 Task: Search for an Airbnb in Jieyang, China for 4 guests from June 1 to June 9, with 2 bedrooms, 2 beds, 2 bathrooms, price range ₹6000-₹12000, and self check-in option.
Action: Mouse moved to (435, 156)
Screenshot: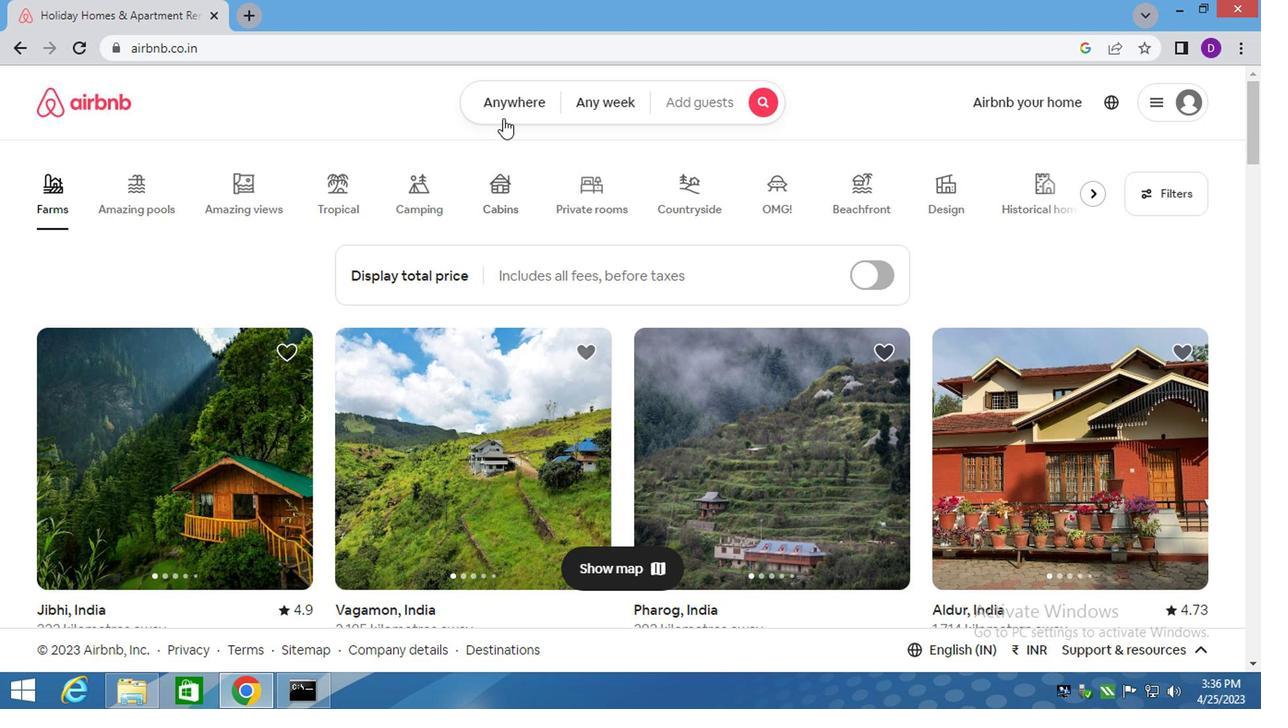 
Action: Mouse pressed left at (435, 156)
Screenshot: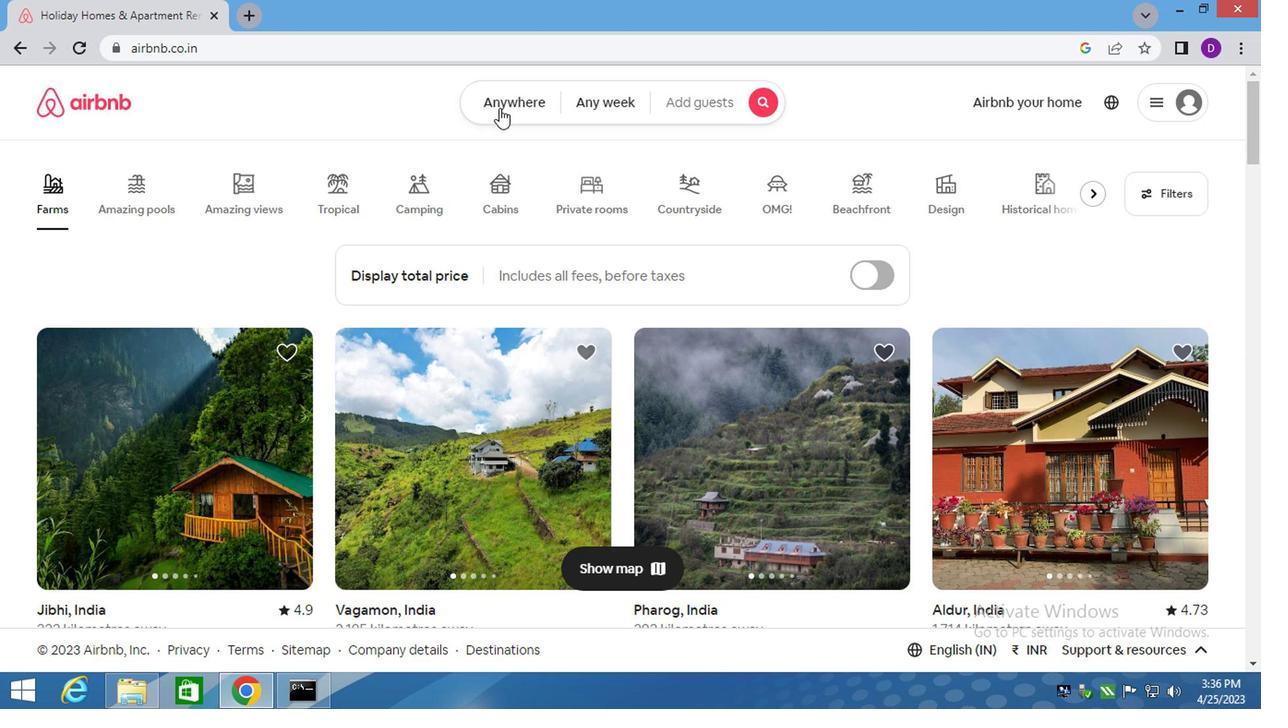
Action: Mouse moved to (318, 204)
Screenshot: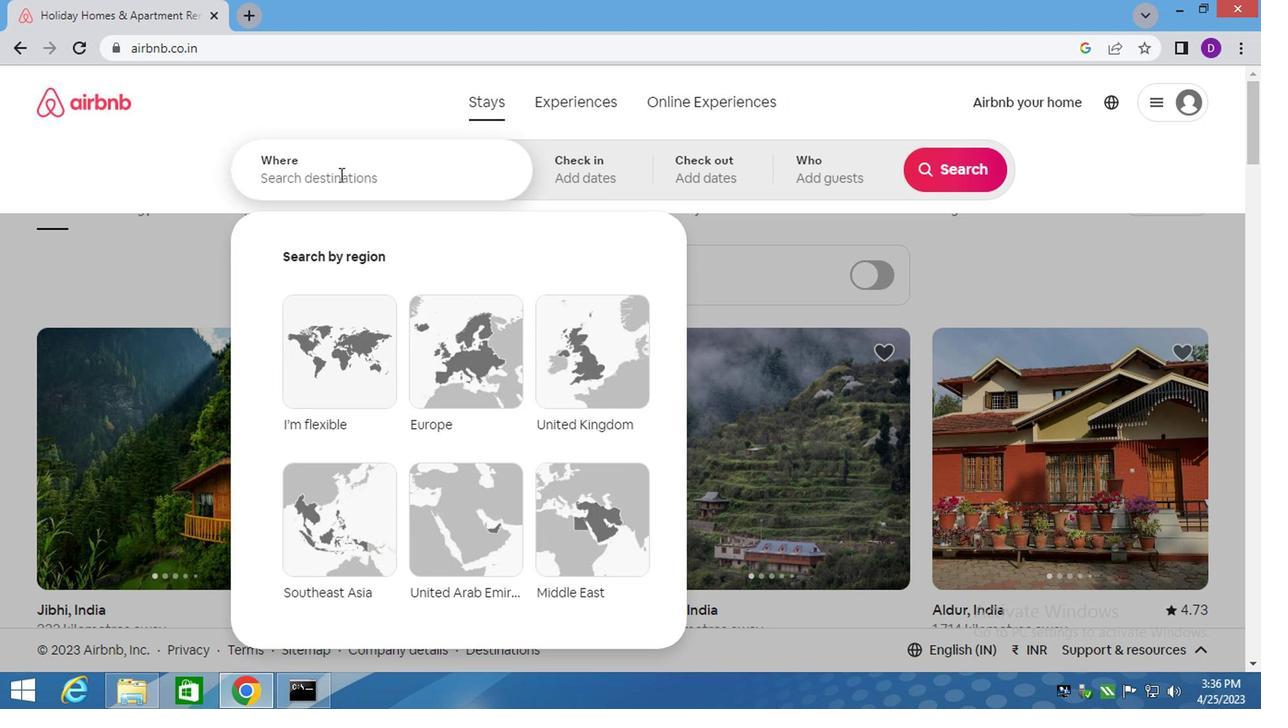 
Action: Mouse pressed left at (318, 204)
Screenshot: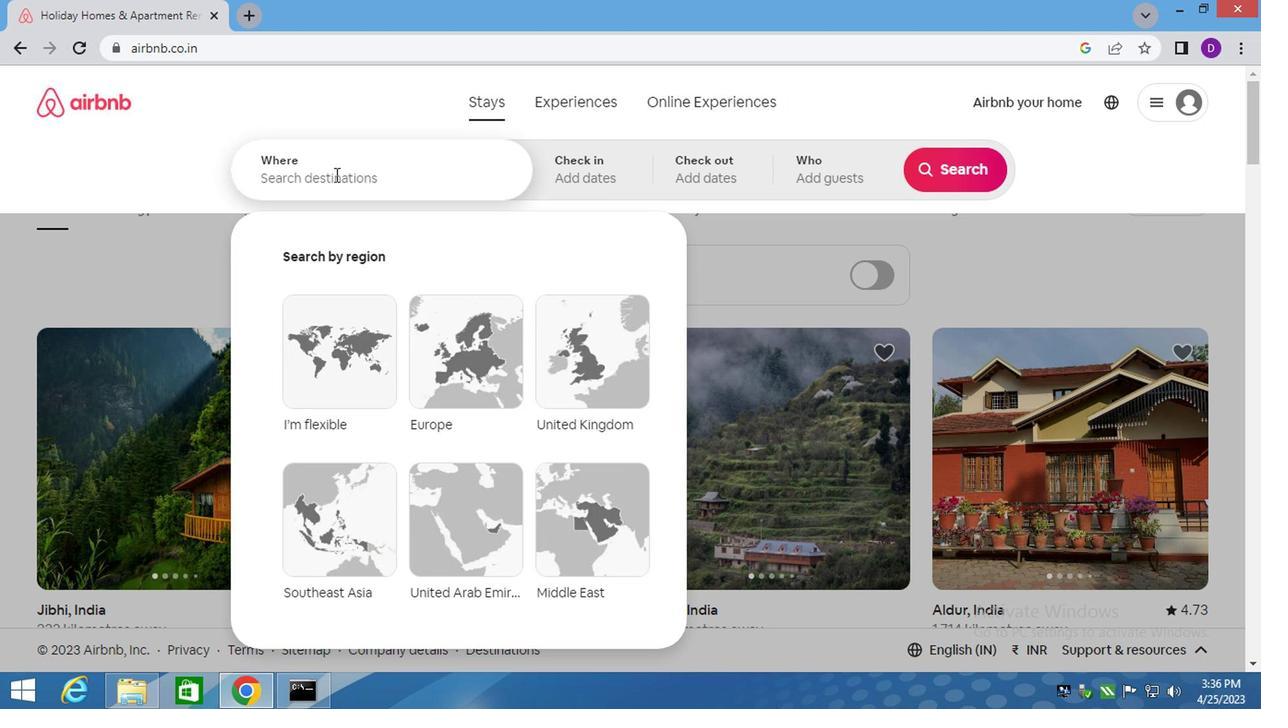 
Action: Key pressed <Key.shift_r>Jieyang,<Key.space><Key.shift>CHINA<Key.enter>
Screenshot: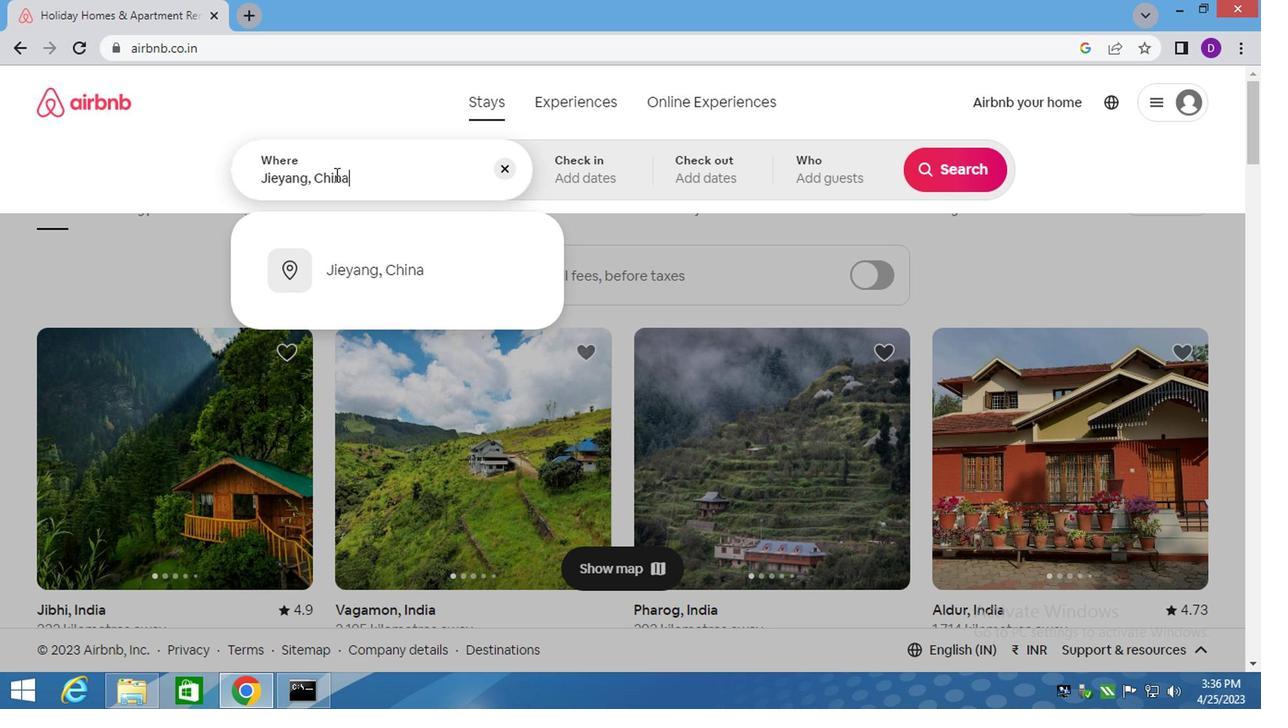 
Action: Mouse moved to (745, 305)
Screenshot: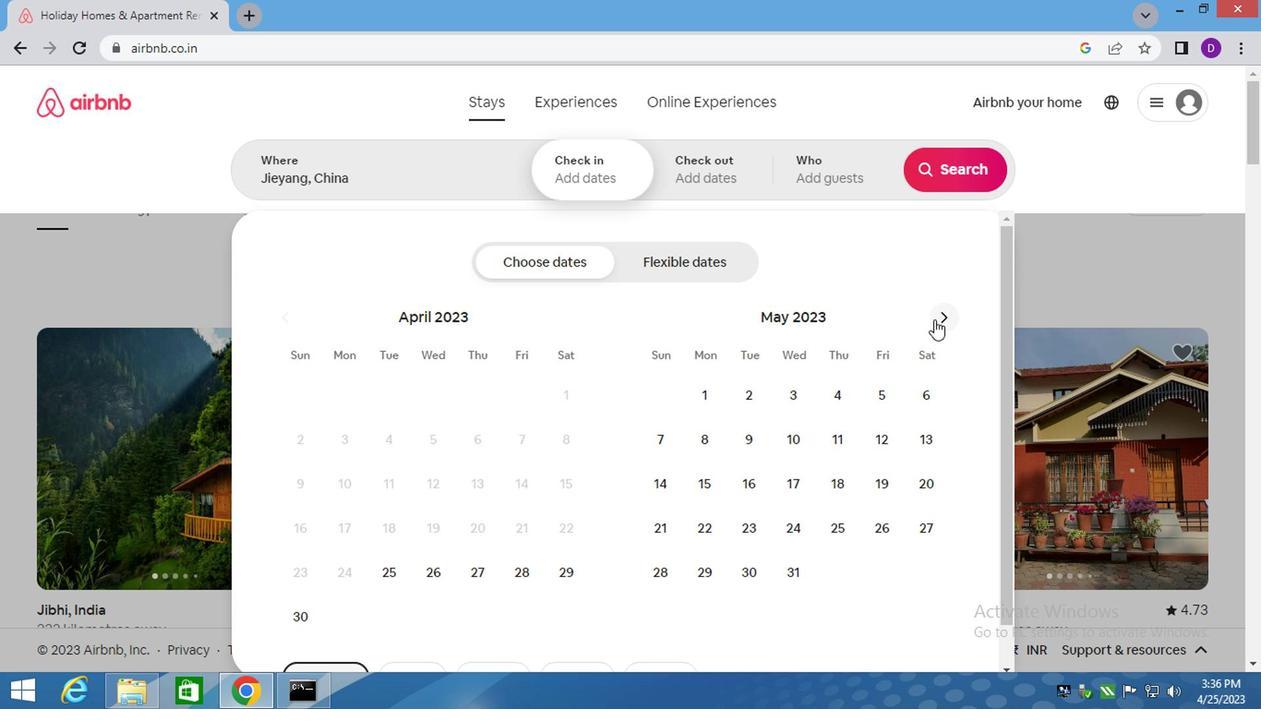 
Action: Mouse pressed left at (745, 305)
Screenshot: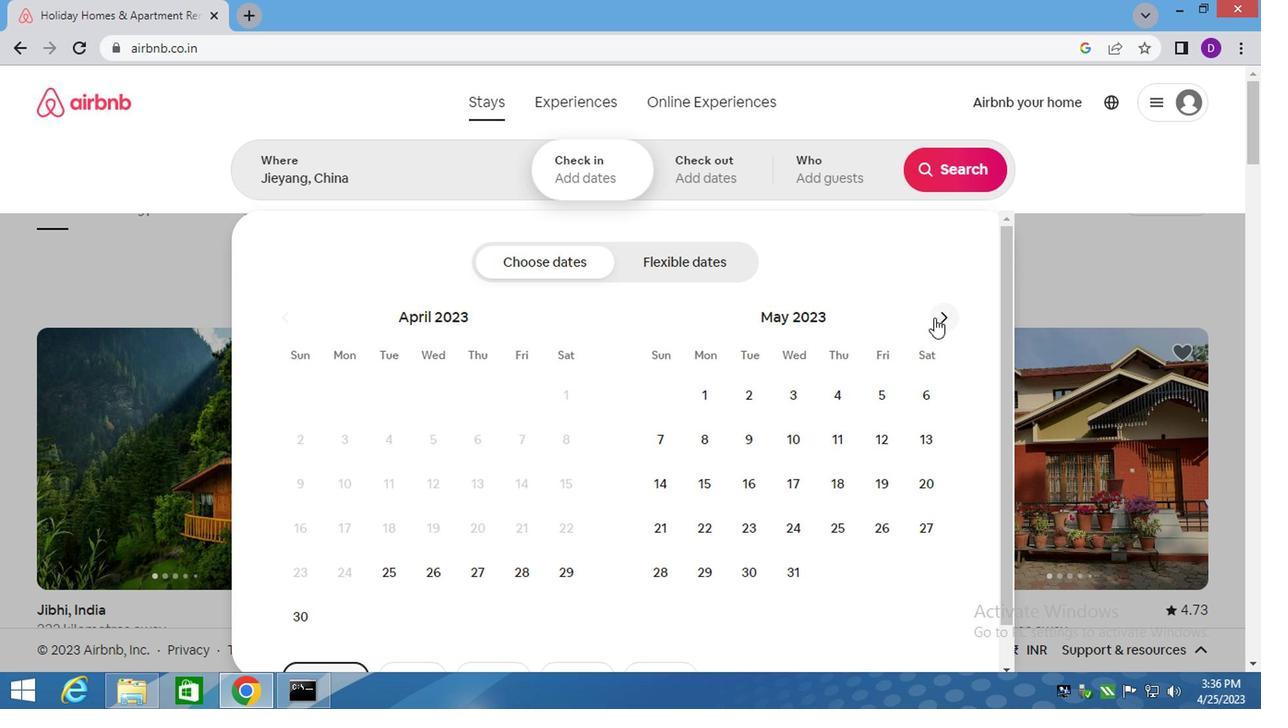 
Action: Mouse moved to (670, 361)
Screenshot: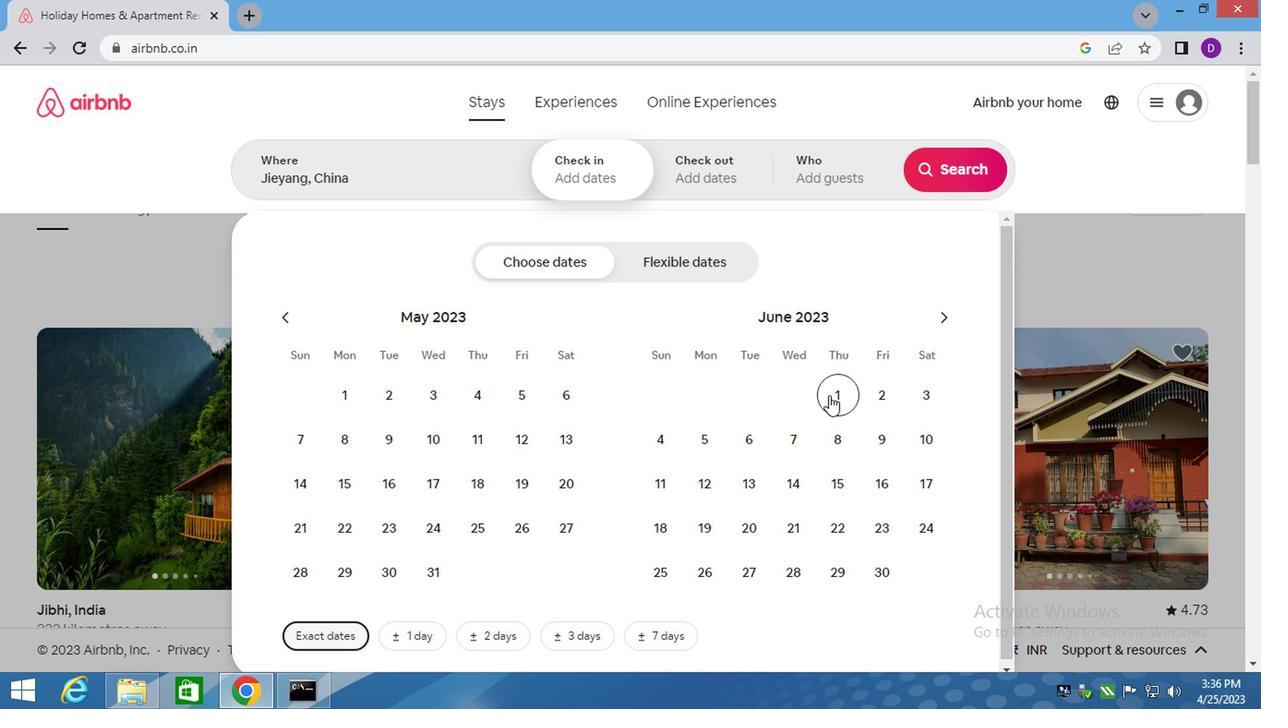 
Action: Mouse pressed left at (670, 361)
Screenshot: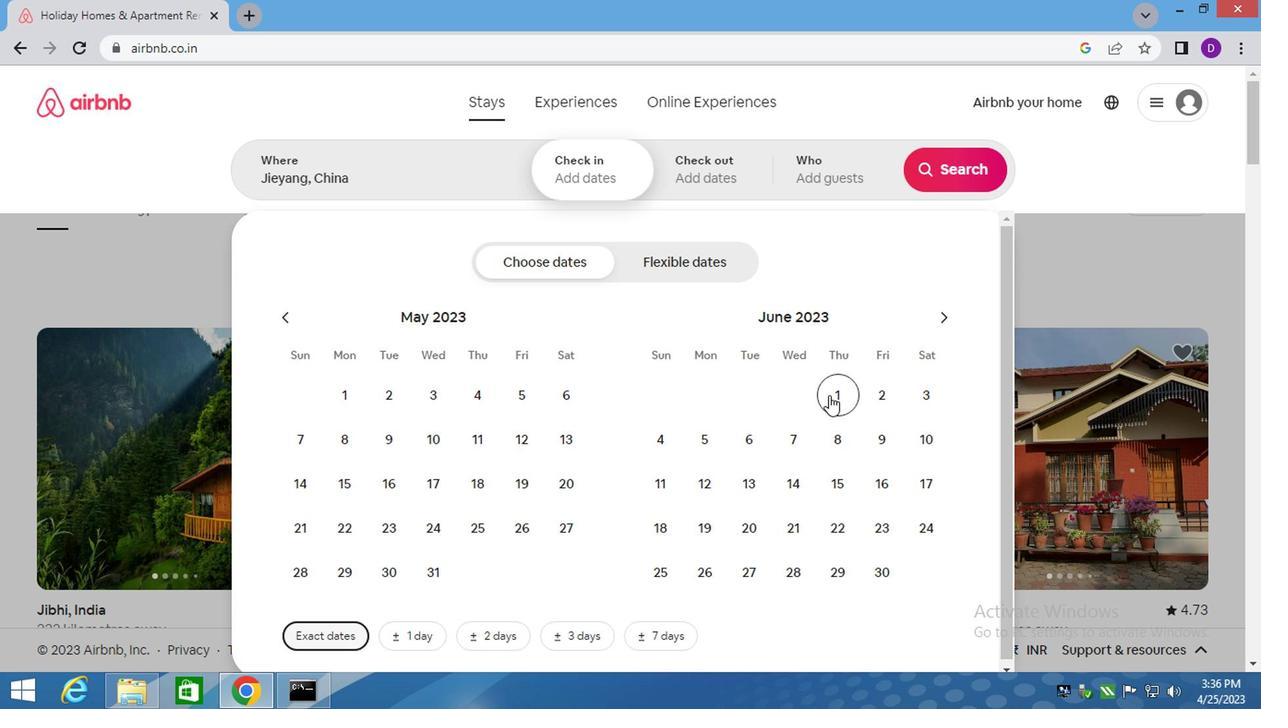 
Action: Mouse moved to (709, 394)
Screenshot: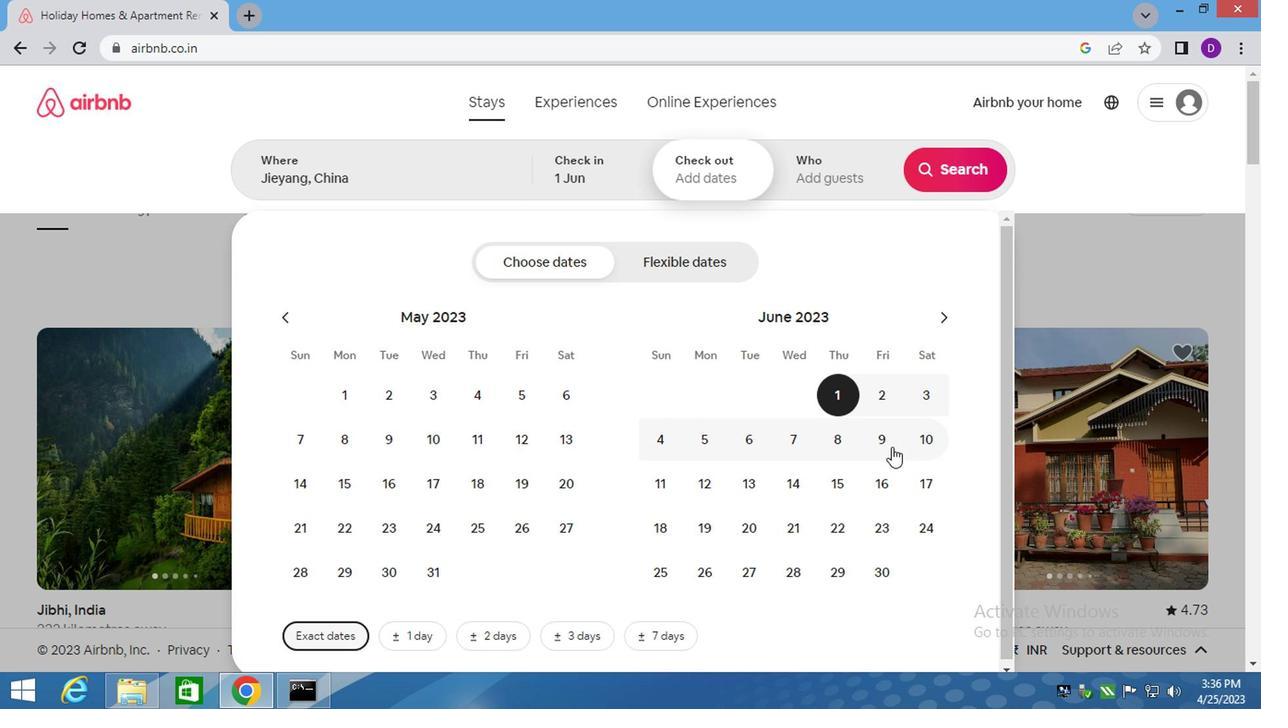 
Action: Mouse pressed left at (709, 394)
Screenshot: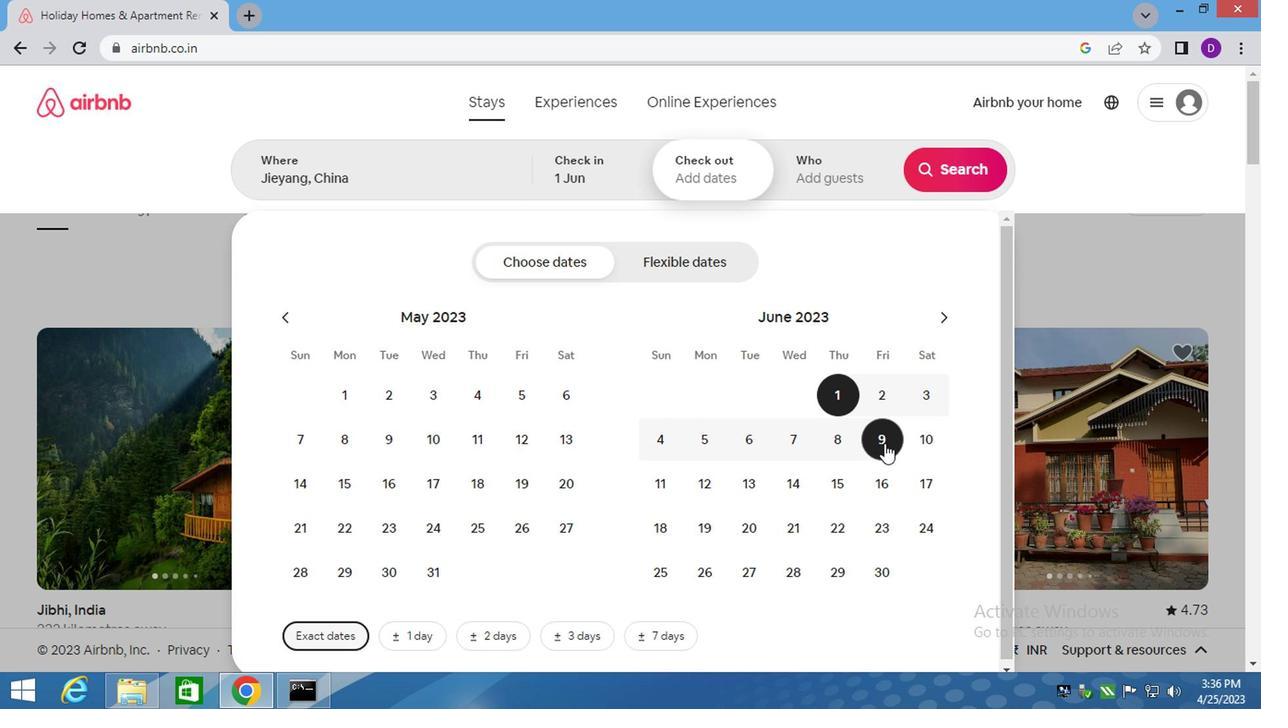 
Action: Mouse moved to (661, 207)
Screenshot: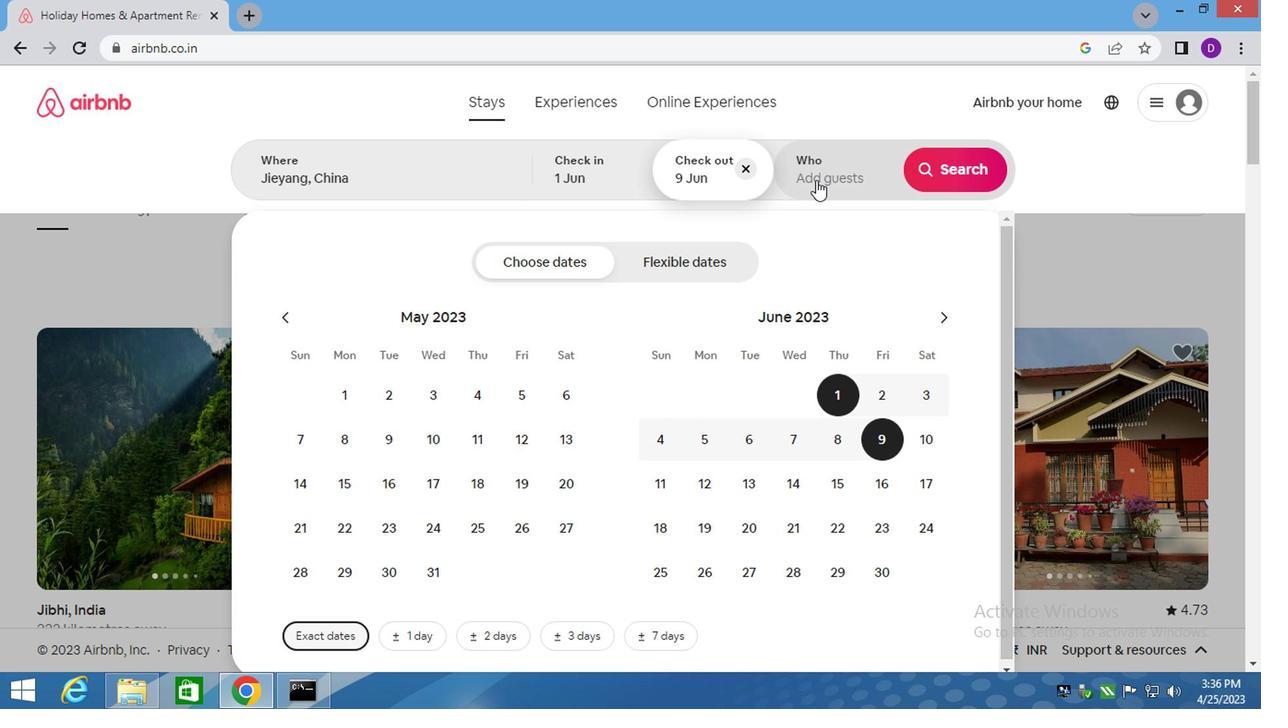 
Action: Mouse pressed left at (661, 207)
Screenshot: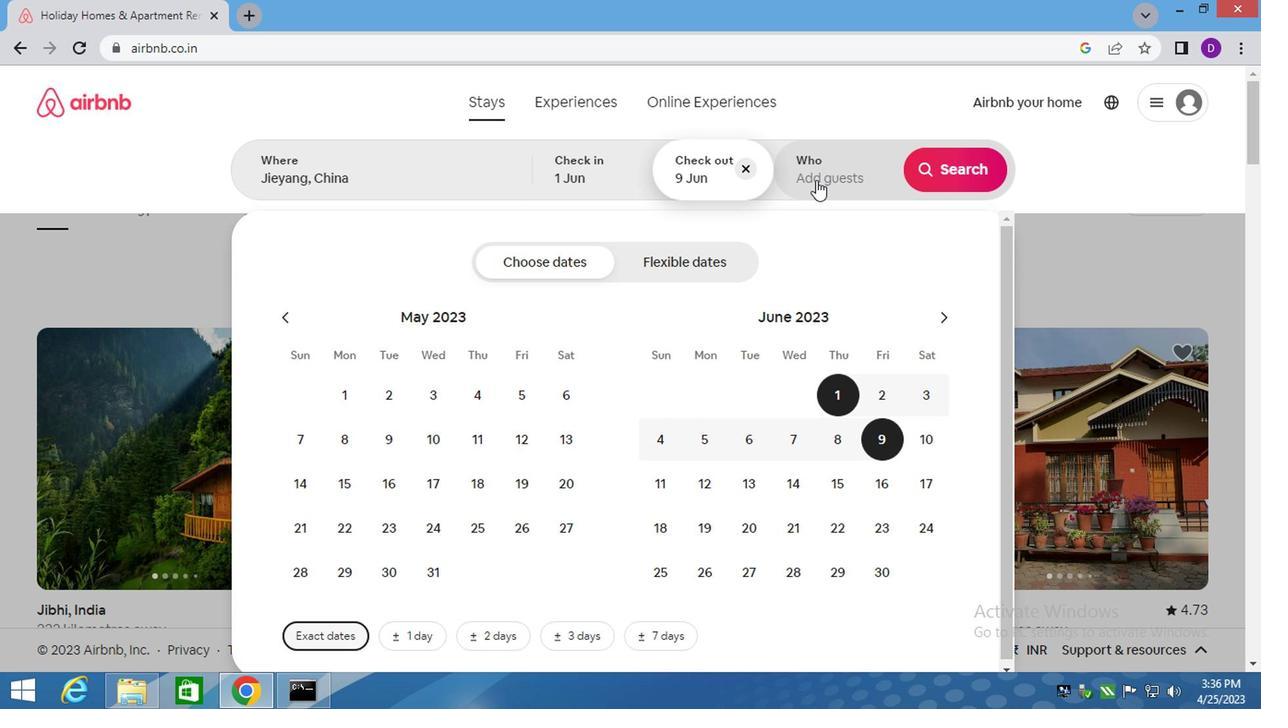 
Action: Mouse moved to (766, 271)
Screenshot: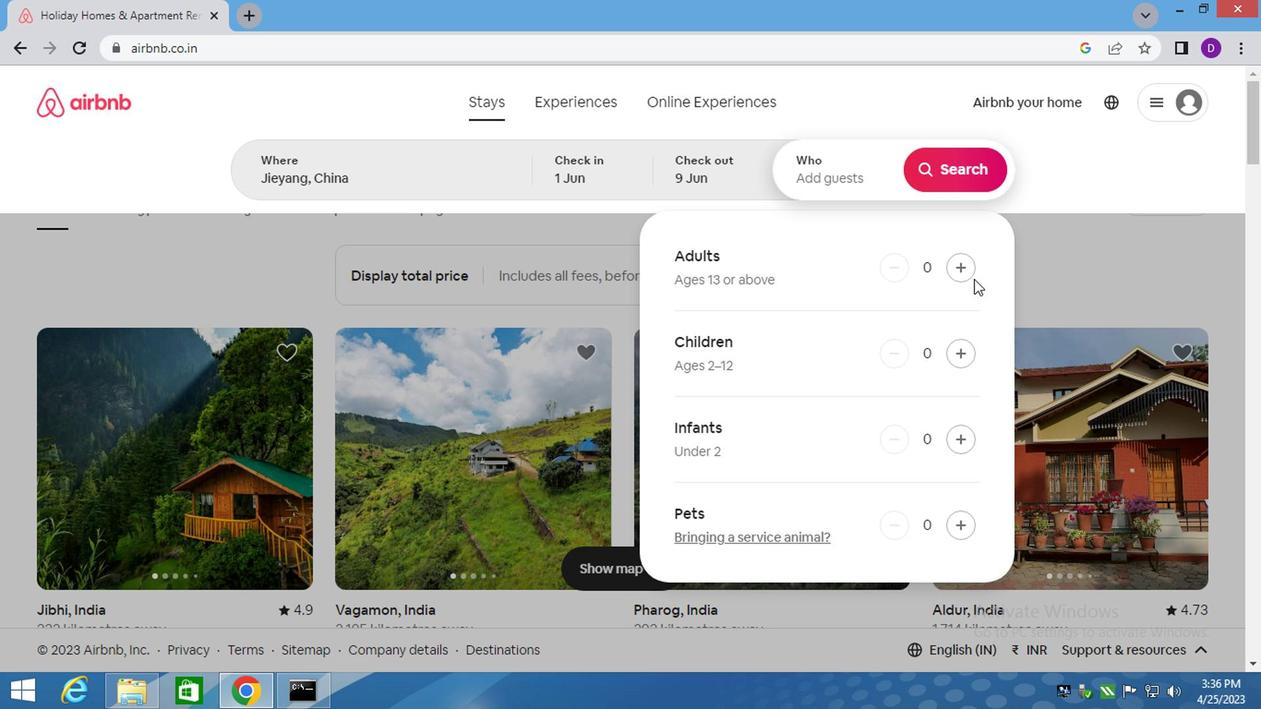 
Action: Mouse pressed left at (766, 271)
Screenshot: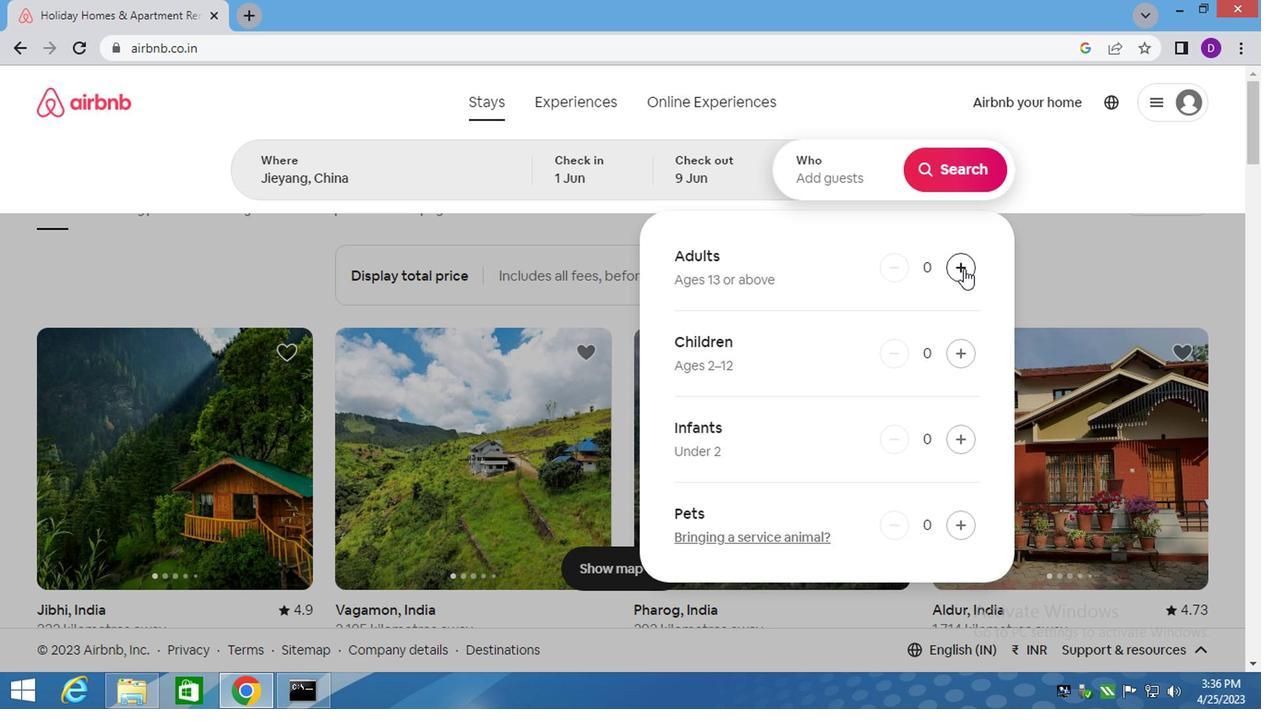 
Action: Mouse pressed left at (766, 271)
Screenshot: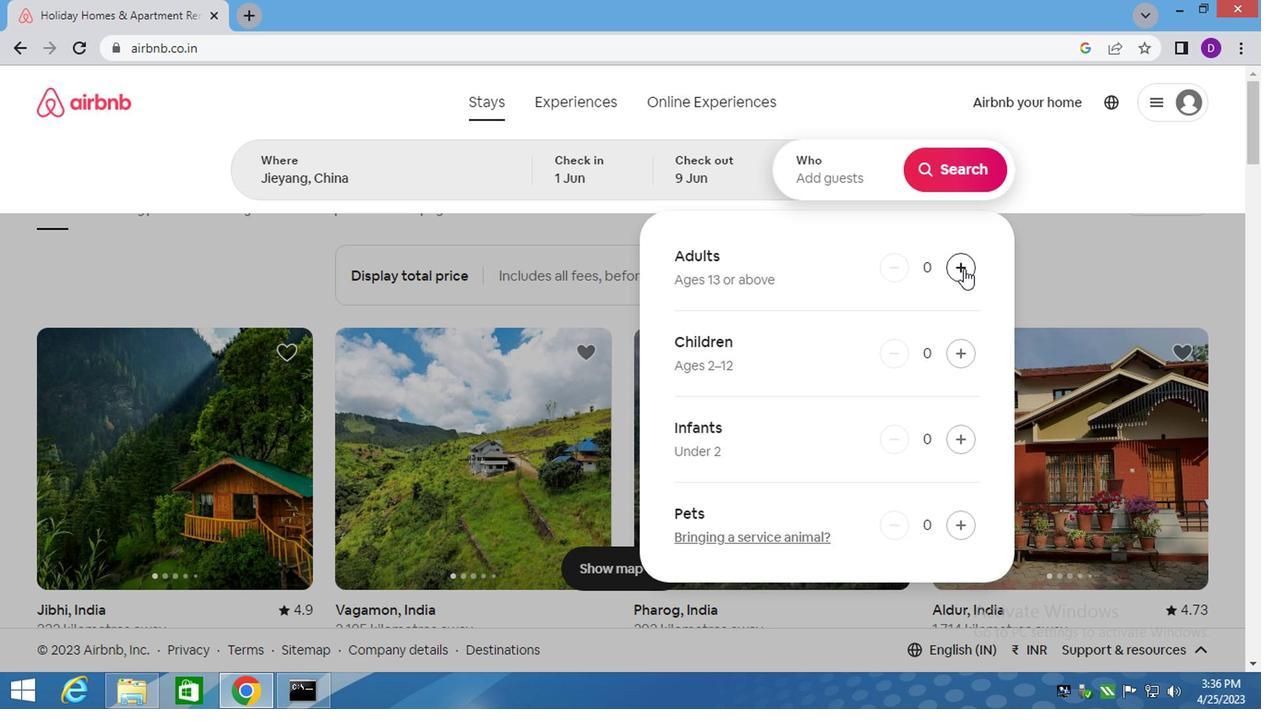 
Action: Mouse pressed left at (766, 271)
Screenshot: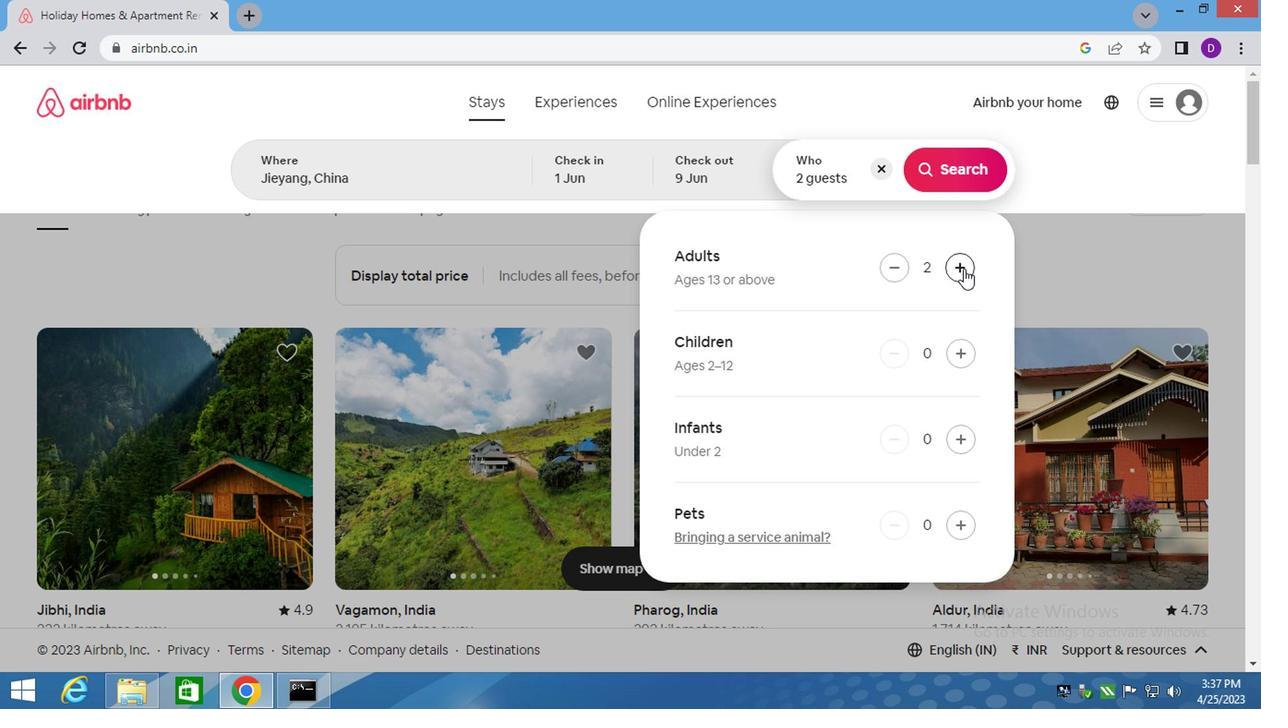 
Action: Mouse pressed left at (766, 271)
Screenshot: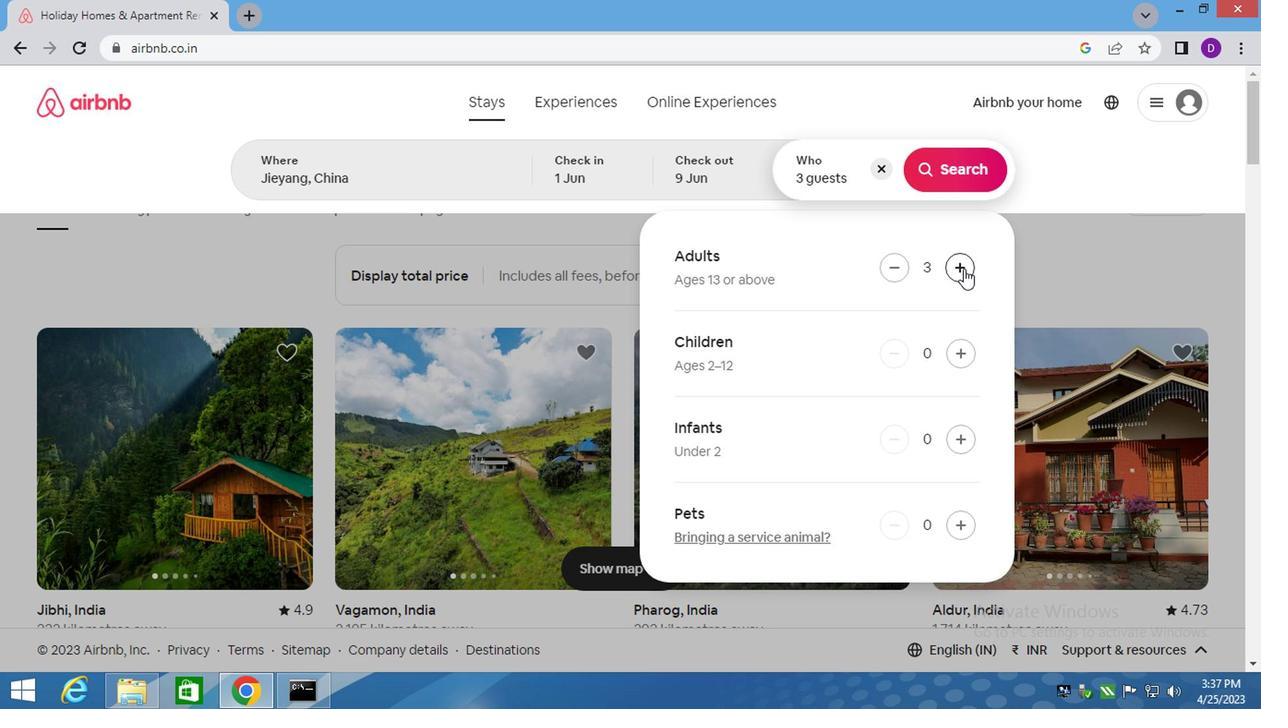 
Action: Mouse moved to (747, 197)
Screenshot: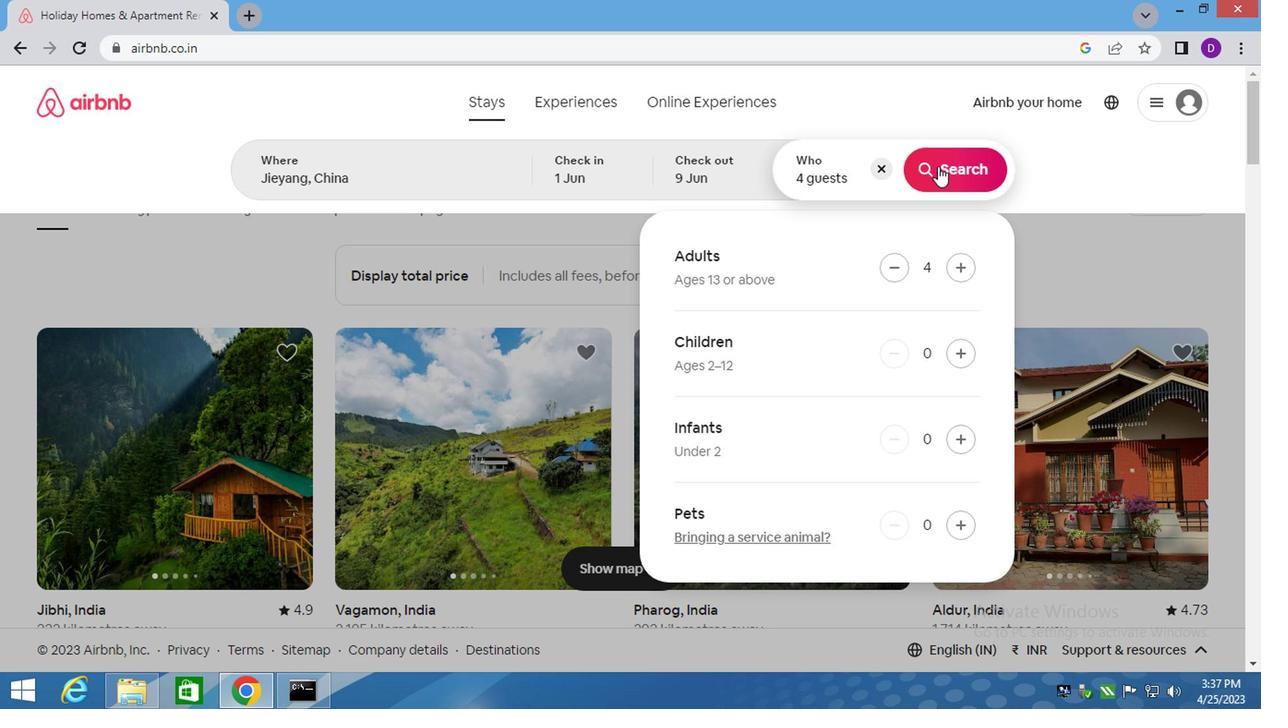 
Action: Mouse pressed left at (747, 197)
Screenshot: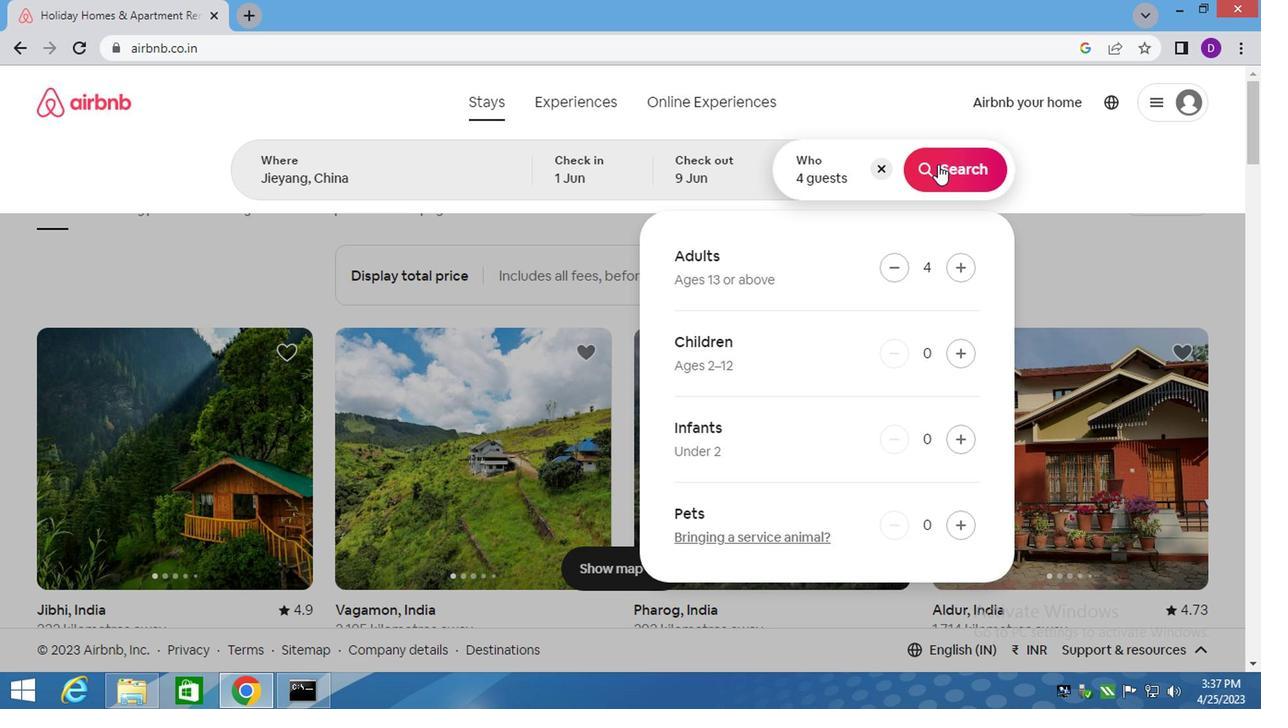 
Action: Mouse moved to (926, 207)
Screenshot: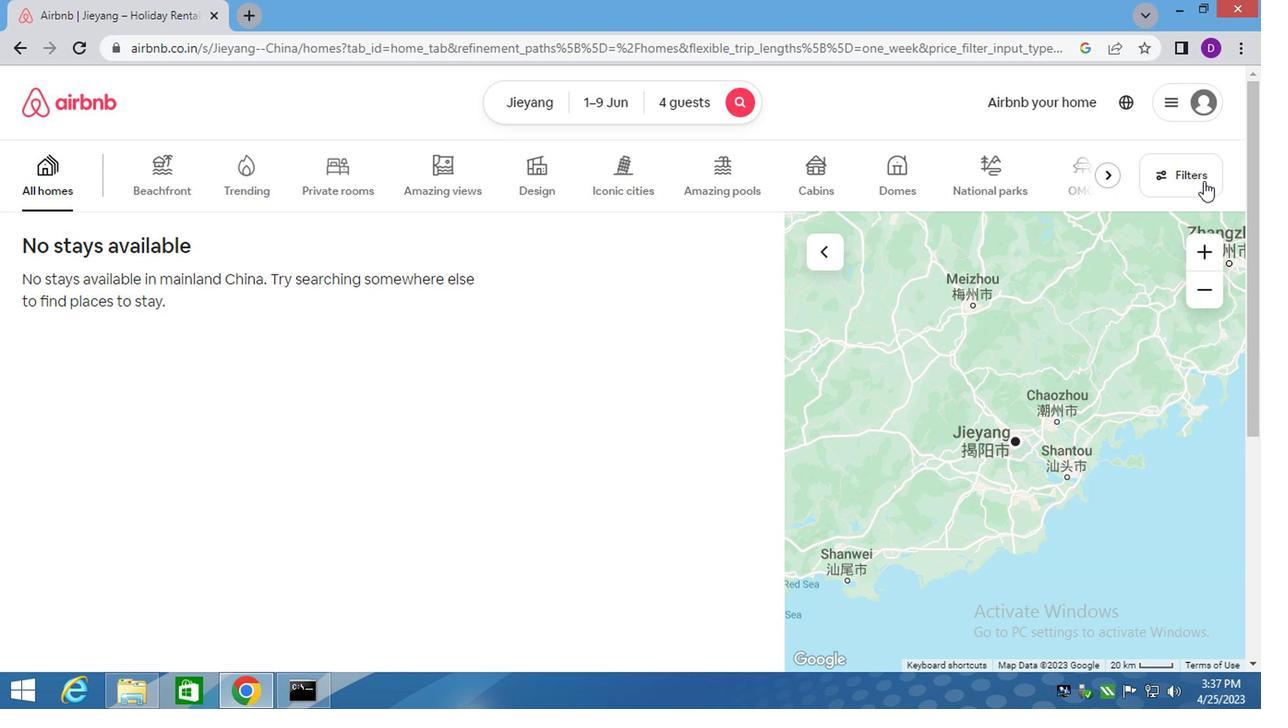 
Action: Mouse pressed left at (926, 207)
Screenshot: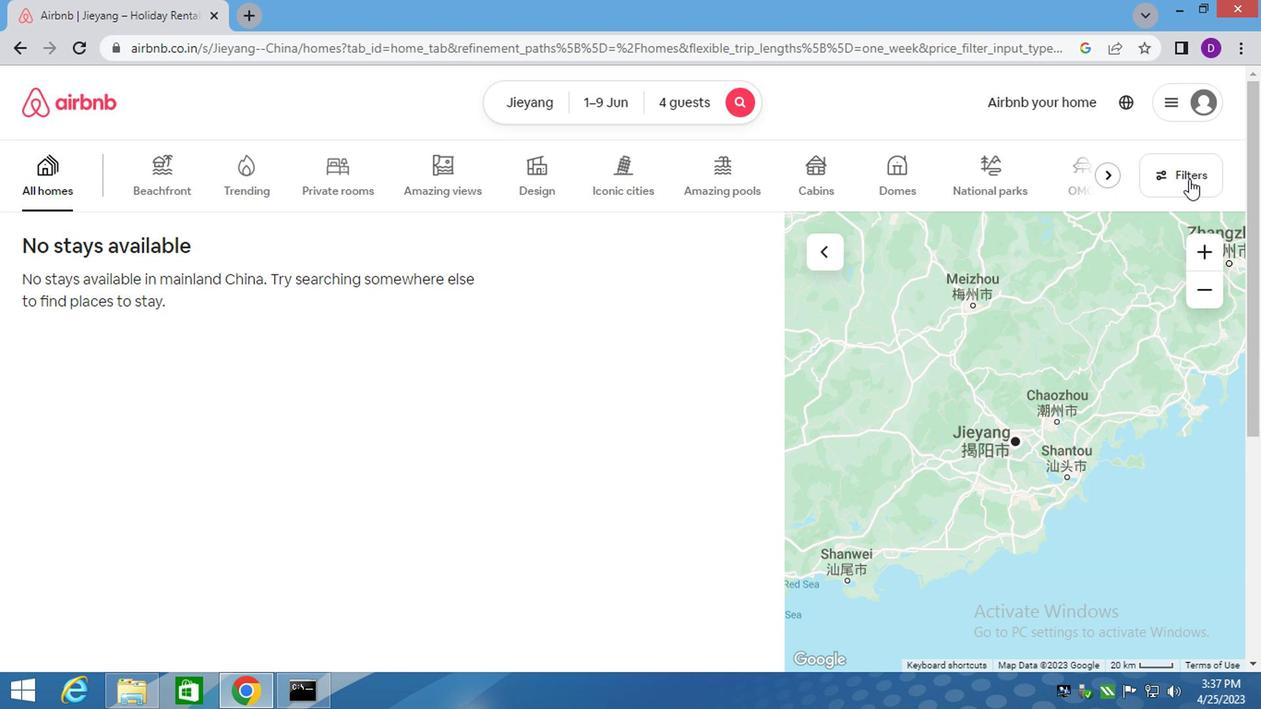 
Action: Mouse moved to (299, 327)
Screenshot: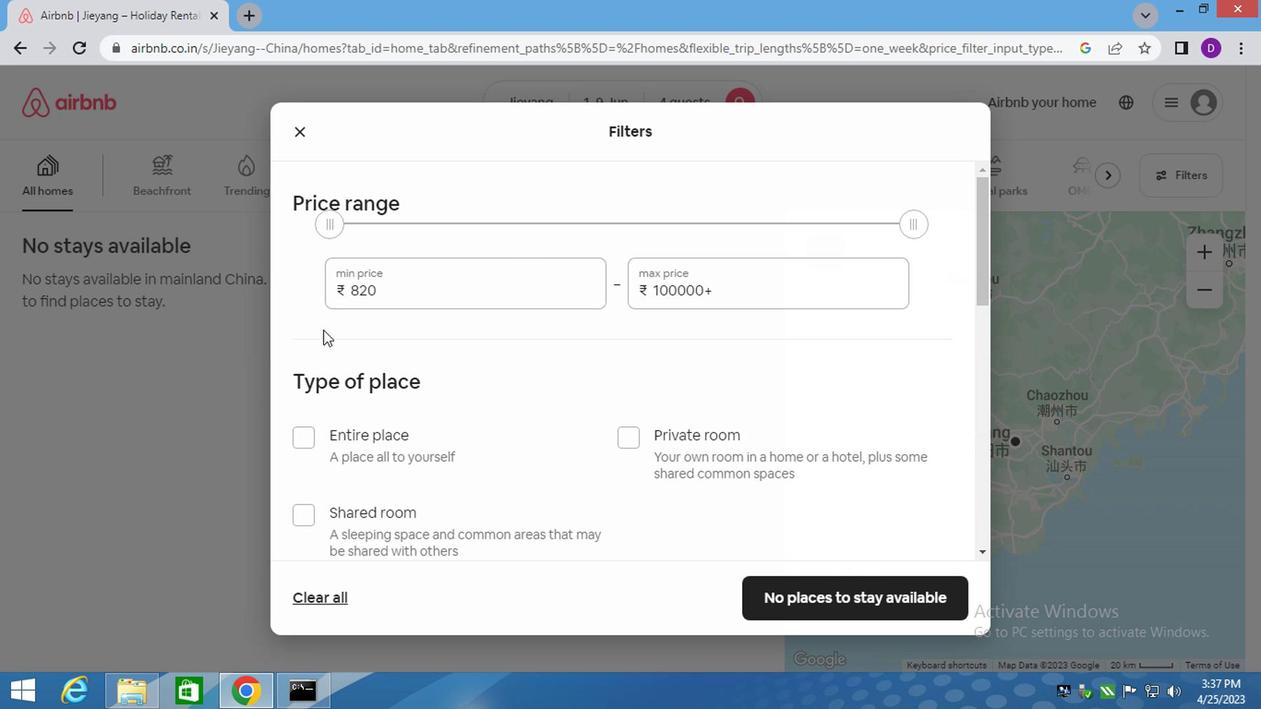 
Action: Mouse pressed left at (290, 329)
Screenshot: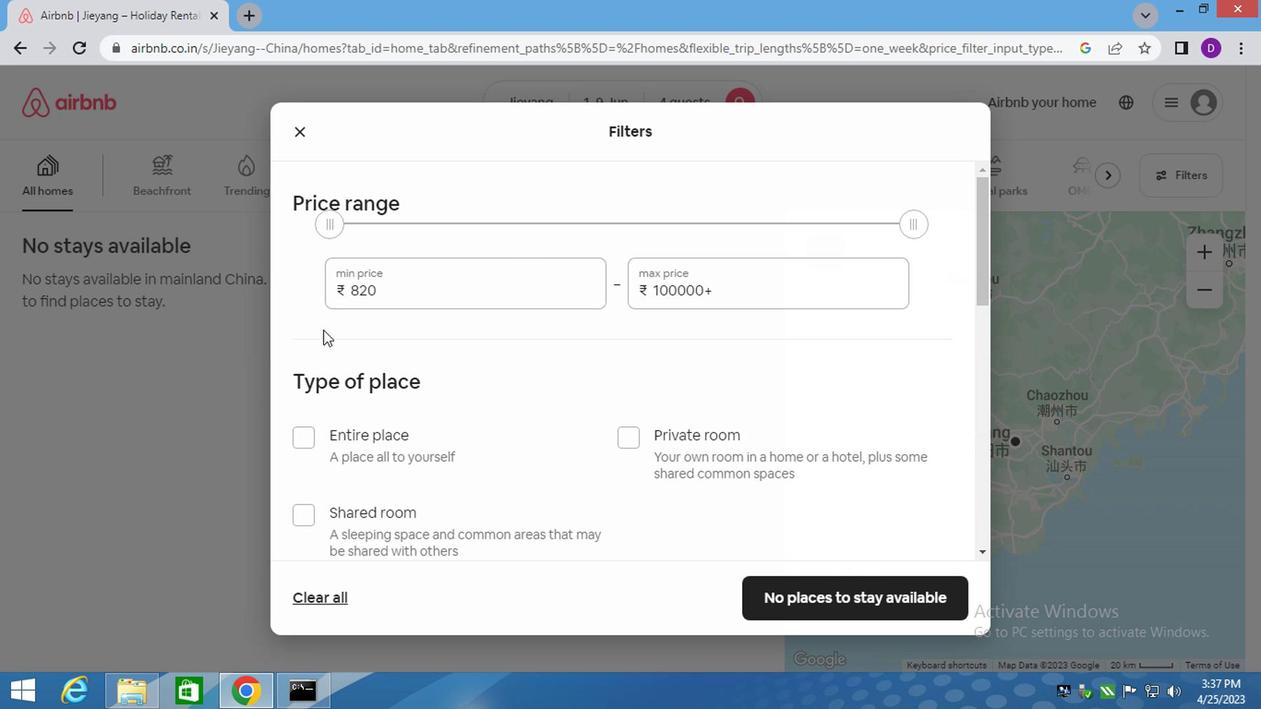 
Action: Mouse moved to (315, 322)
Screenshot: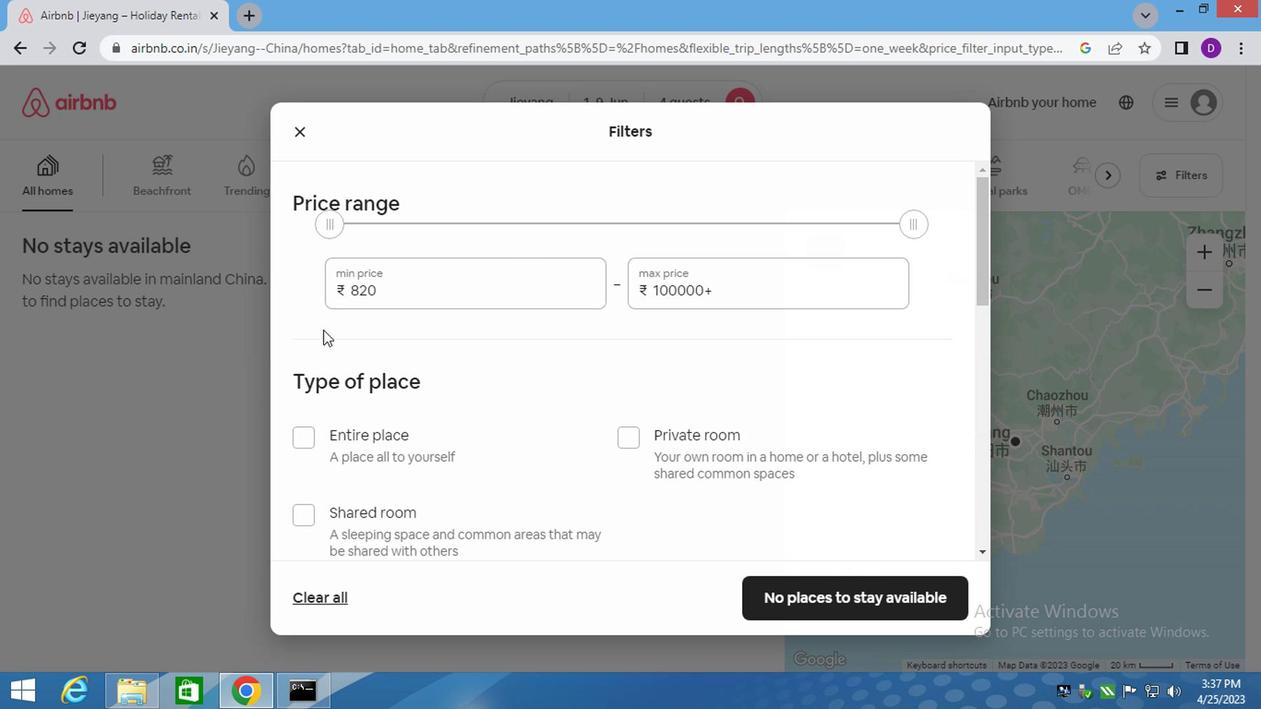 
Action: Mouse pressed left at (290, 329)
Screenshot: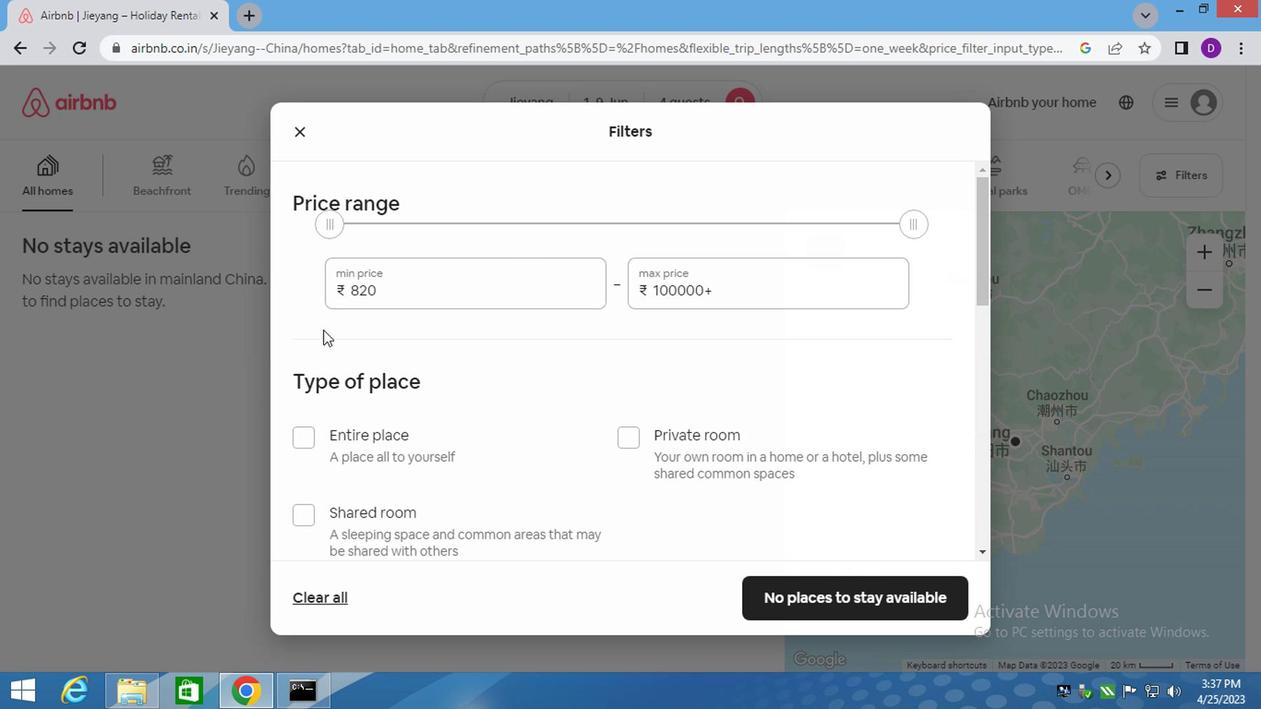 
Action: Mouse moved to (357, 288)
Screenshot: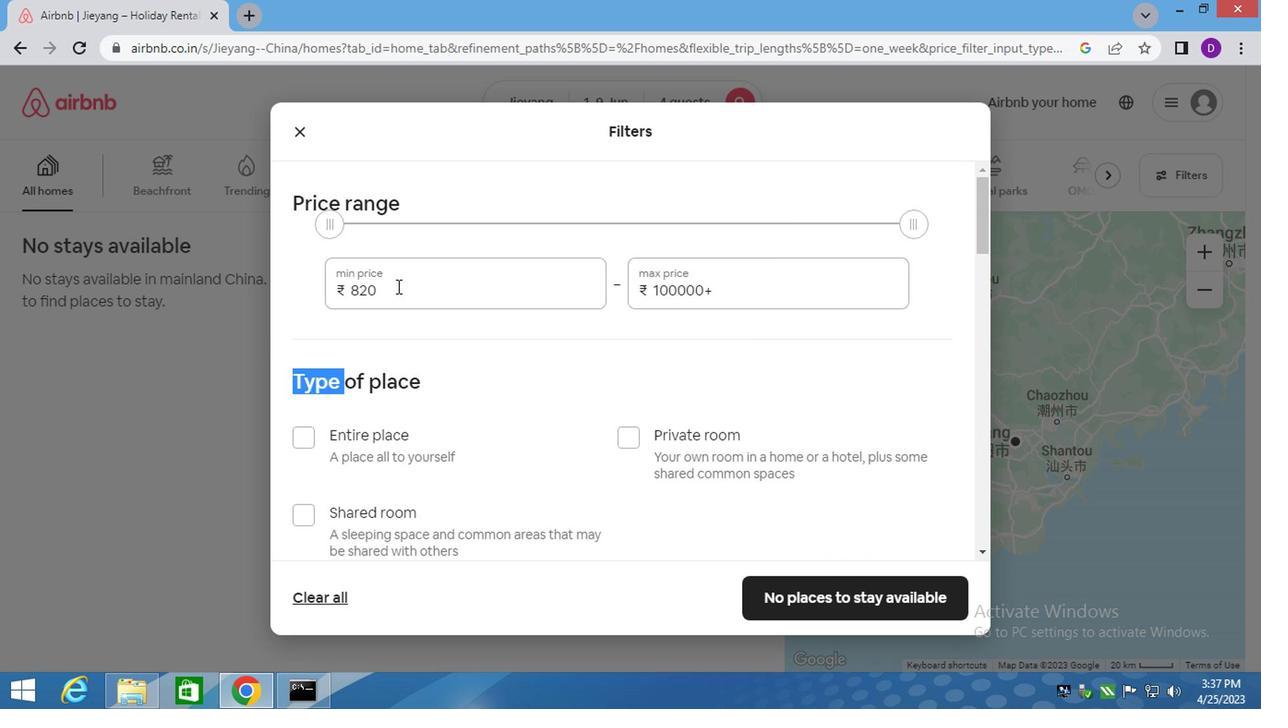 
Action: Mouse pressed left at (357, 288)
Screenshot: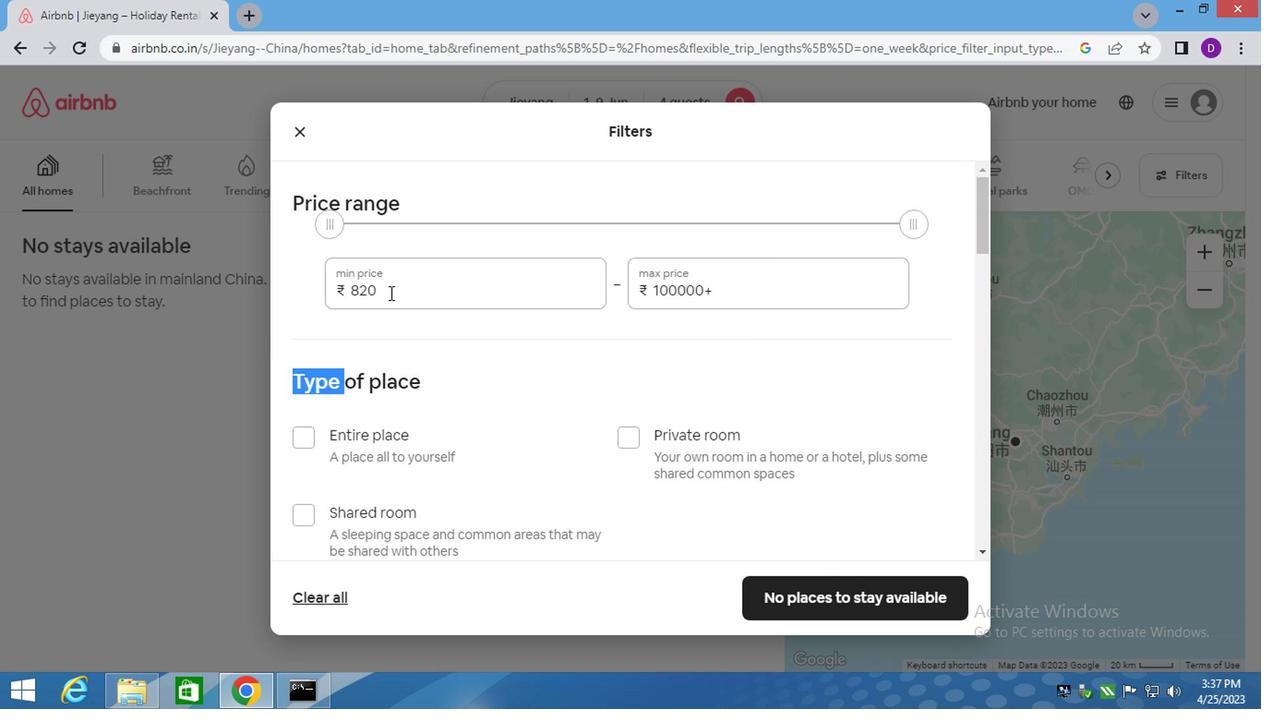 
Action: Mouse pressed left at (357, 288)
Screenshot: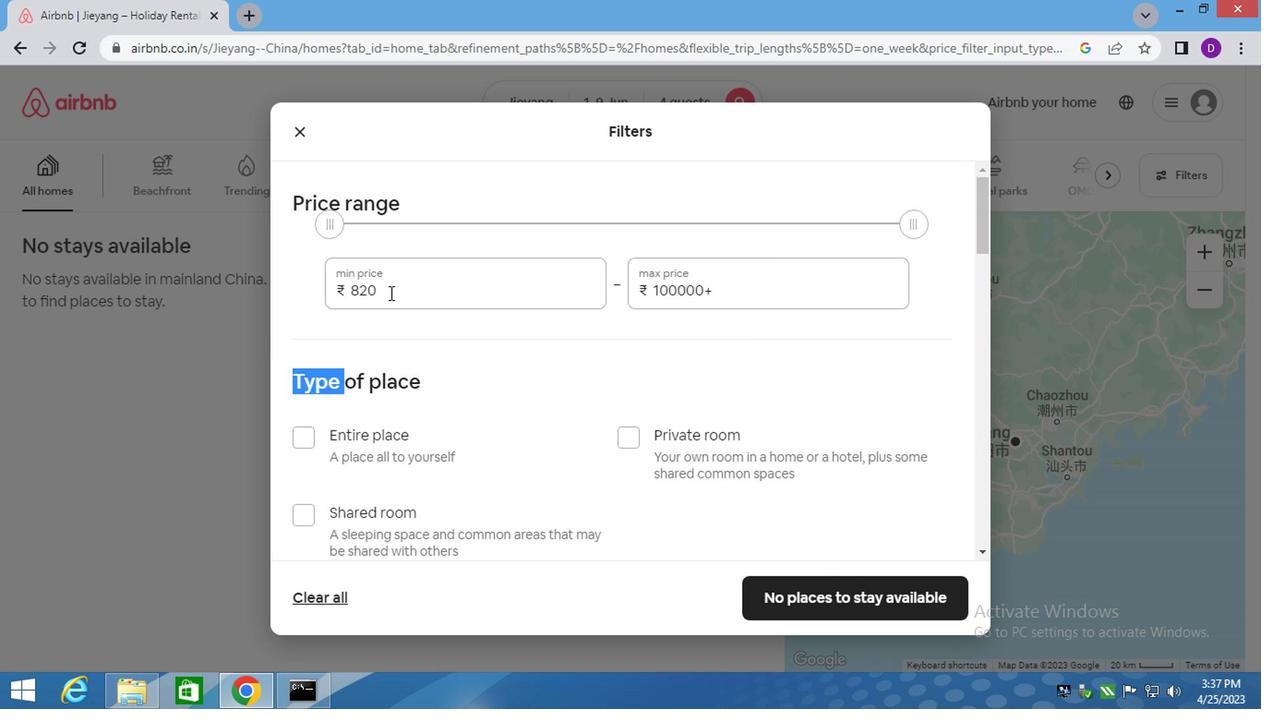 
Action: Key pressed 6000<Key.tab>12000
Screenshot: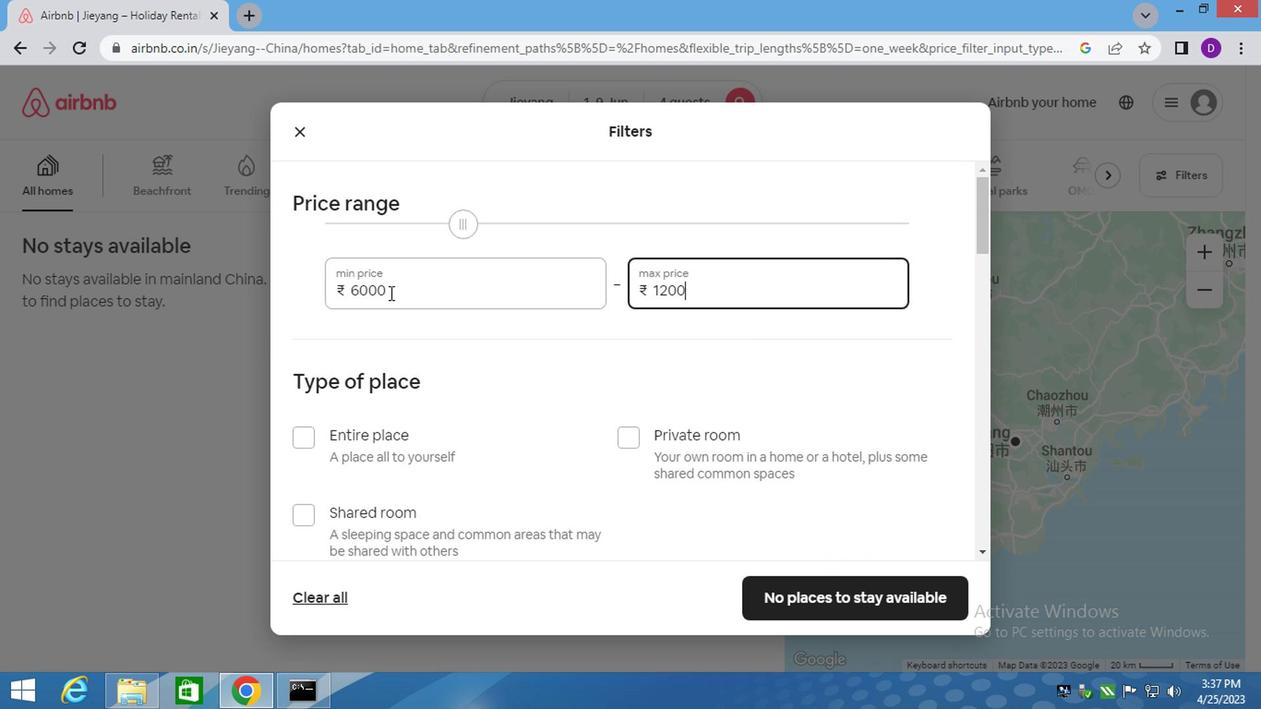 
Action: Mouse moved to (349, 295)
Screenshot: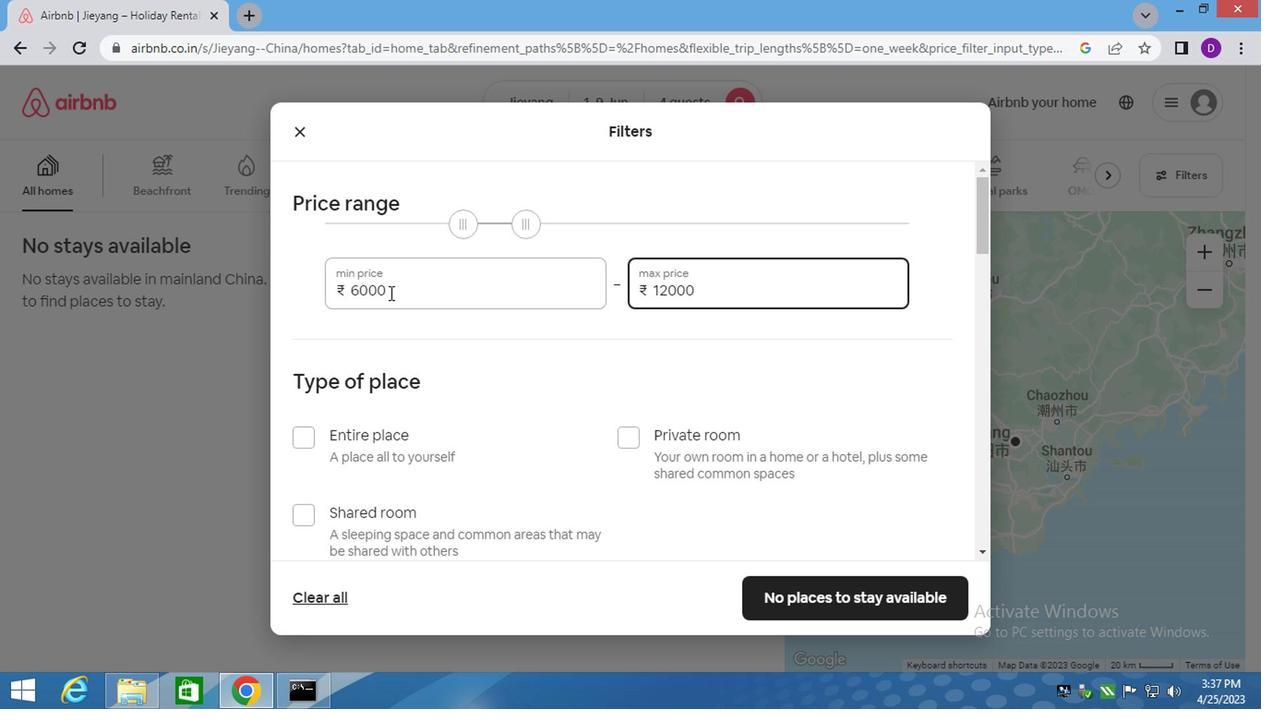 
Action: Mouse scrolled (349, 295) with delta (0, 0)
Screenshot: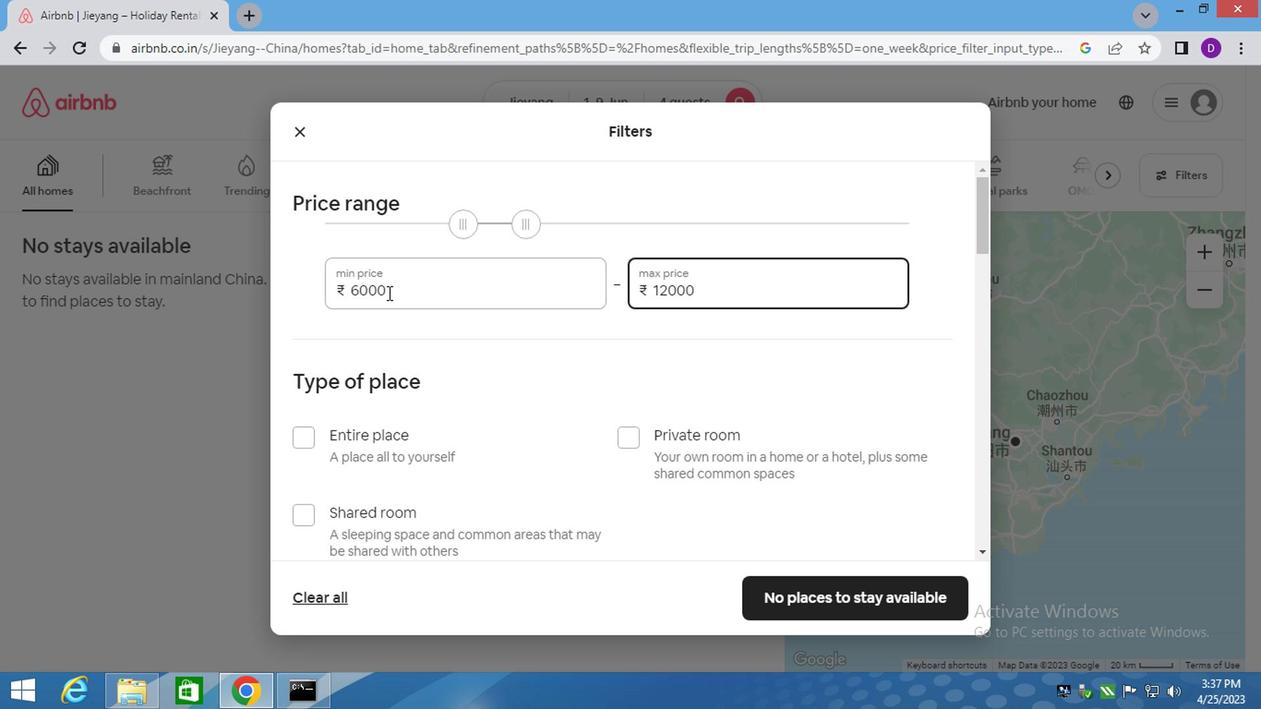 
Action: Mouse moved to (295, 321)
Screenshot: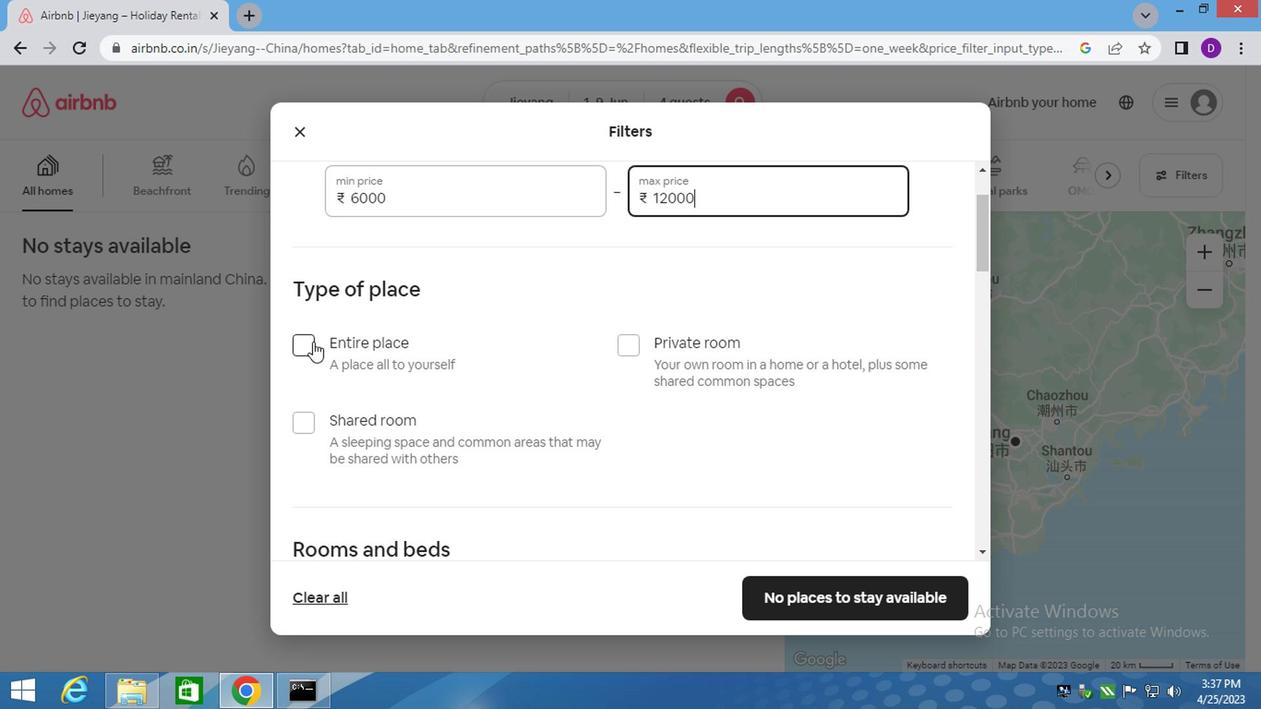 
Action: Mouse pressed left at (295, 321)
Screenshot: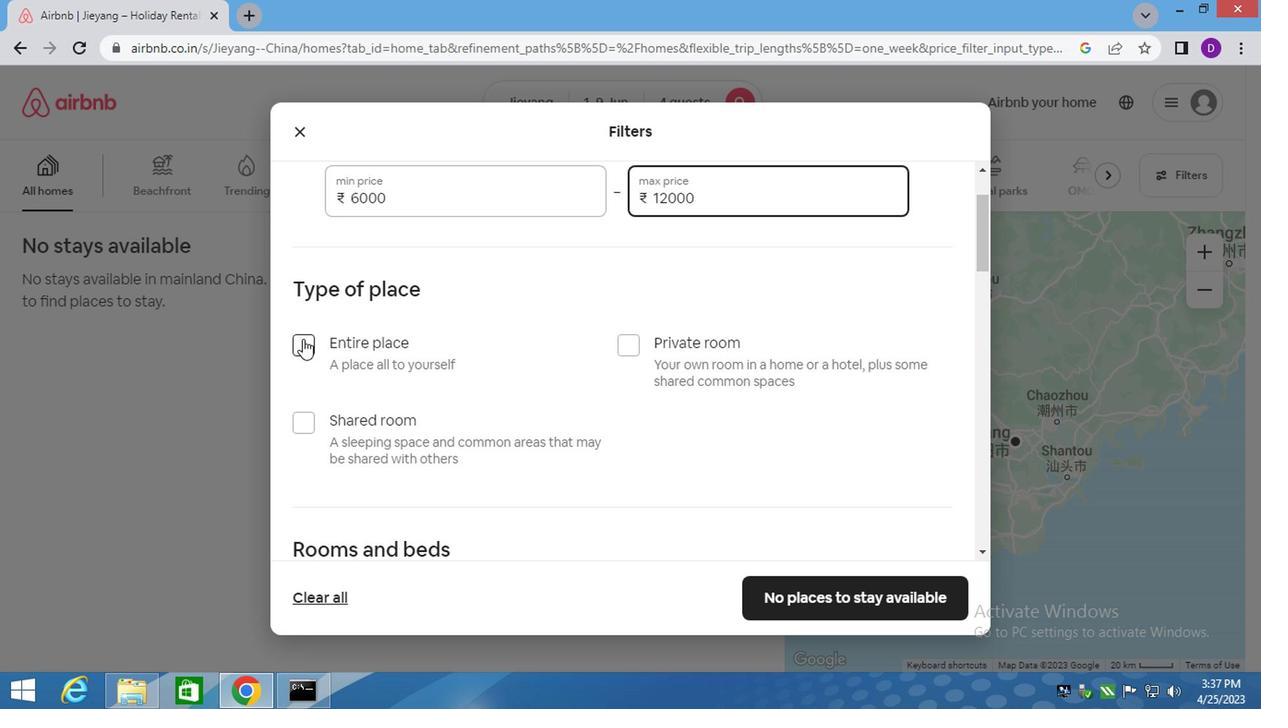 
Action: Mouse moved to (407, 337)
Screenshot: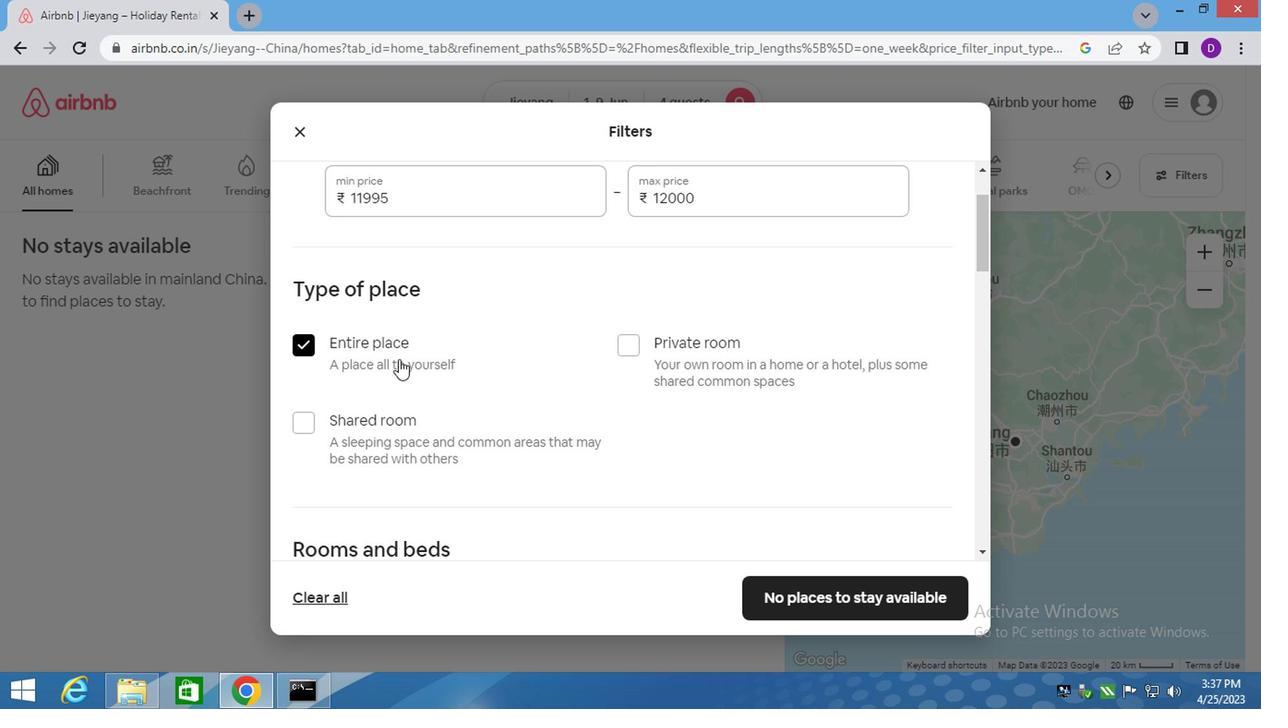 
Action: Mouse scrolled (407, 336) with delta (0, 0)
Screenshot: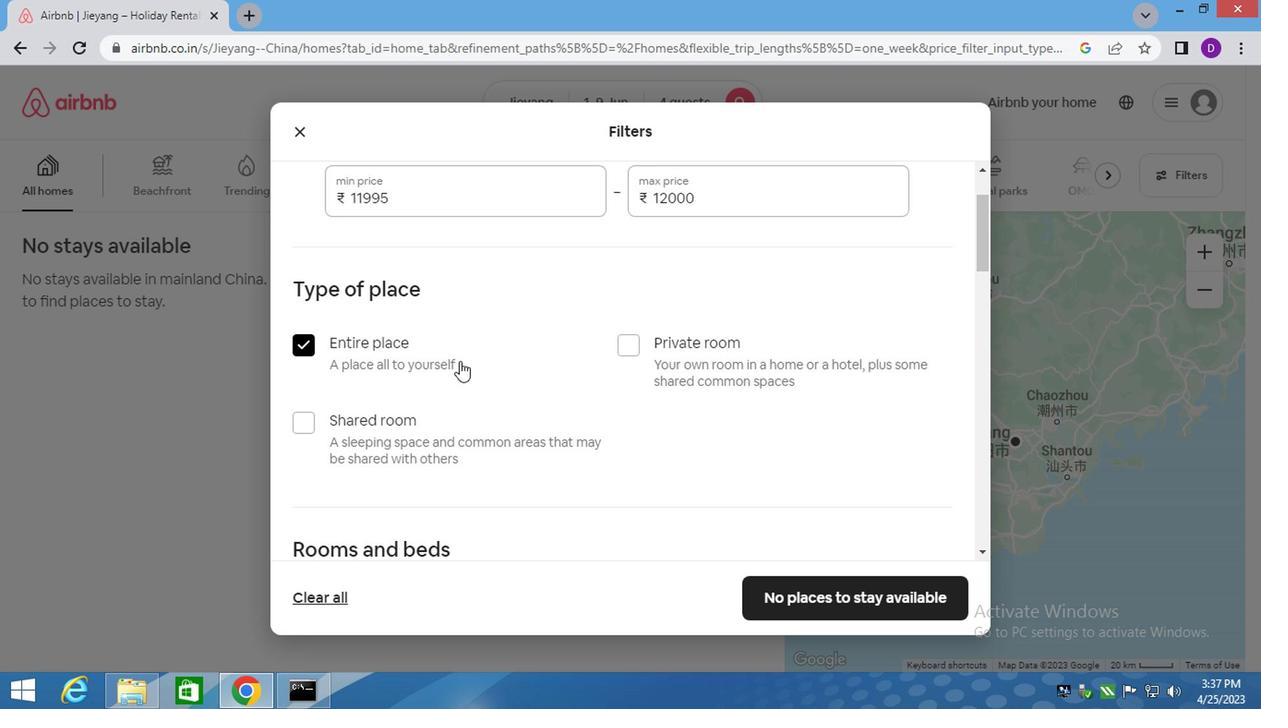 
Action: Mouse moved to (408, 338)
Screenshot: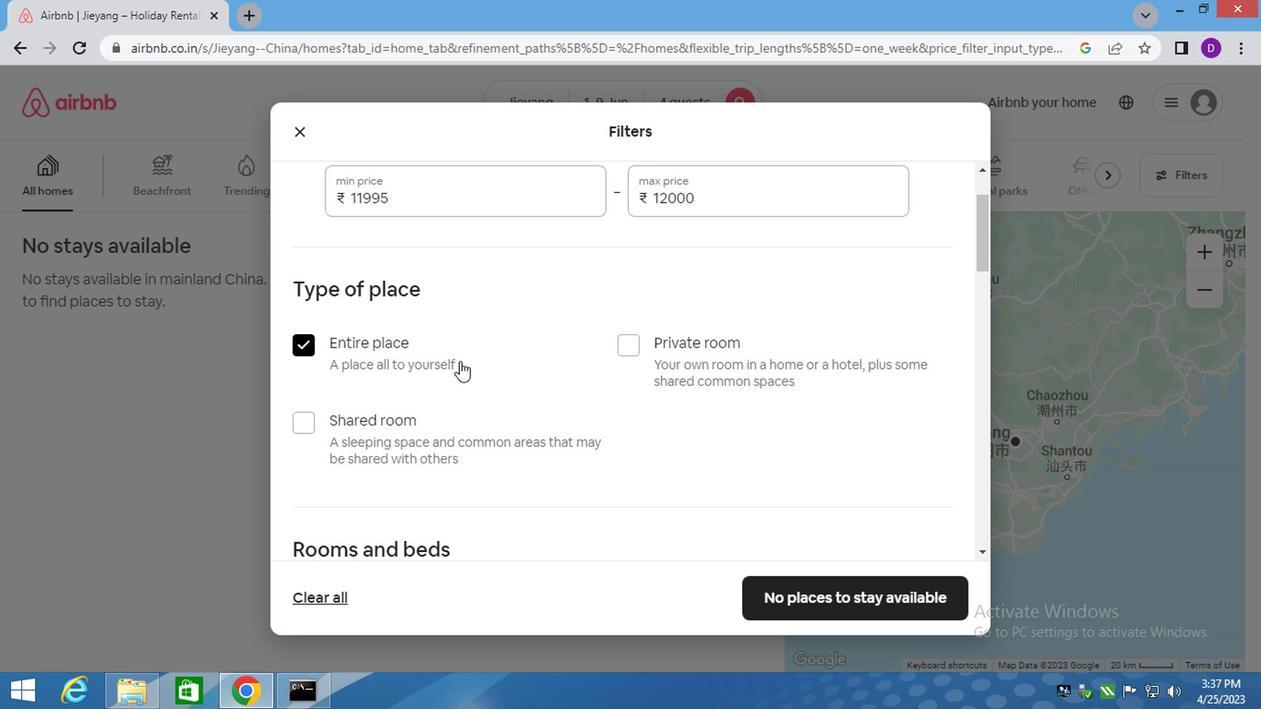 
Action: Mouse scrolled (408, 337) with delta (0, 0)
Screenshot: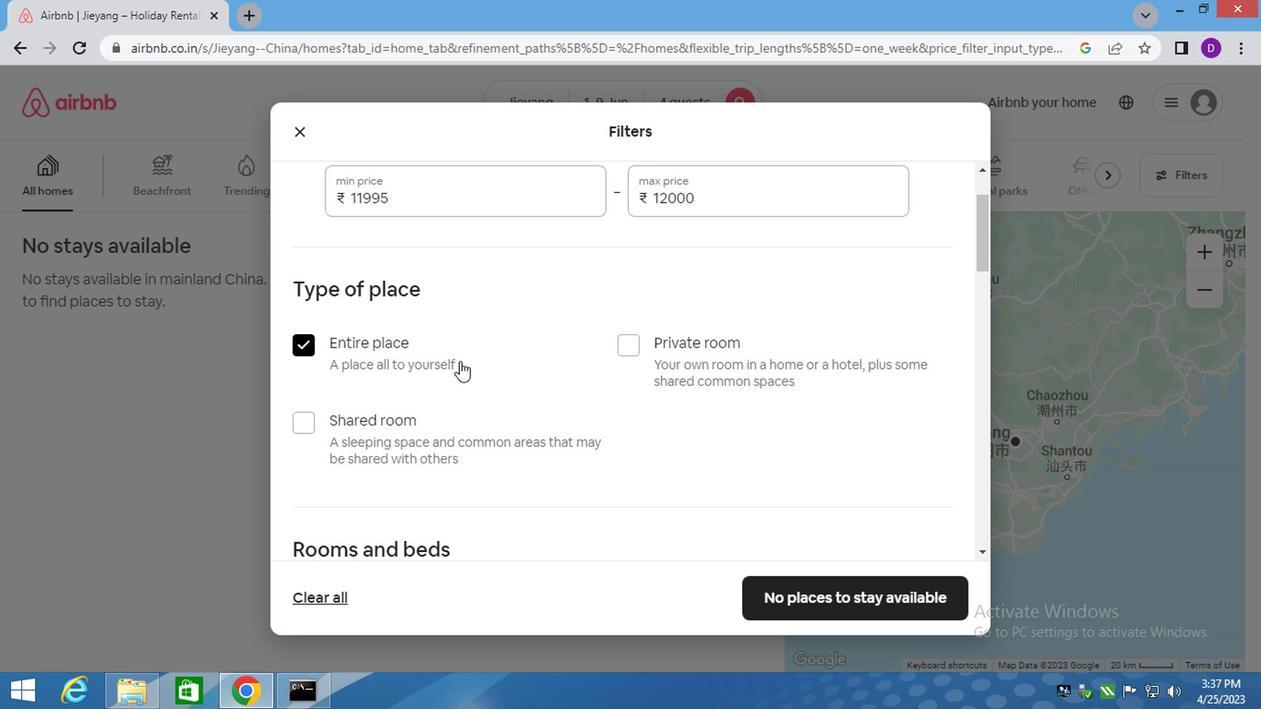
Action: Mouse moved to (407, 337)
Screenshot: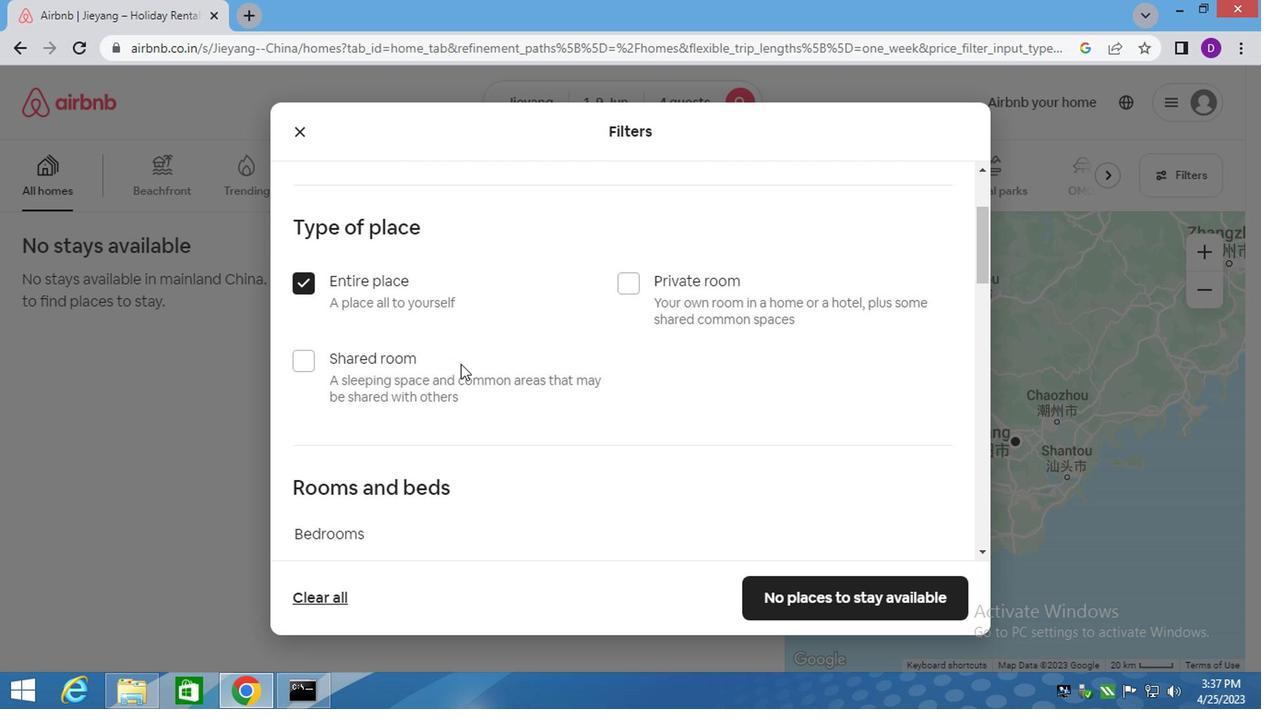 
Action: Mouse scrolled (407, 337) with delta (0, 0)
Screenshot: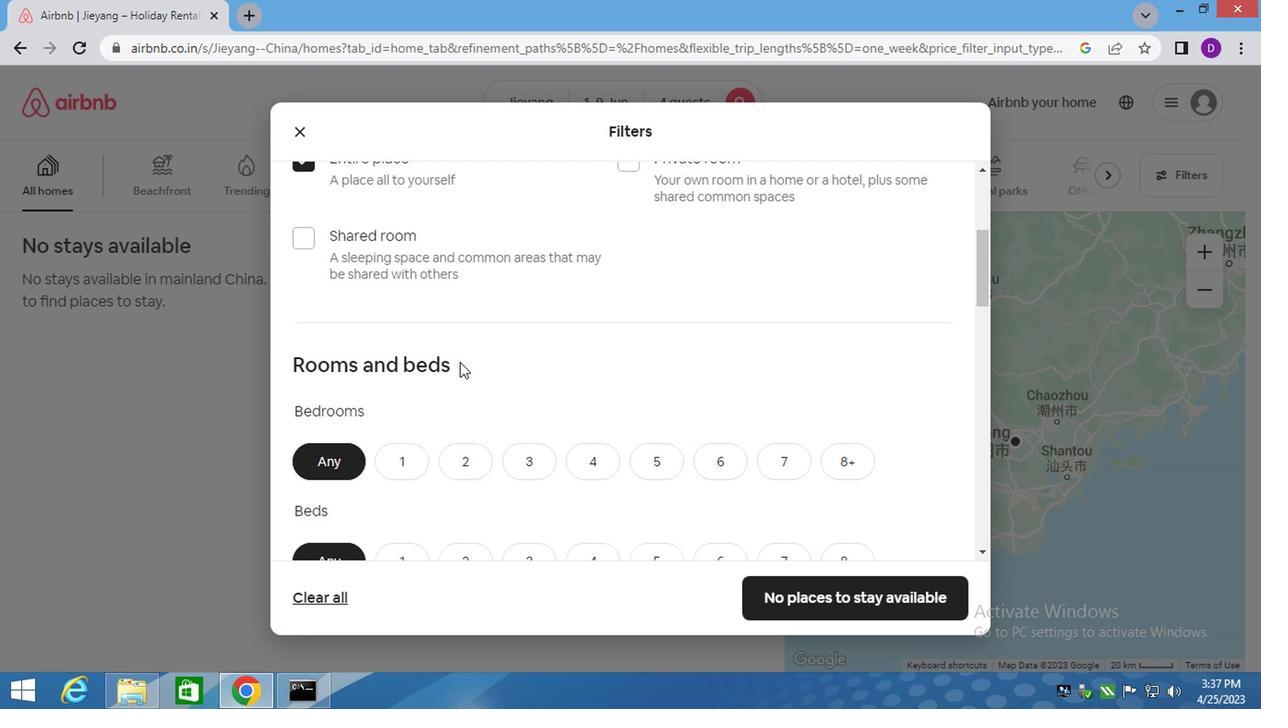 
Action: Mouse moved to (411, 331)
Screenshot: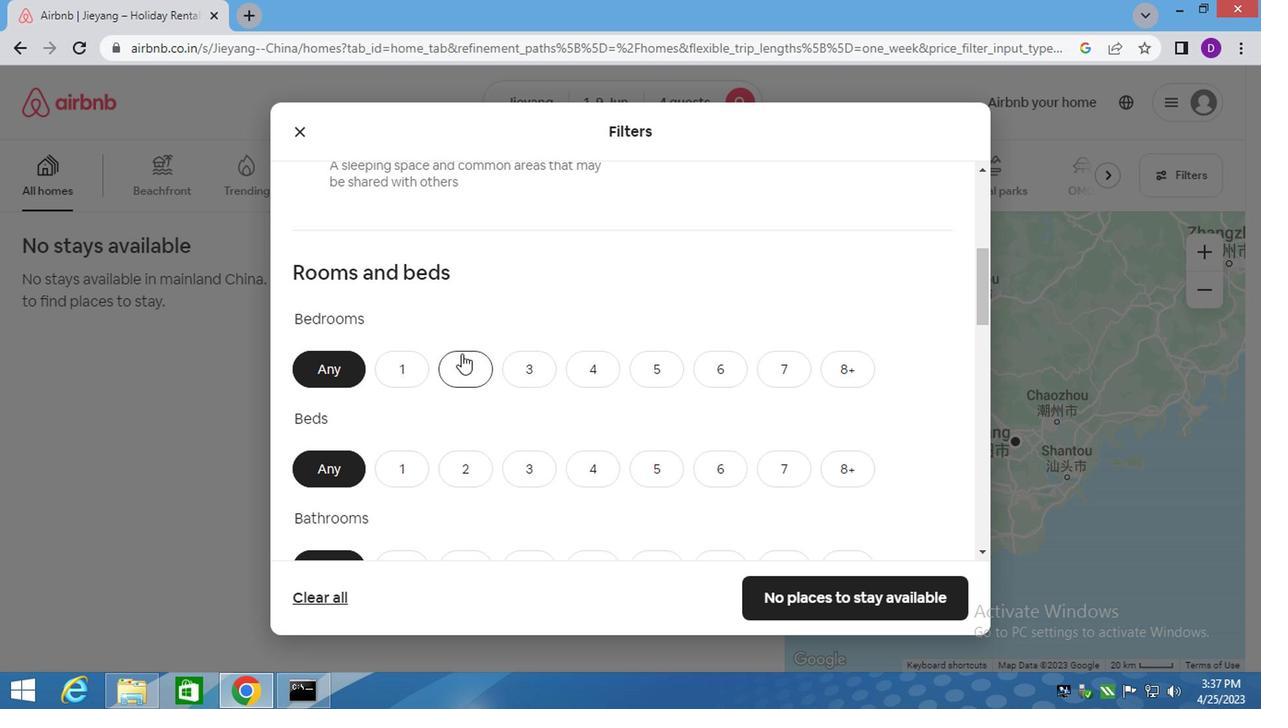 
Action: Mouse pressed left at (411, 331)
Screenshot: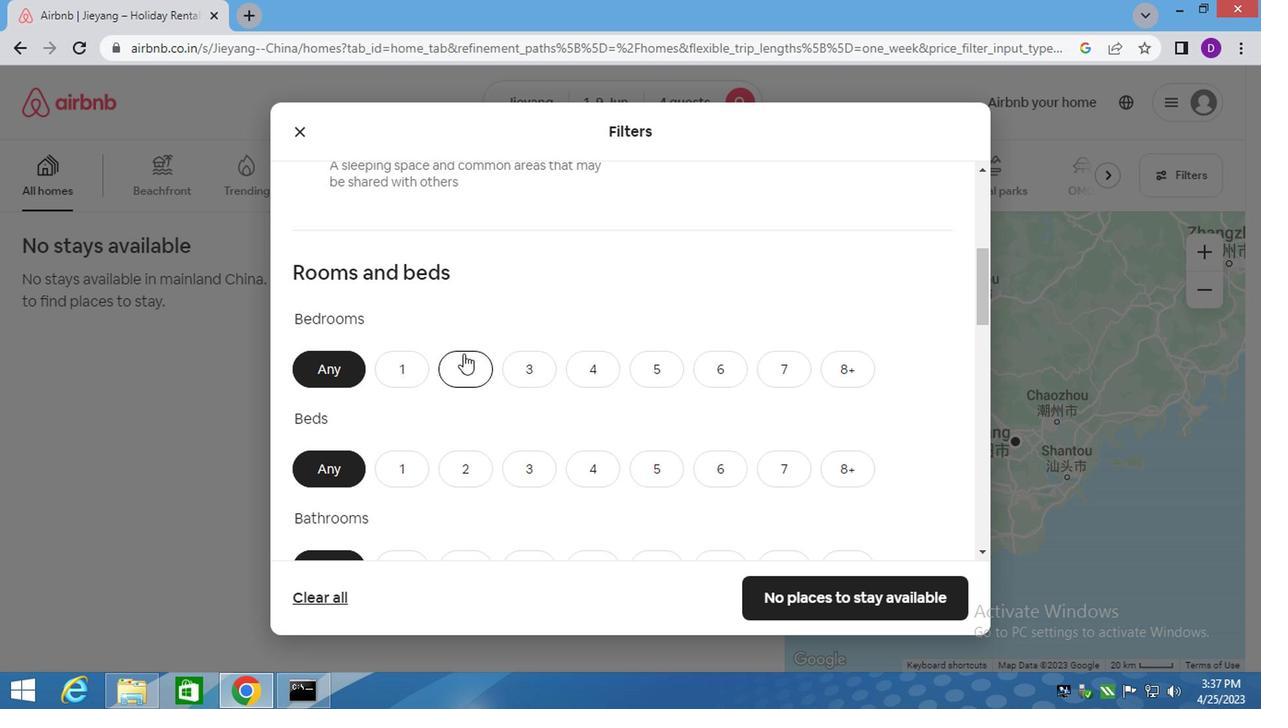 
Action: Mouse moved to (411, 348)
Screenshot: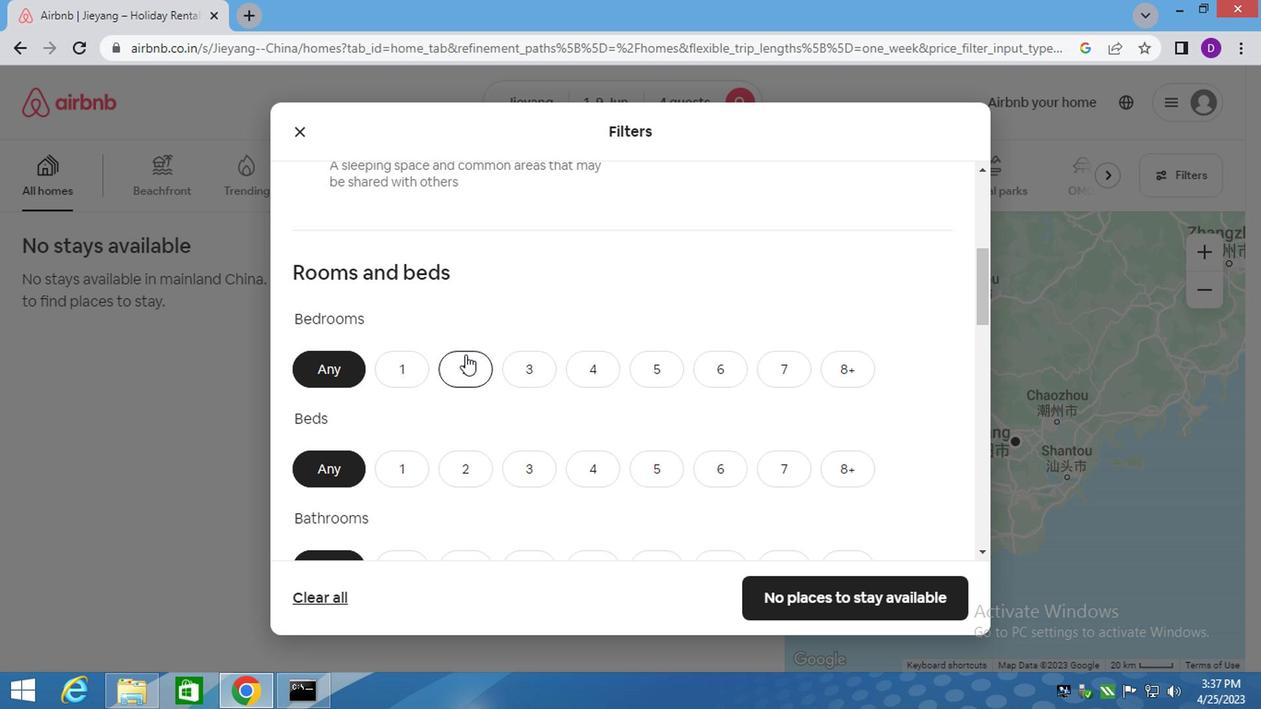 
Action: Mouse scrolled (411, 347) with delta (0, 0)
Screenshot: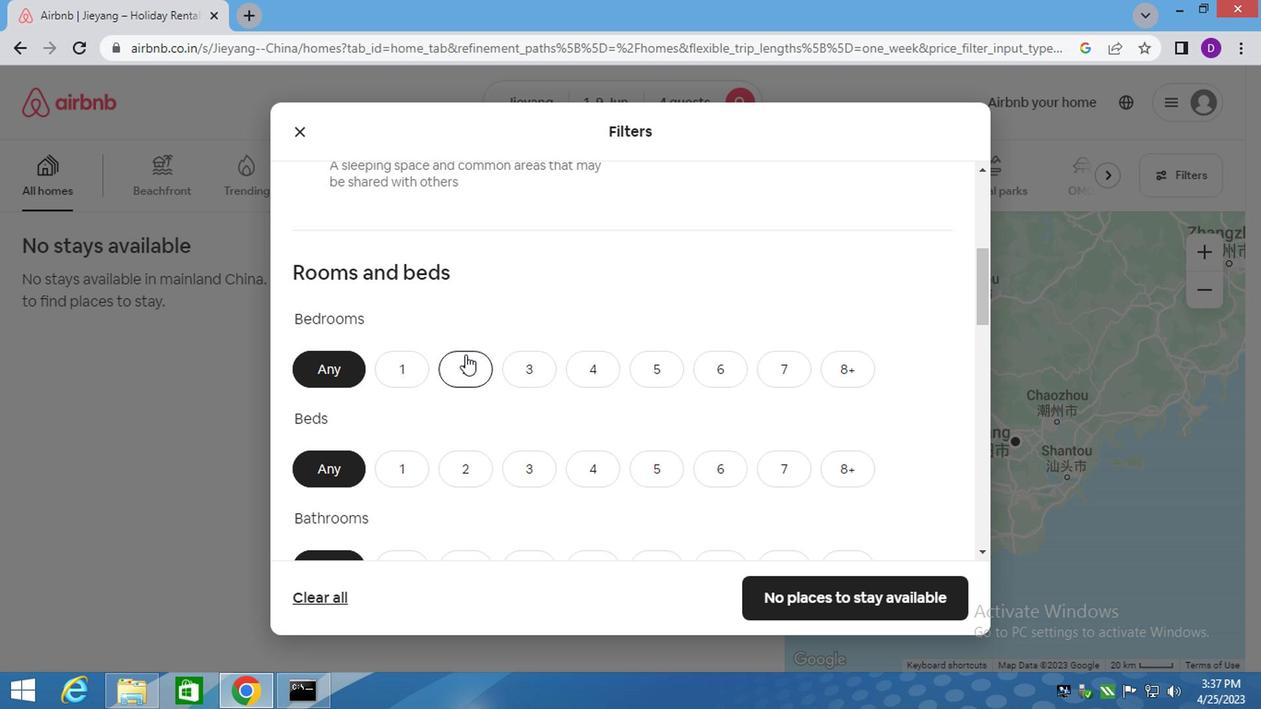 
Action: Mouse moved to (407, 335)
Screenshot: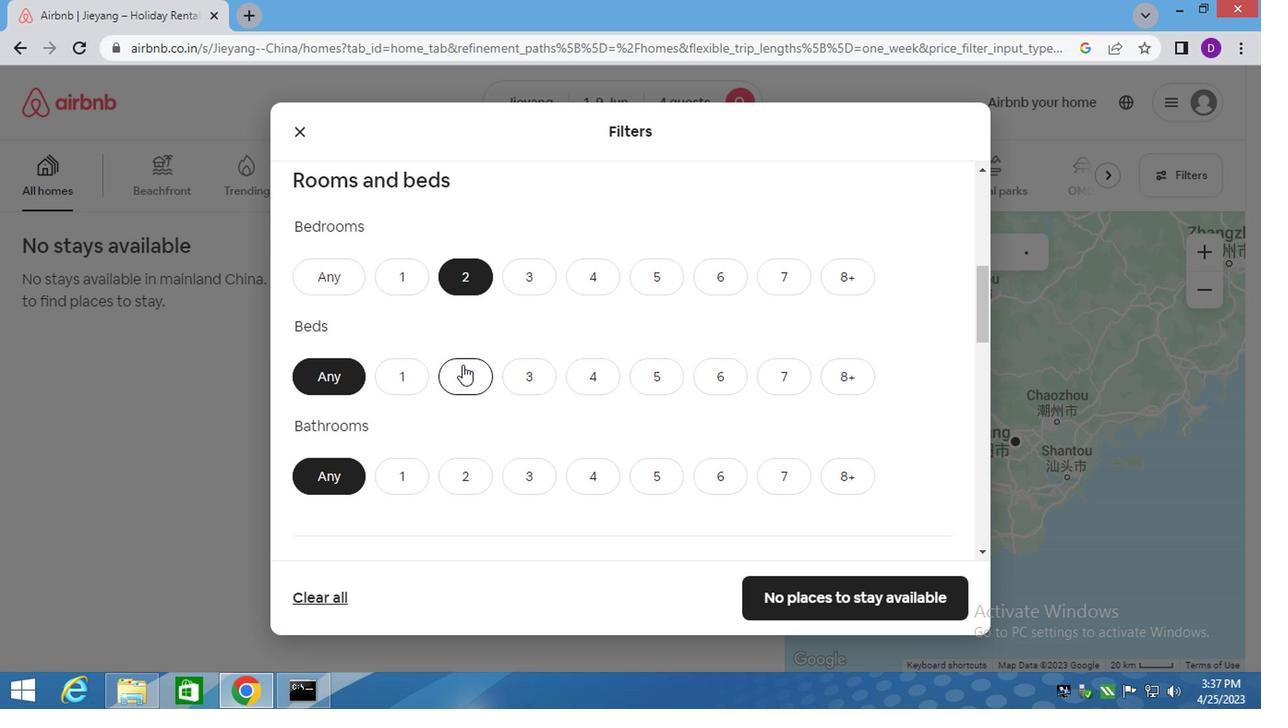 
Action: Mouse pressed left at (407, 335)
Screenshot: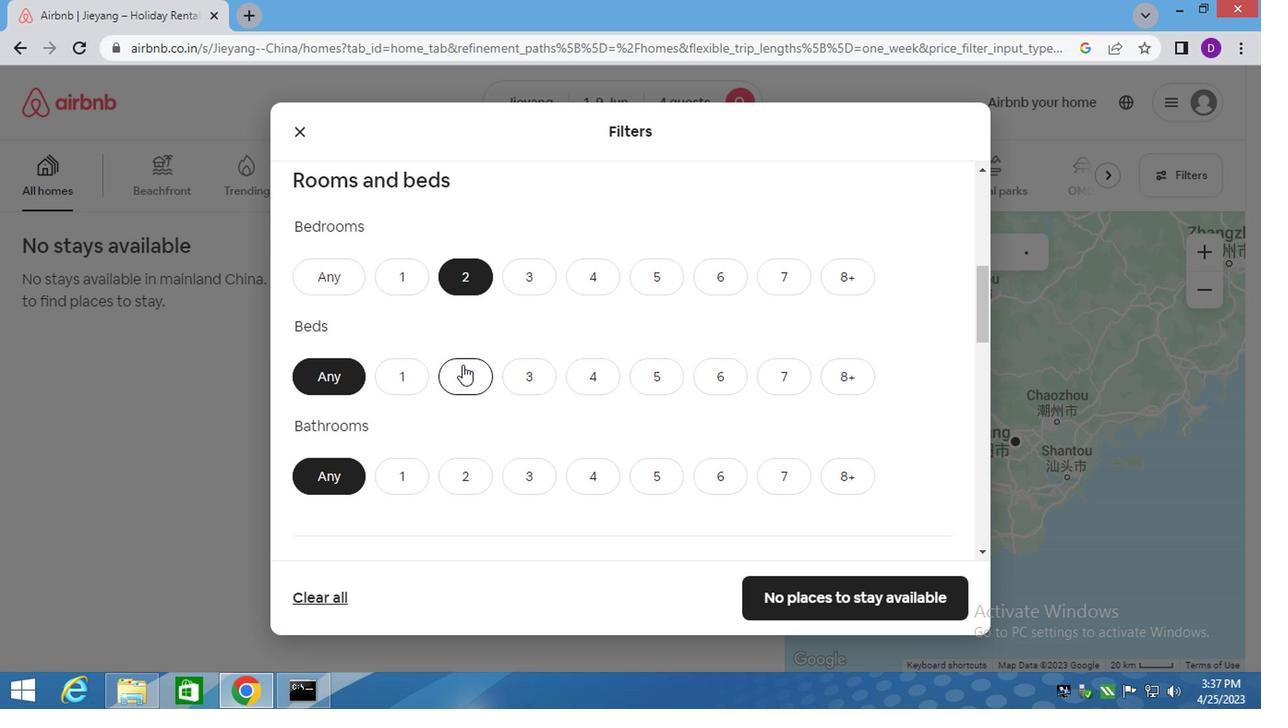 
Action: Mouse moved to (403, 415)
Screenshot: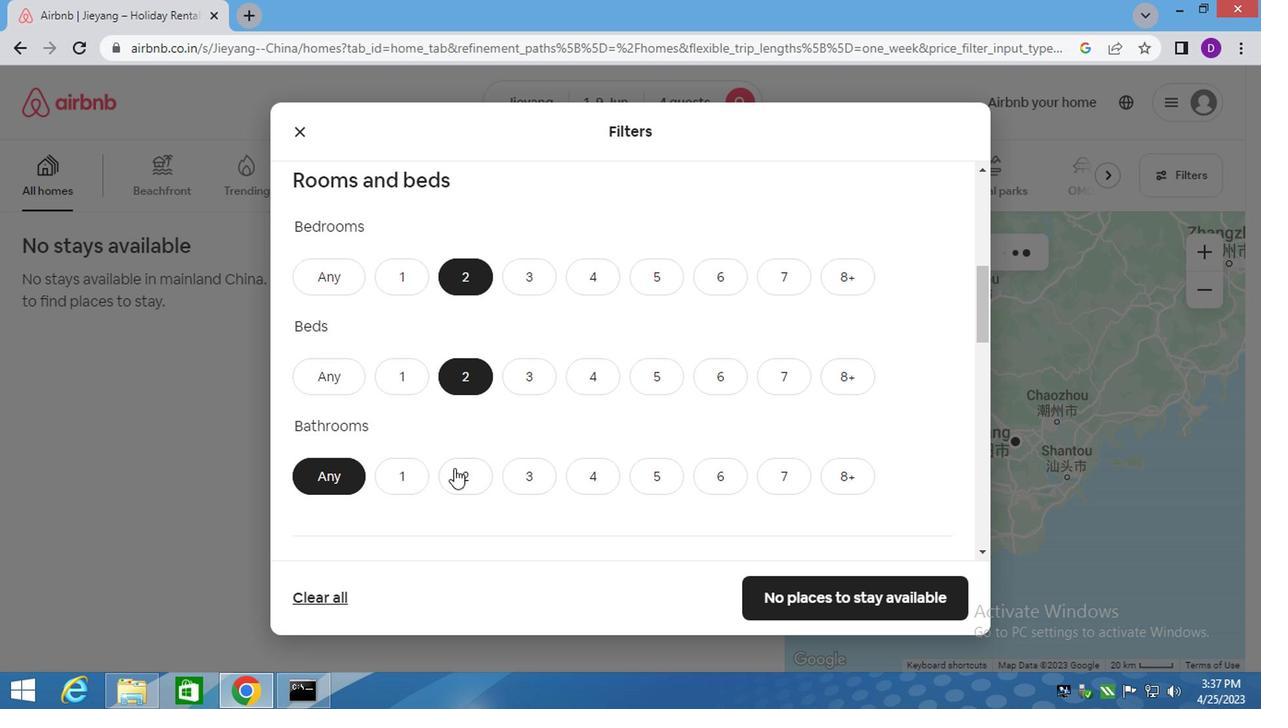 
Action: Mouse pressed left at (403, 415)
Screenshot: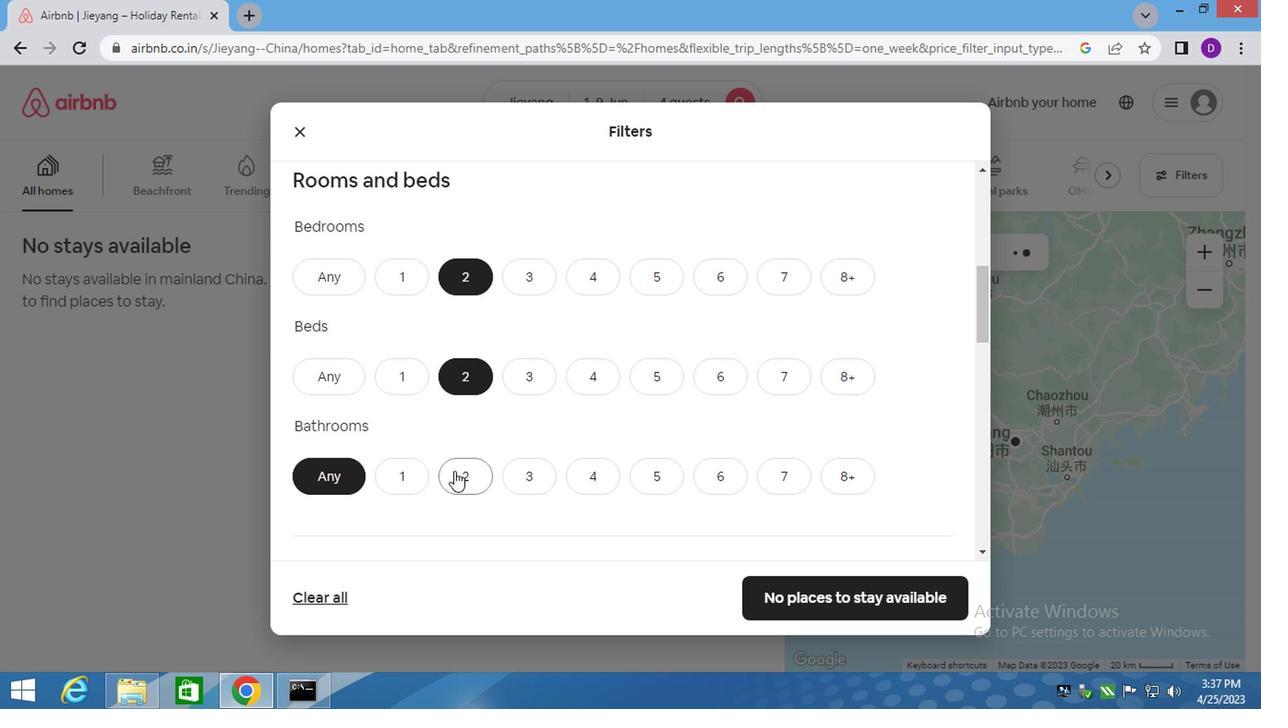 
Action: Mouse moved to (415, 354)
Screenshot: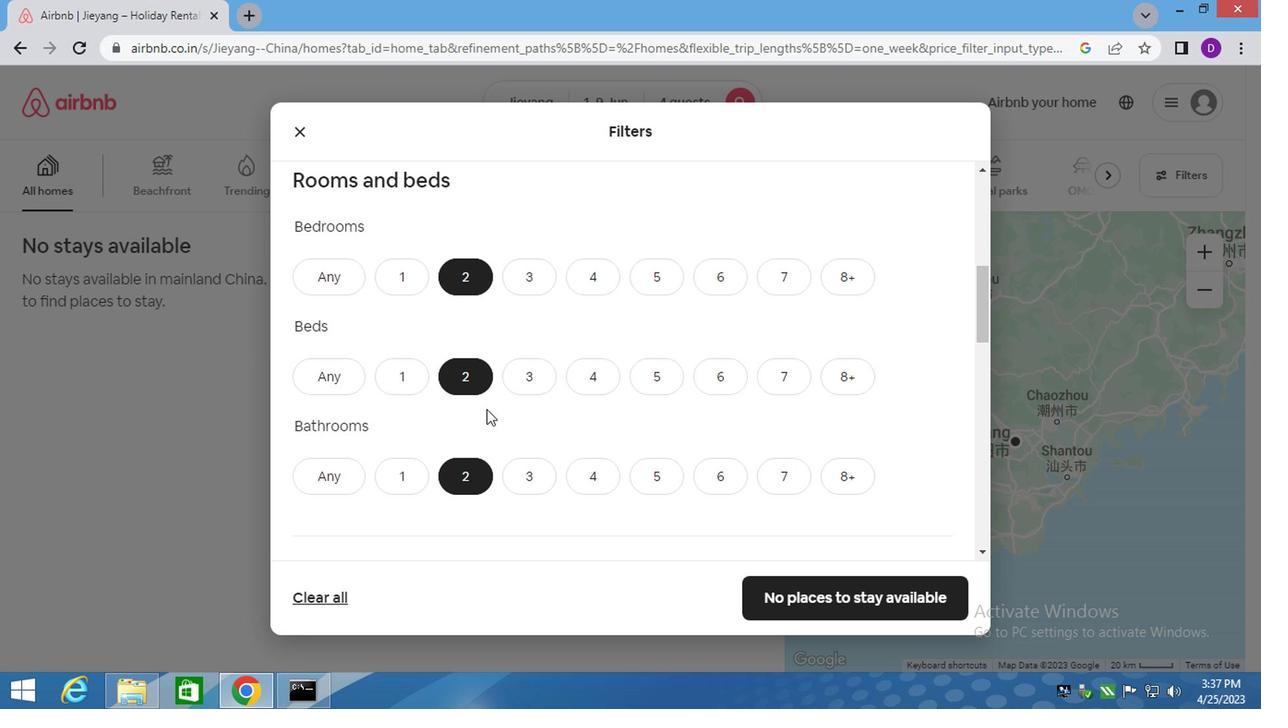 
Action: Mouse scrolled (415, 355) with delta (0, 0)
Screenshot: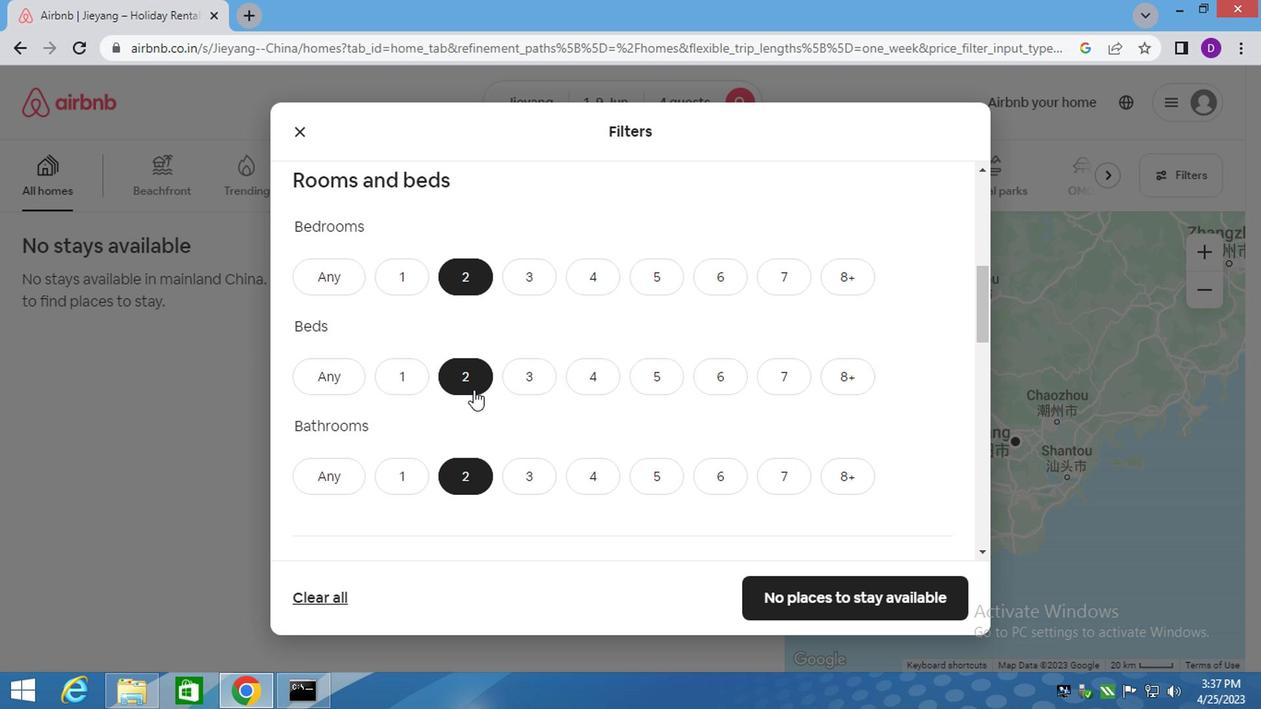 
Action: Mouse scrolled (415, 355) with delta (0, 0)
Screenshot: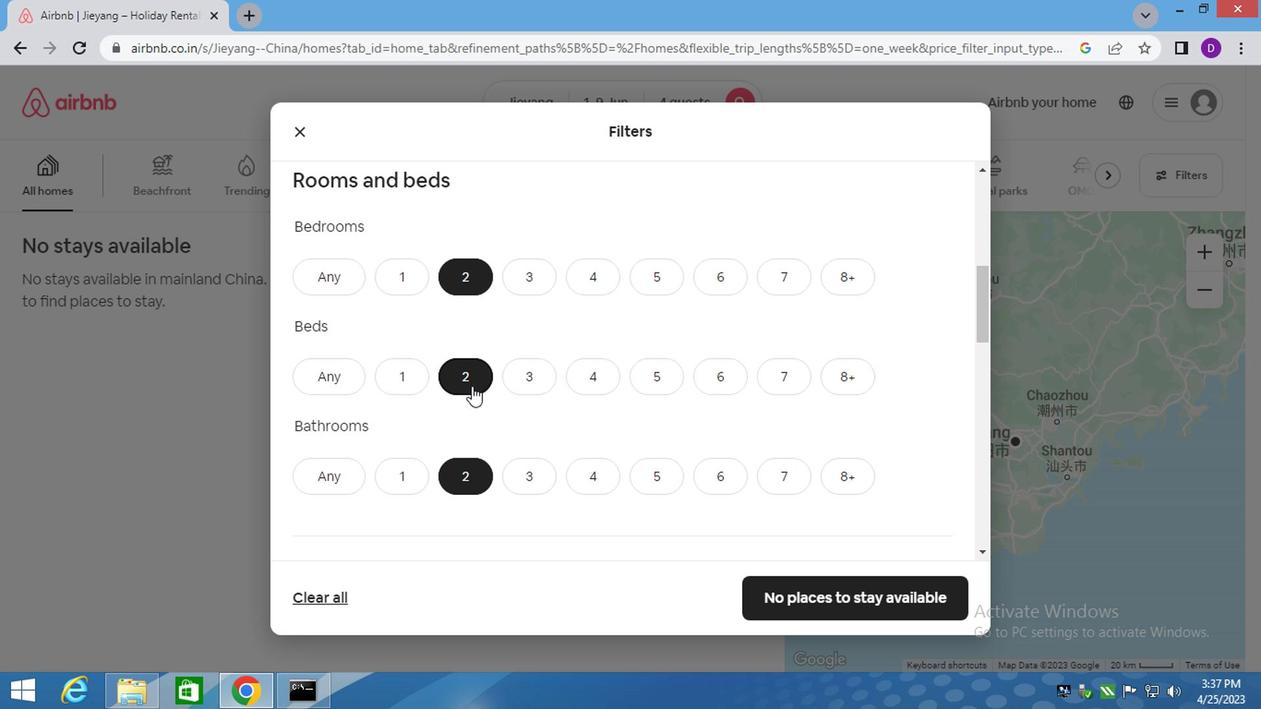 
Action: Mouse scrolled (415, 355) with delta (0, 0)
Screenshot: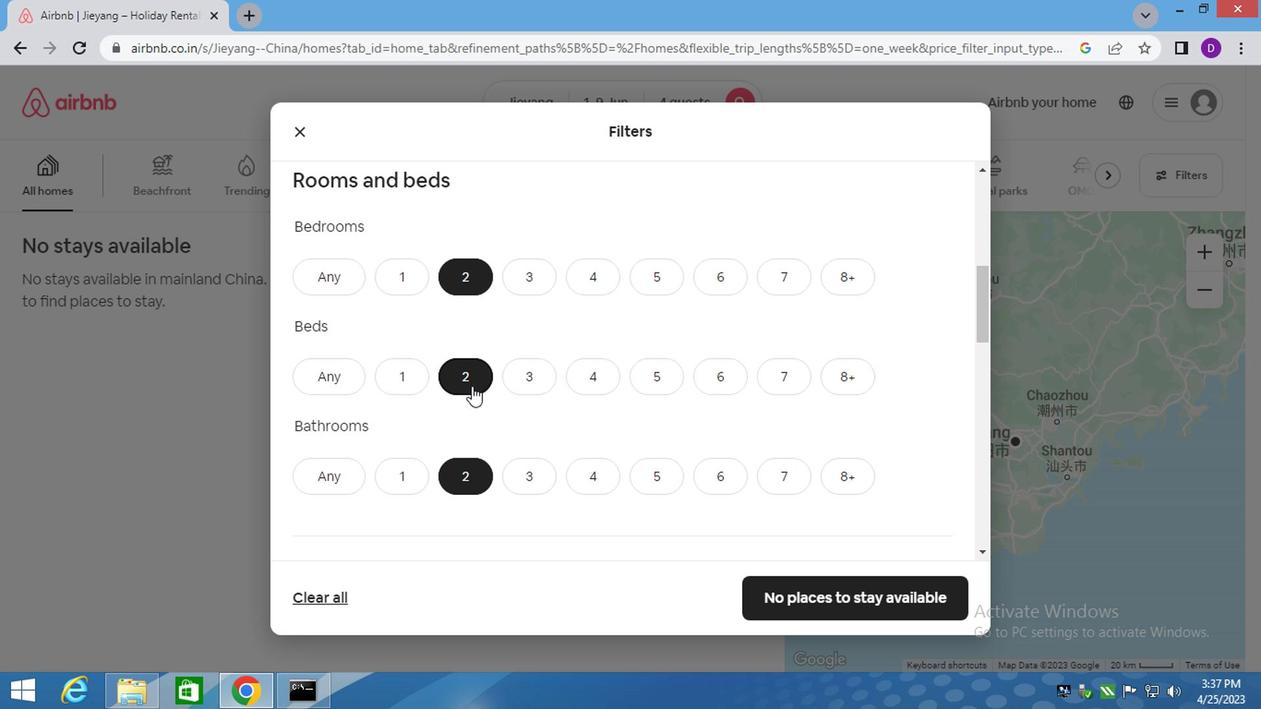 
Action: Mouse moved to (399, 354)
Screenshot: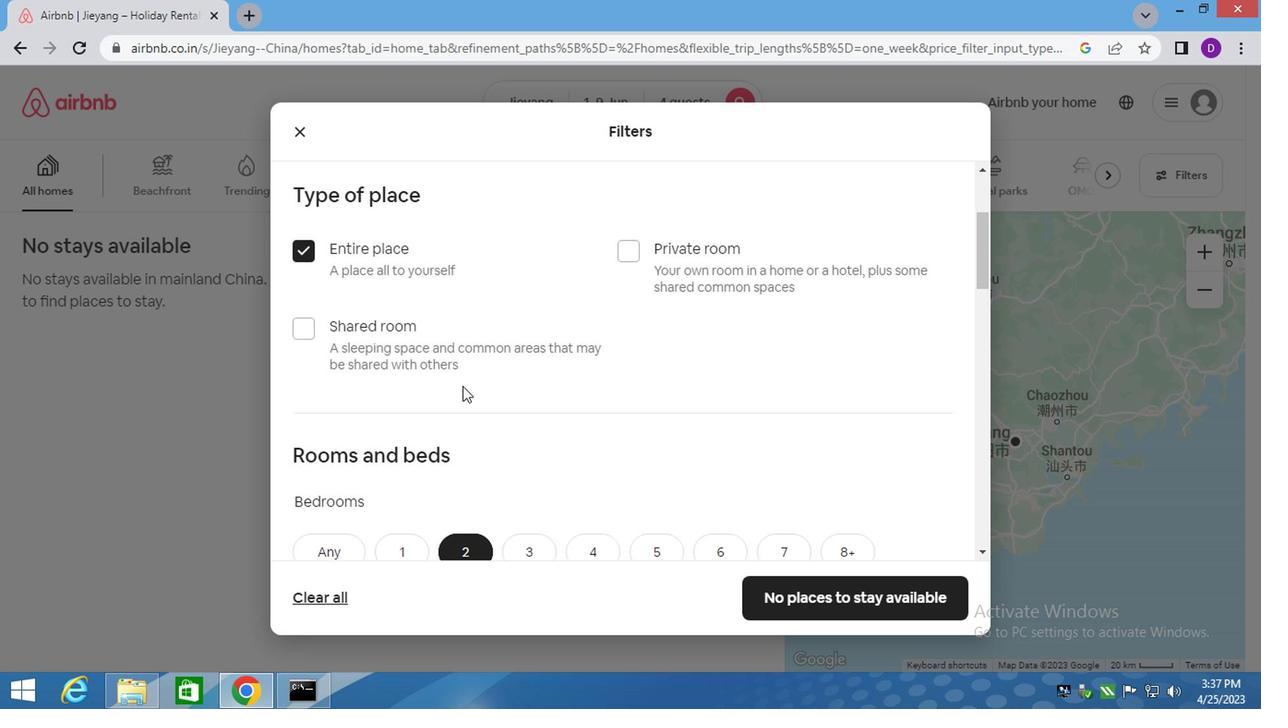 
Action: Mouse scrolled (399, 354) with delta (0, 0)
Screenshot: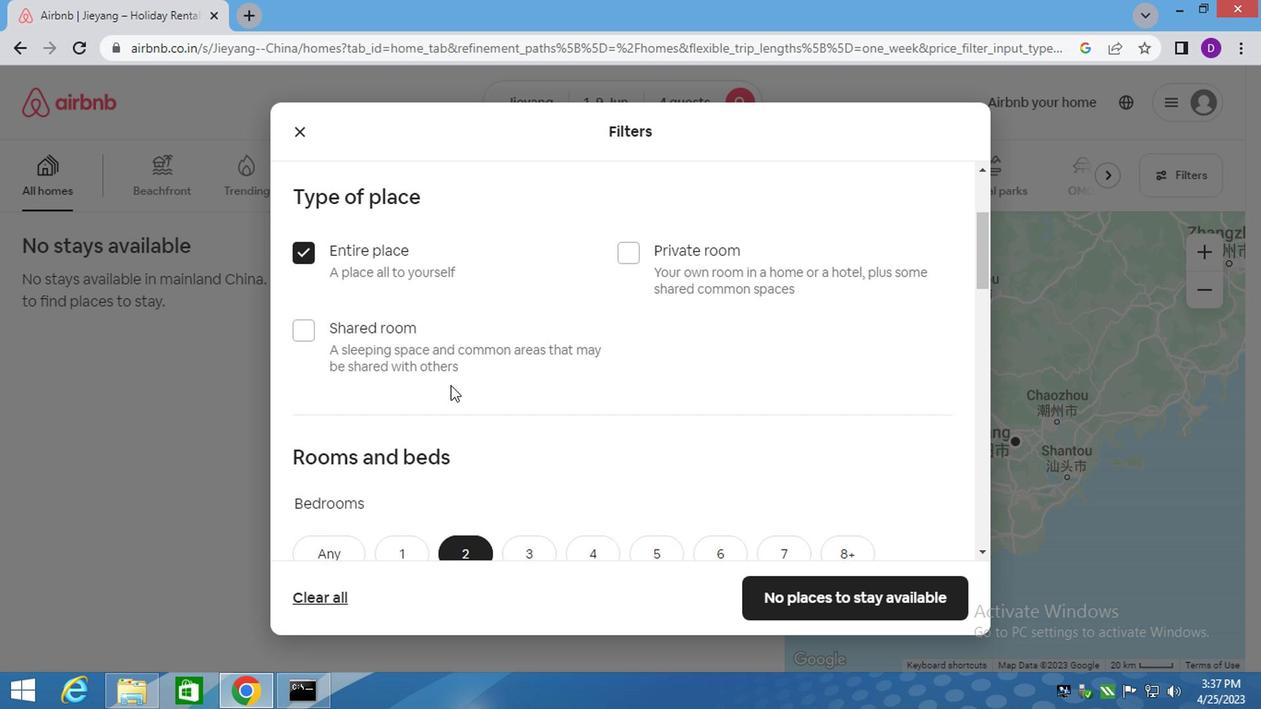 
Action: Mouse scrolled (399, 354) with delta (0, 0)
Screenshot: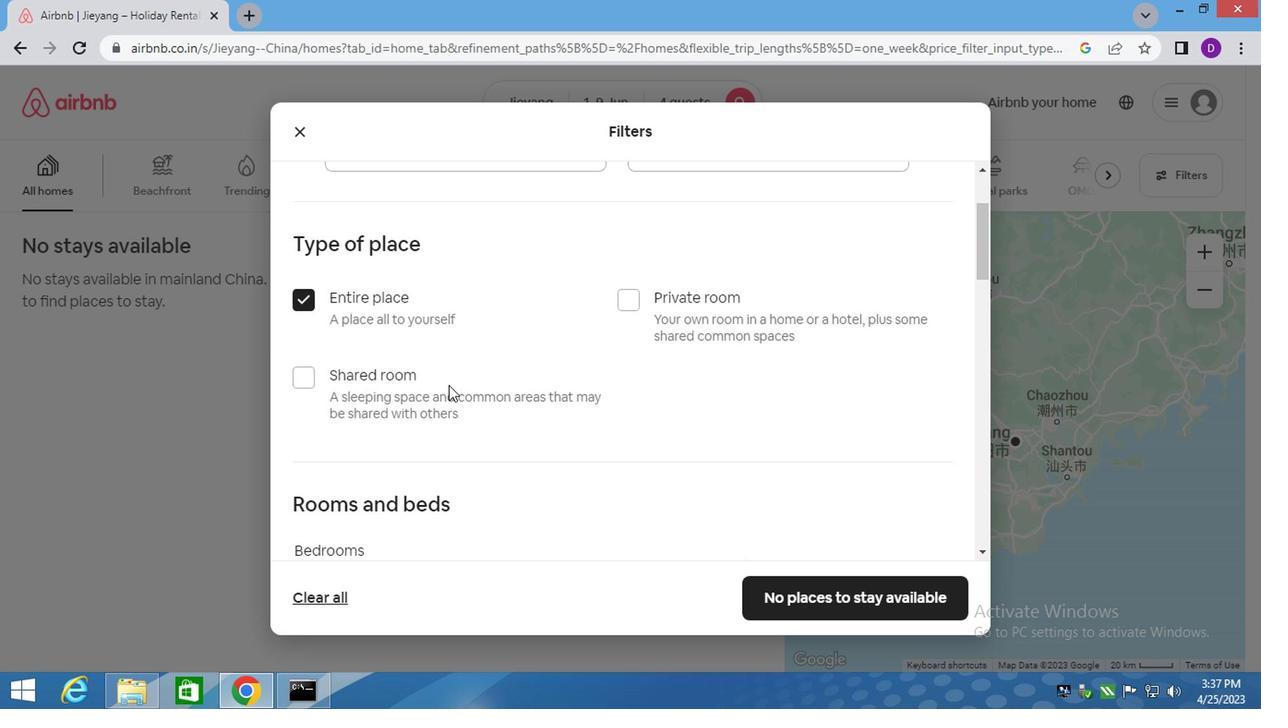 
Action: Mouse scrolled (399, 353) with delta (0, 0)
Screenshot: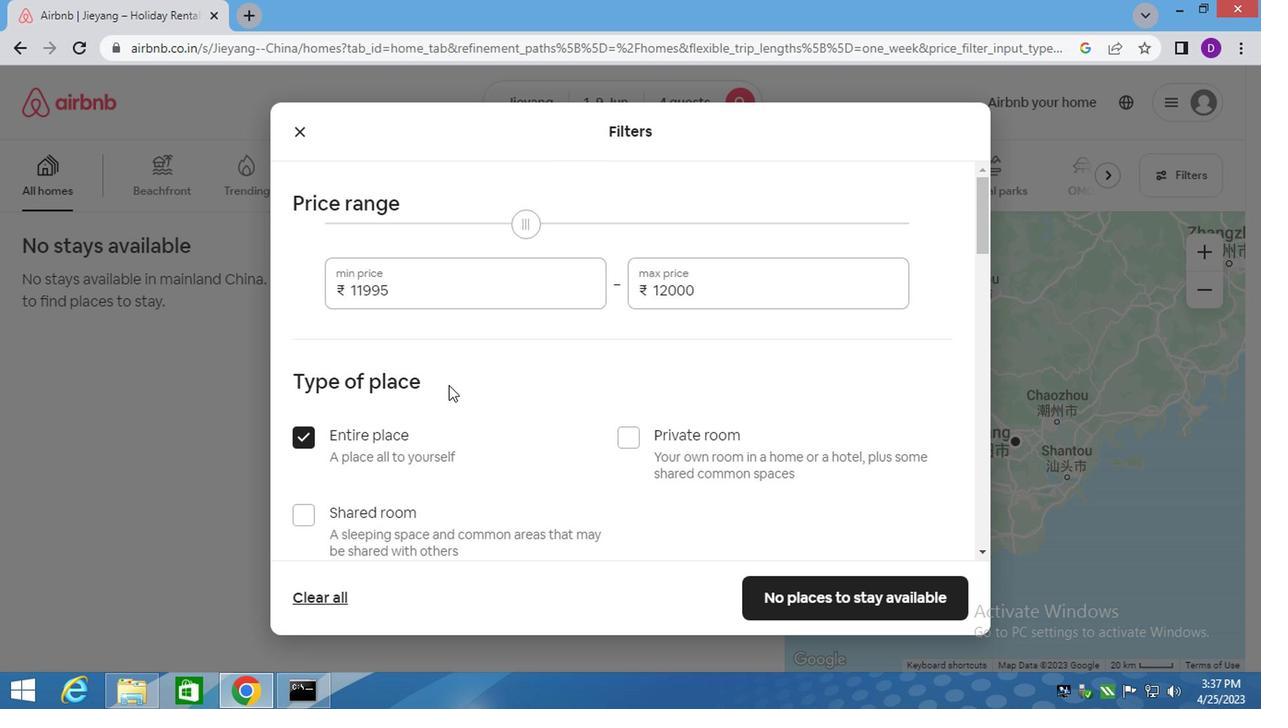 
Action: Mouse scrolled (399, 353) with delta (0, 0)
Screenshot: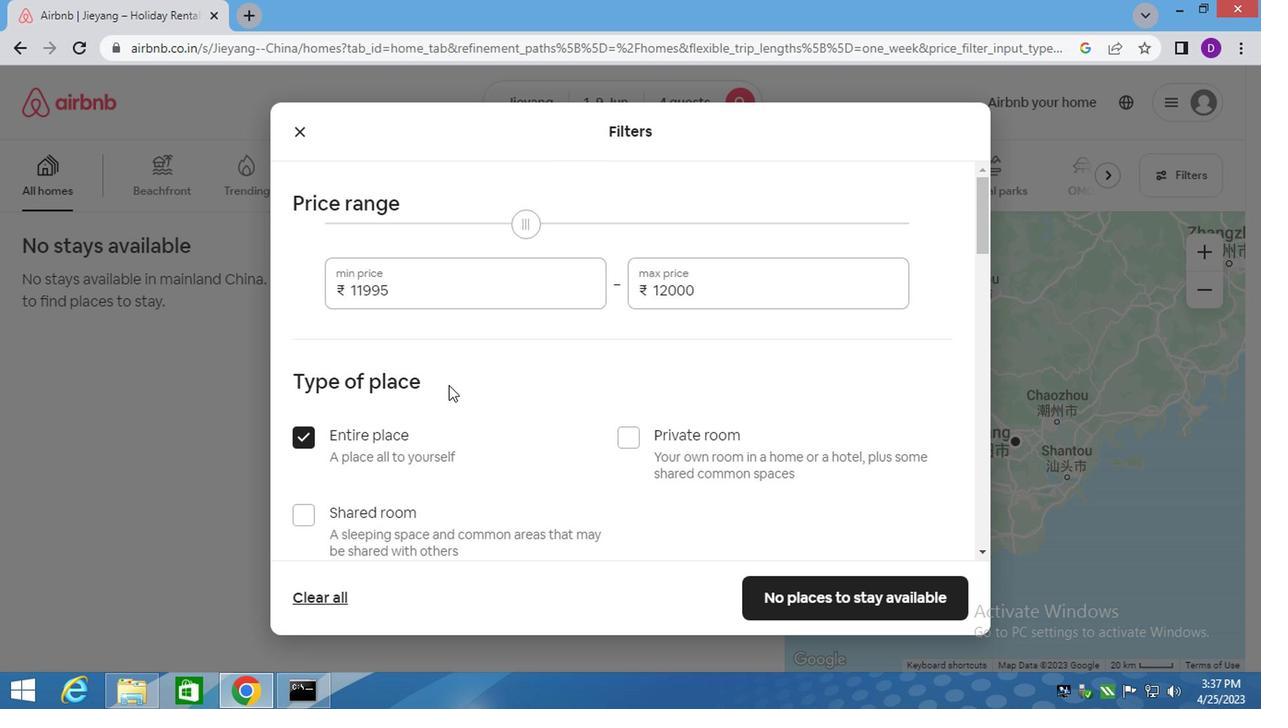 
Action: Mouse scrolled (399, 353) with delta (0, 0)
Screenshot: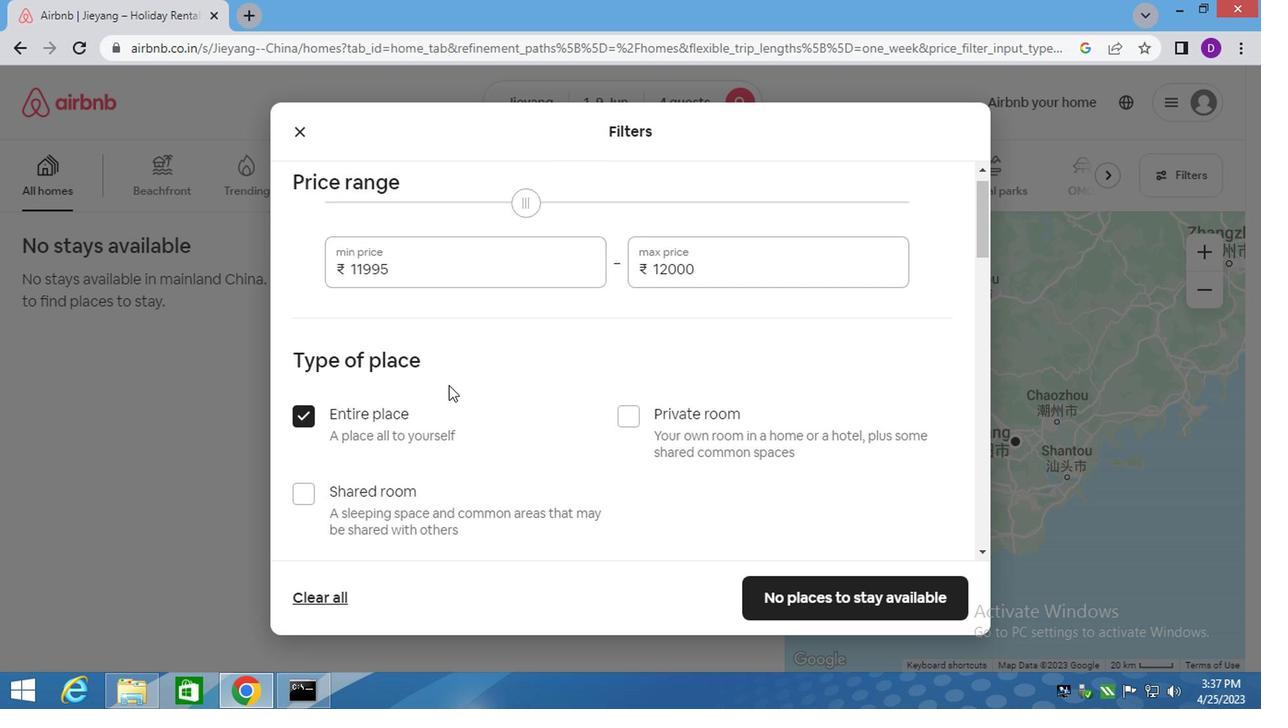 
Action: Mouse scrolled (399, 353) with delta (0, 0)
Screenshot: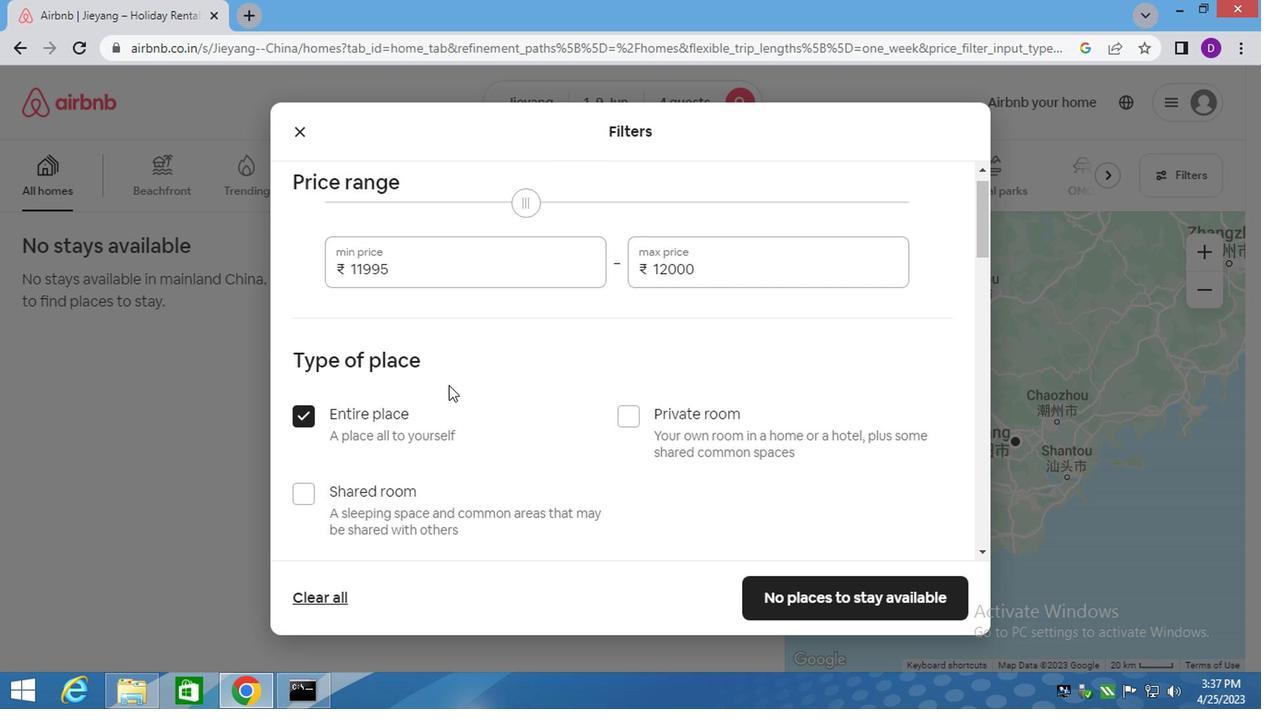 
Action: Mouse scrolled (399, 353) with delta (0, 0)
Screenshot: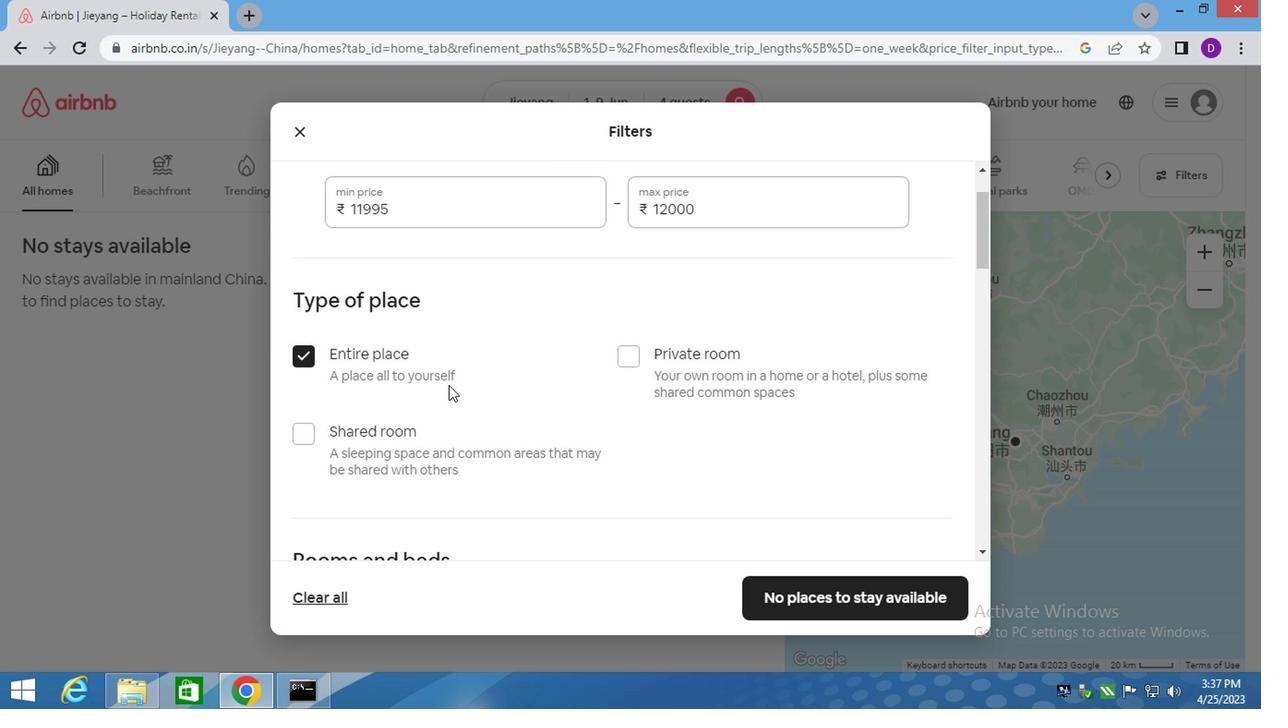 
Action: Mouse scrolled (399, 353) with delta (0, 0)
Screenshot: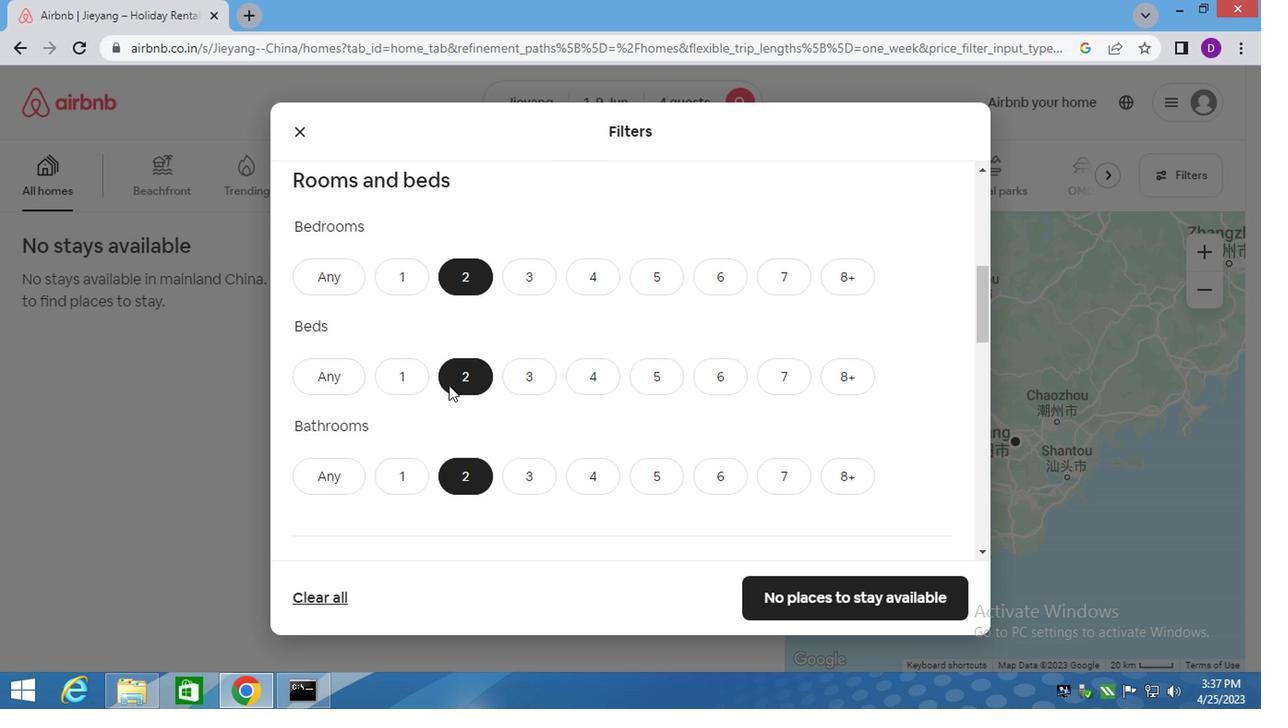 
Action: Mouse scrolled (399, 353) with delta (0, 0)
Screenshot: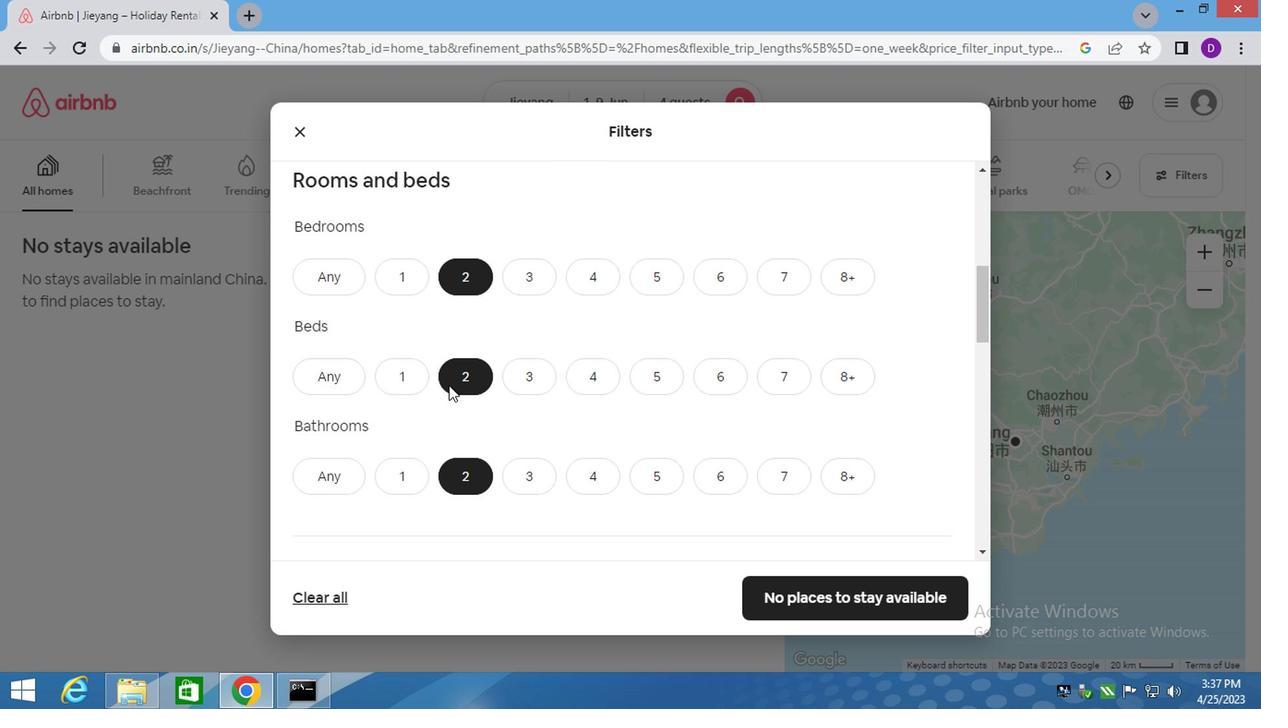
Action: Mouse scrolled (399, 353) with delta (0, 0)
Screenshot: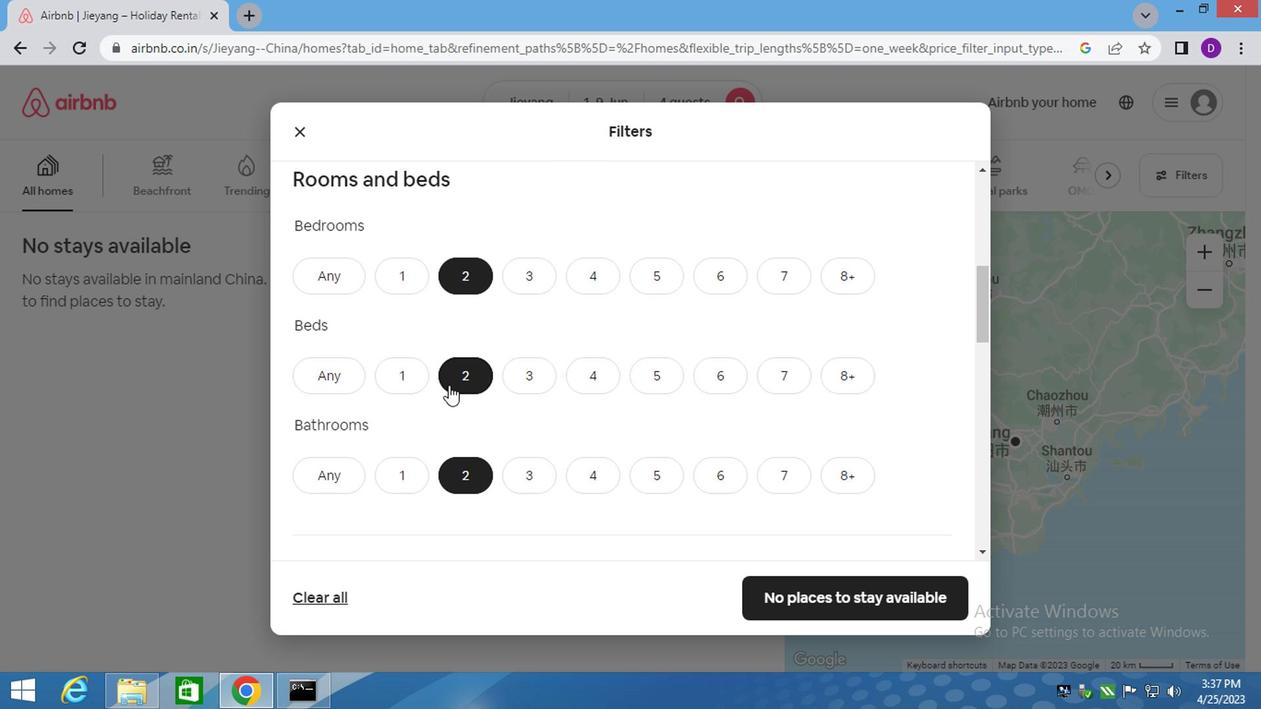 
Action: Mouse moved to (403, 356)
Screenshot: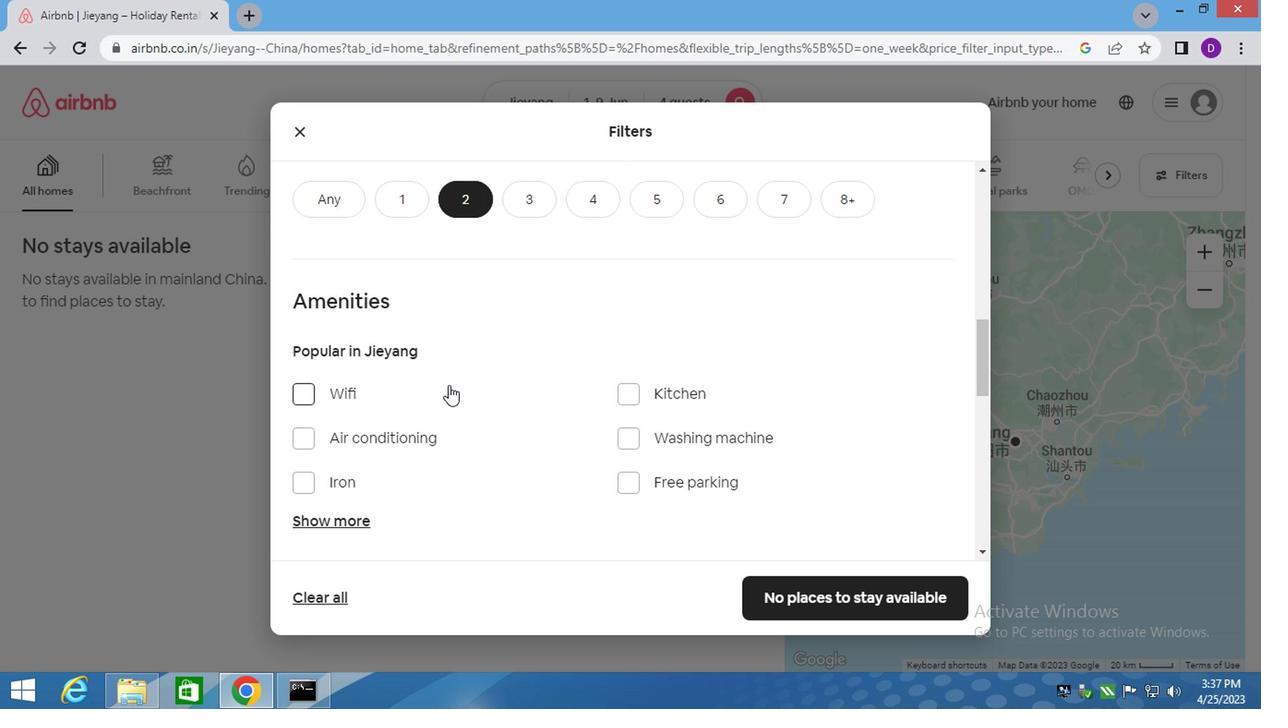 
Action: Mouse scrolled (403, 356) with delta (0, 0)
Screenshot: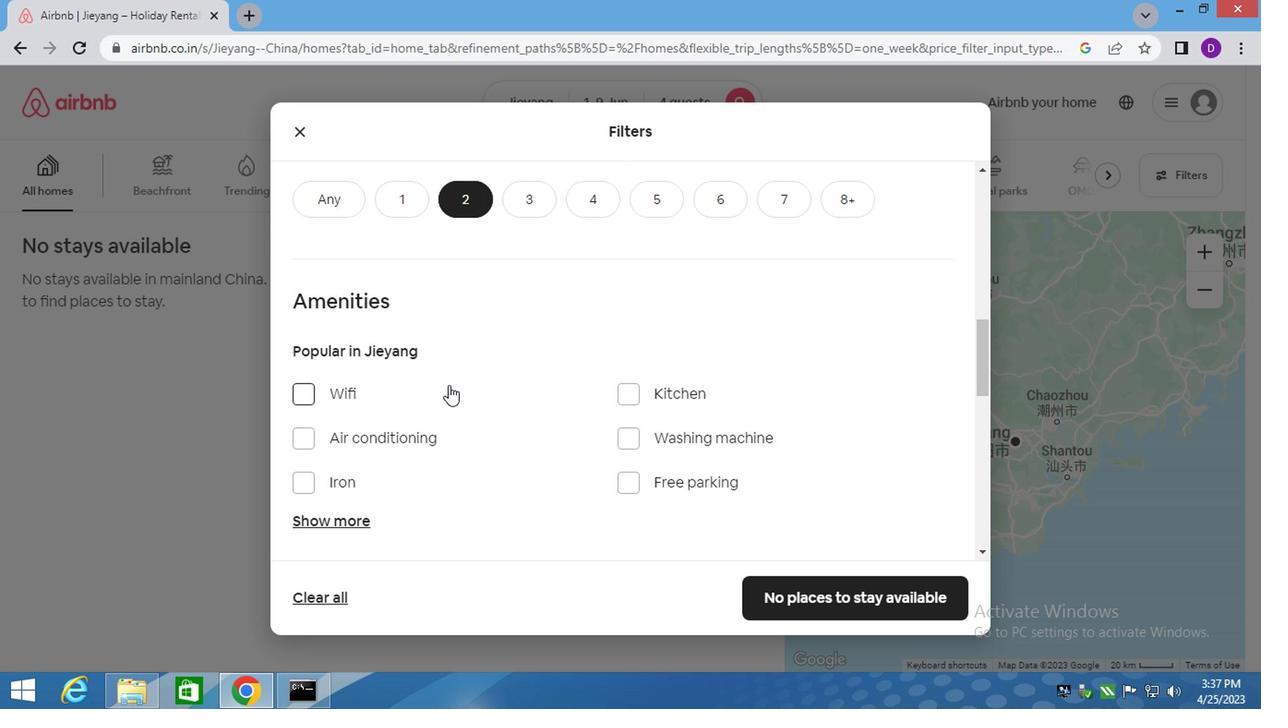 
Action: Mouse moved to (404, 357)
Screenshot: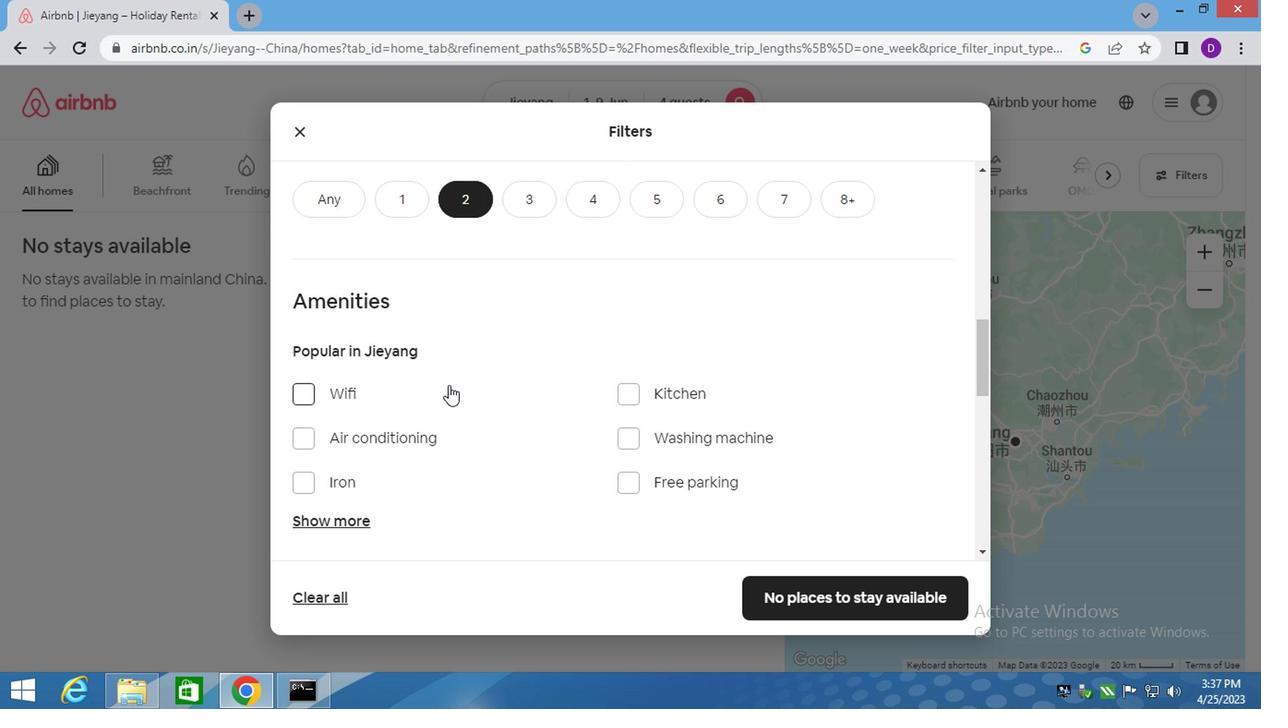 
Action: Mouse scrolled (404, 356) with delta (0, 0)
Screenshot: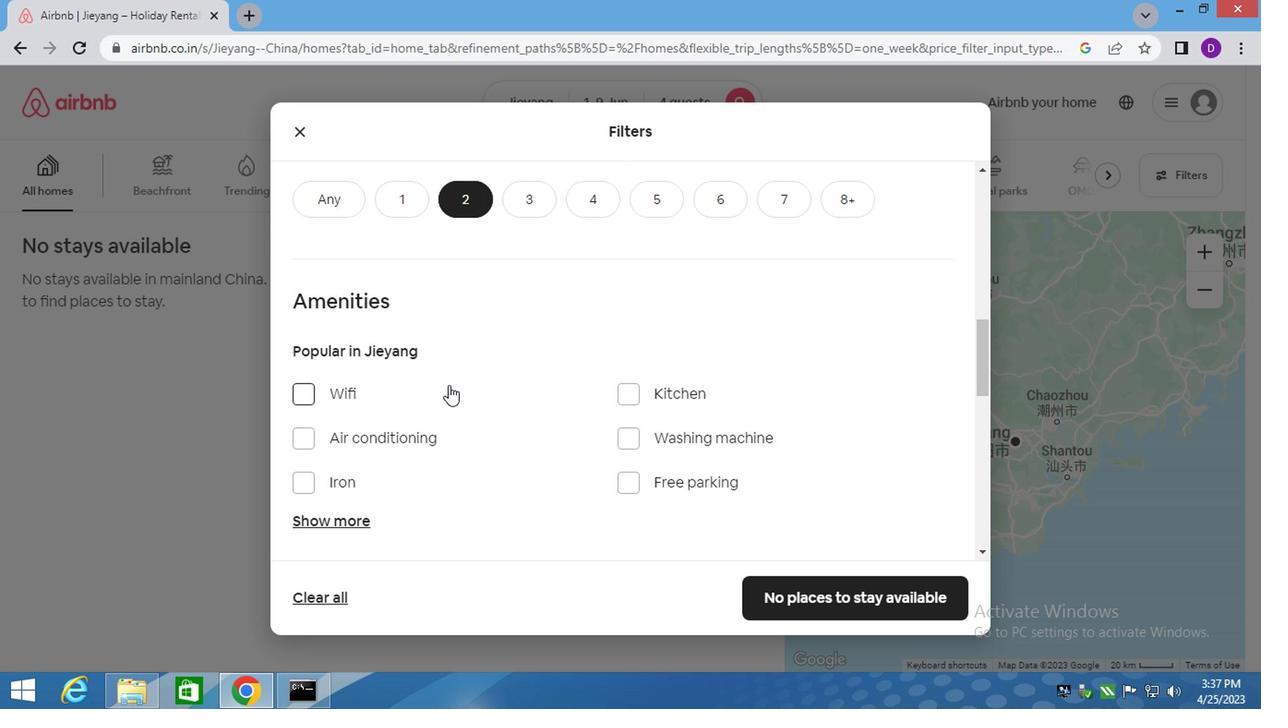
Action: Mouse scrolled (404, 356) with delta (0, 0)
Screenshot: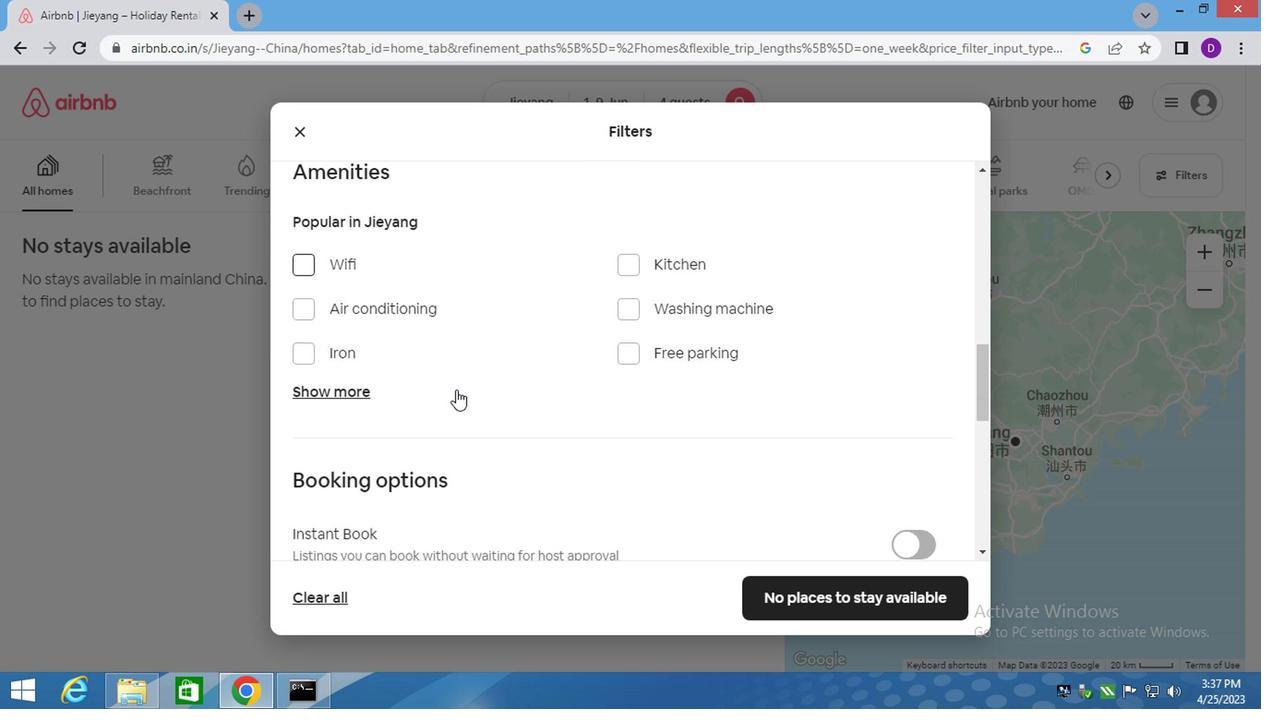 
Action: Mouse scrolled (404, 356) with delta (0, 0)
Screenshot: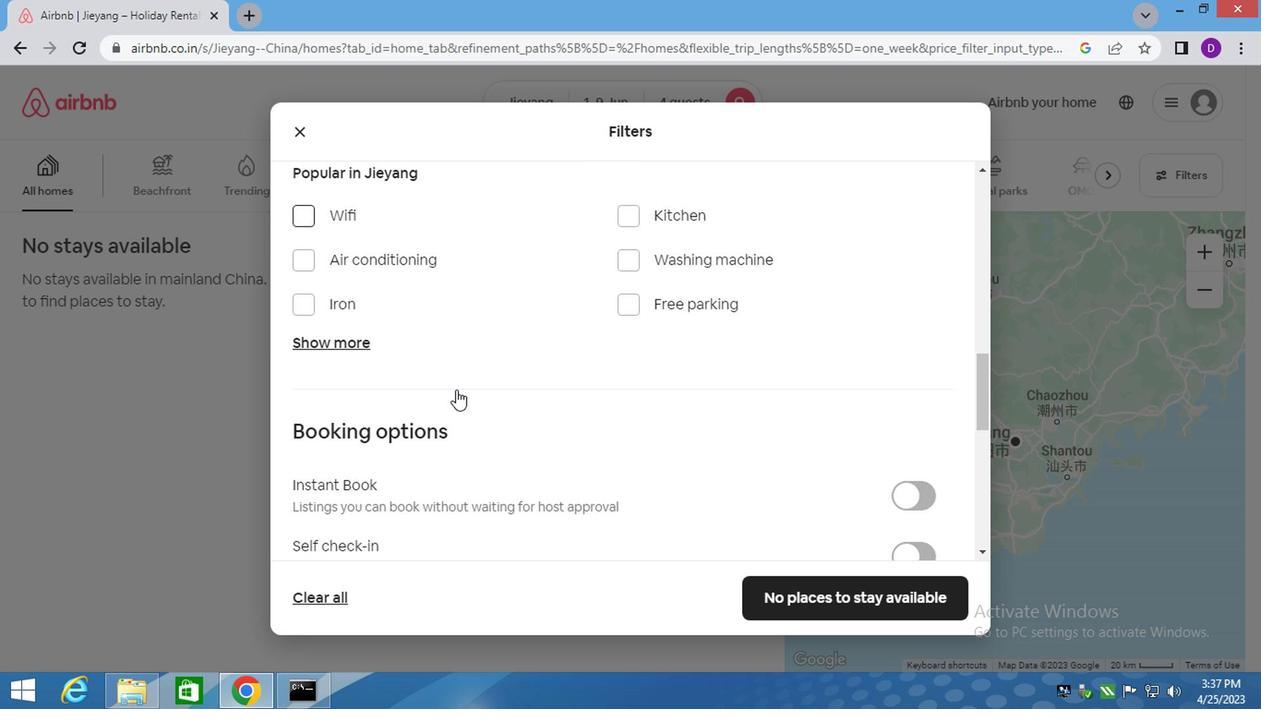 
Action: Mouse moved to (724, 339)
Screenshot: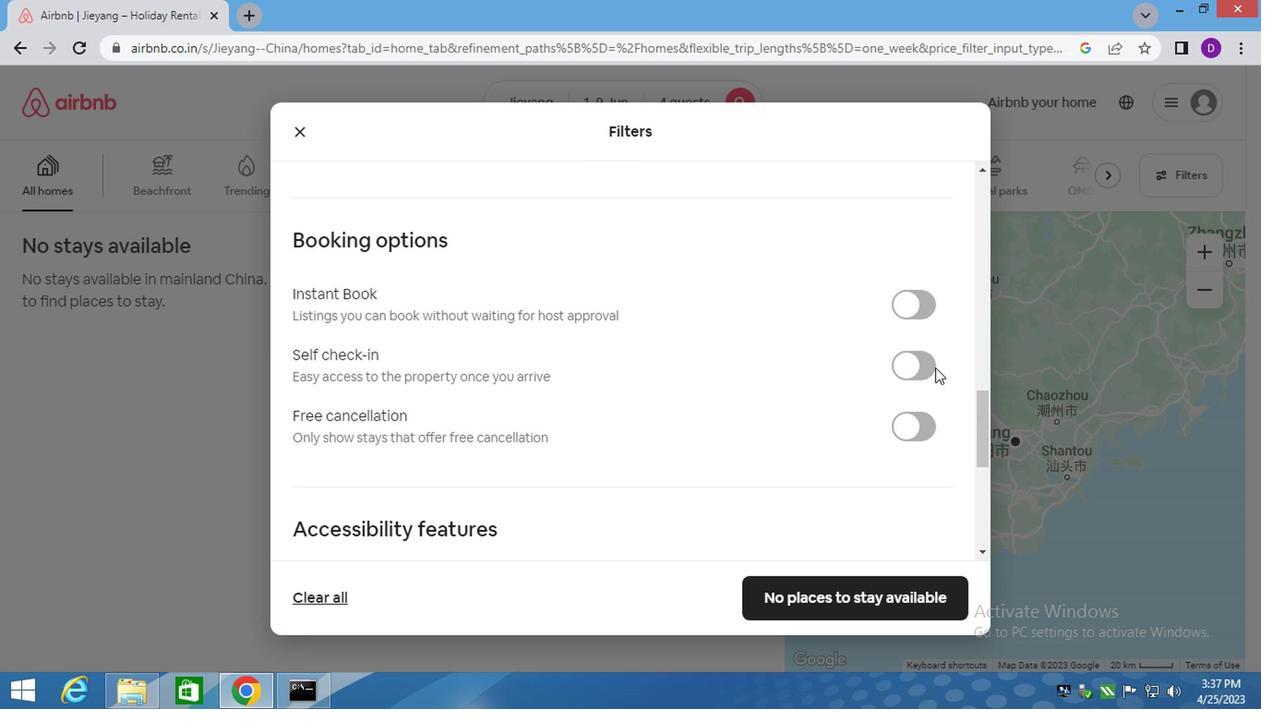 
Action: Mouse pressed left at (724, 339)
Screenshot: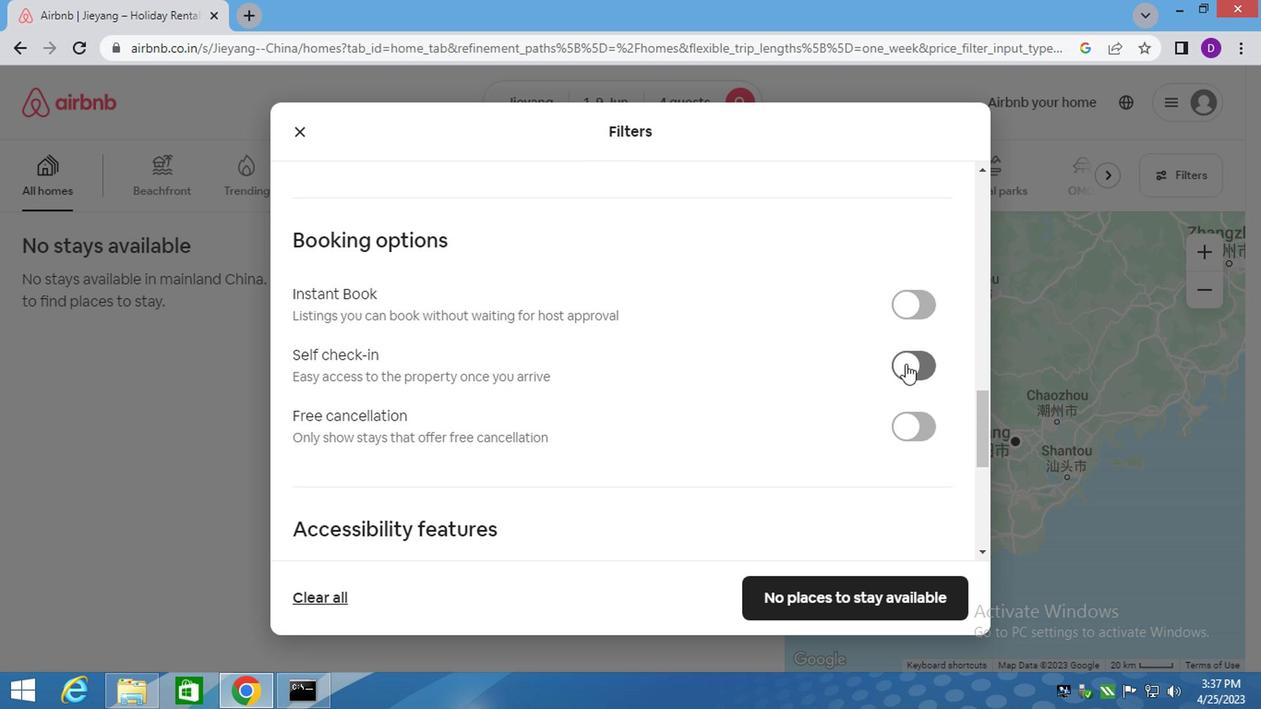 
Action: Mouse moved to (520, 347)
Screenshot: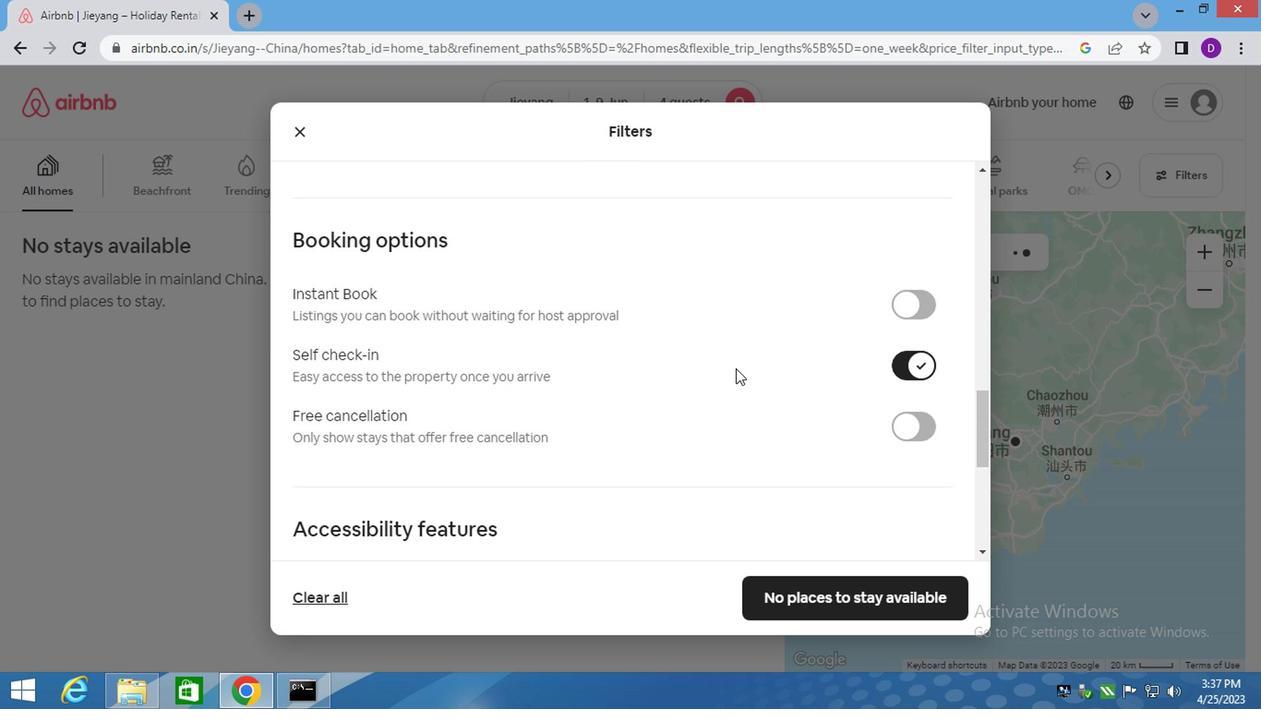 
Action: Mouse scrolled (520, 346) with delta (0, 0)
Screenshot: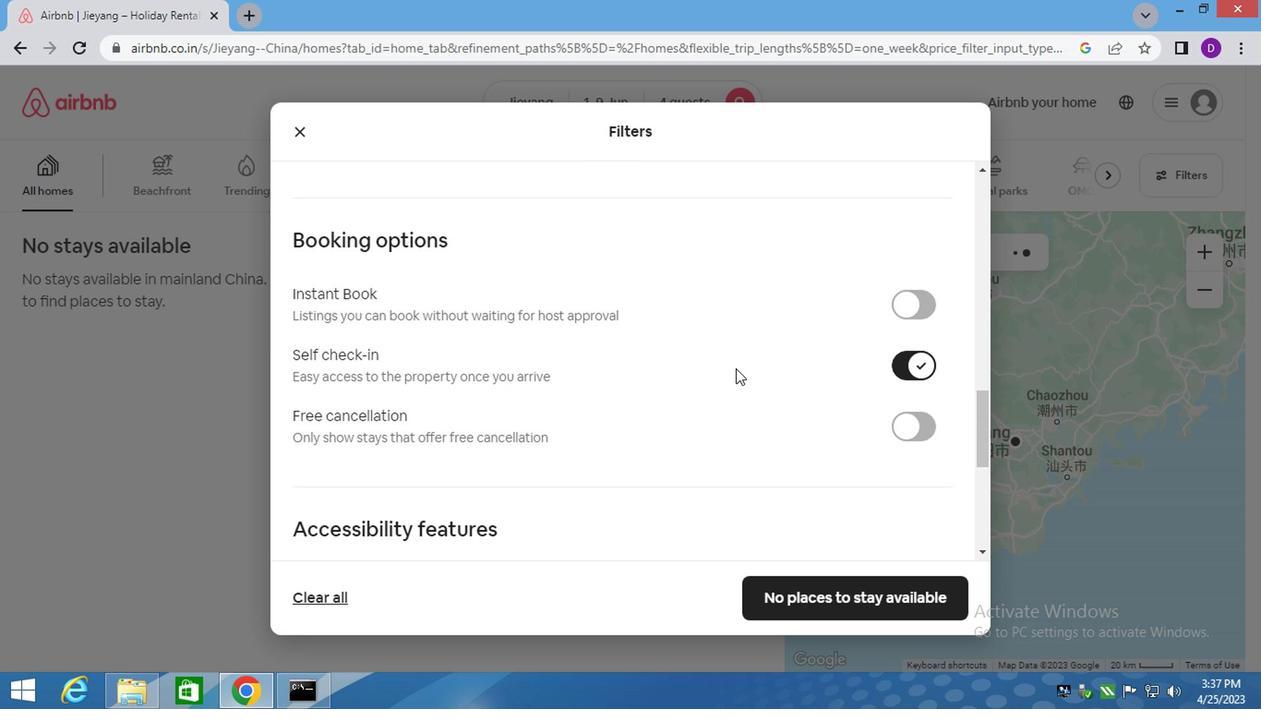 
Action: Mouse moved to (502, 350)
Screenshot: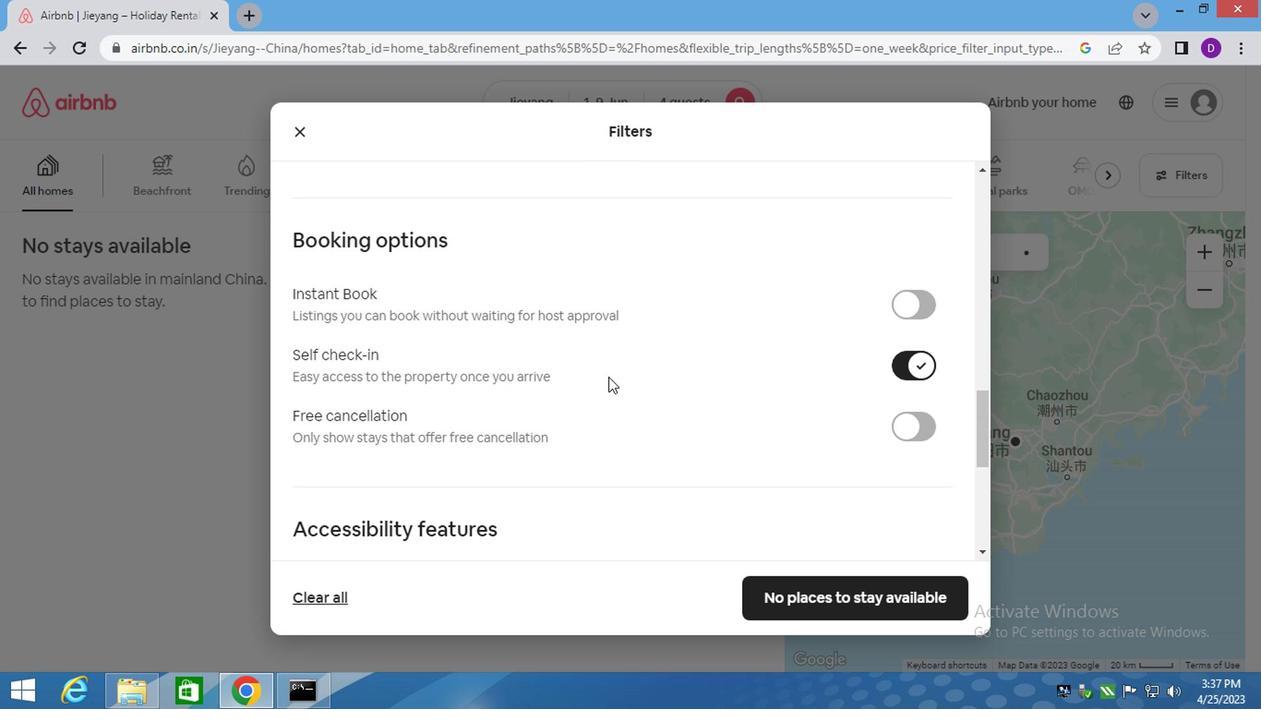 
Action: Mouse scrolled (510, 348) with delta (0, 0)
Screenshot: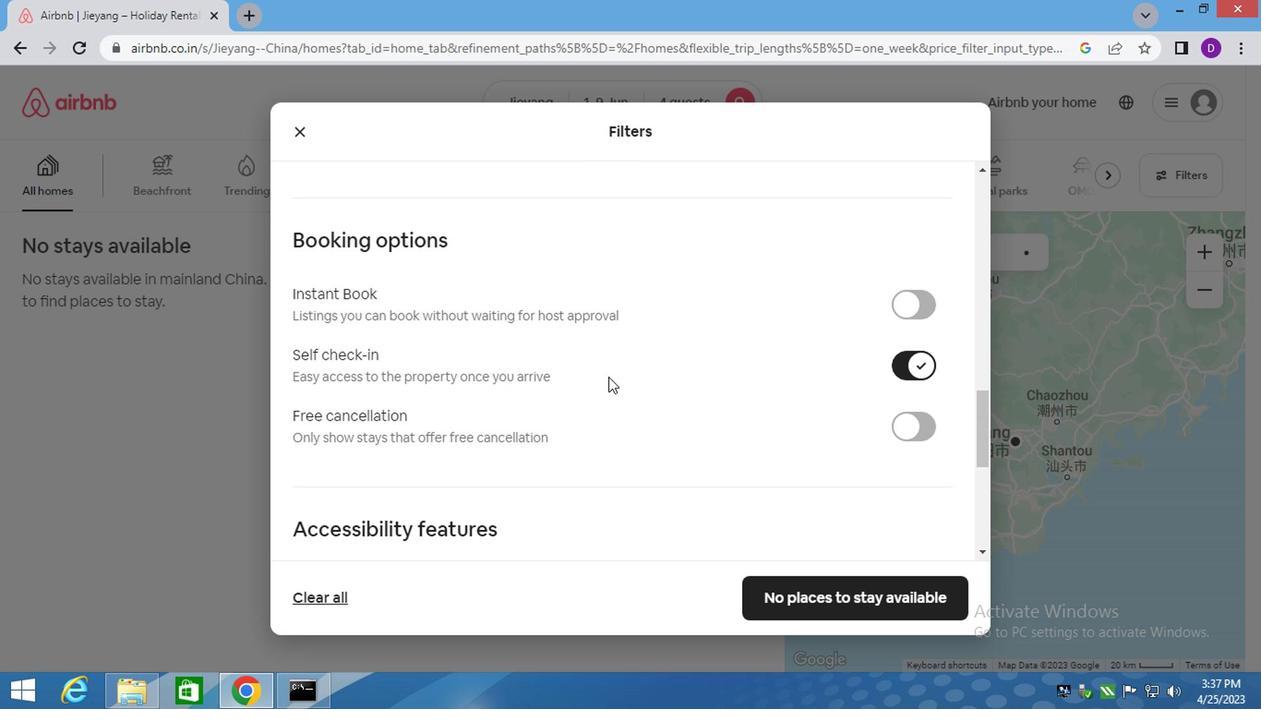 
Action: Mouse moved to (500, 350)
Screenshot: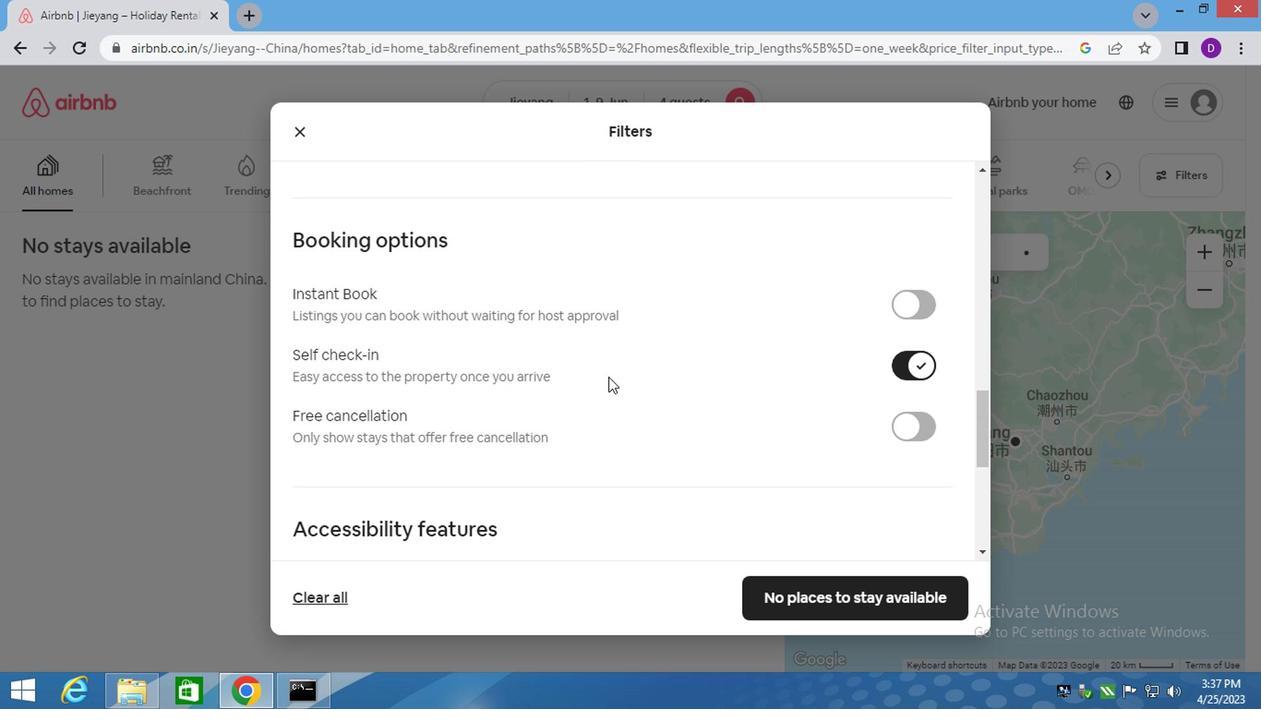 
Action: Mouse scrolled (506, 348) with delta (0, 0)
Screenshot: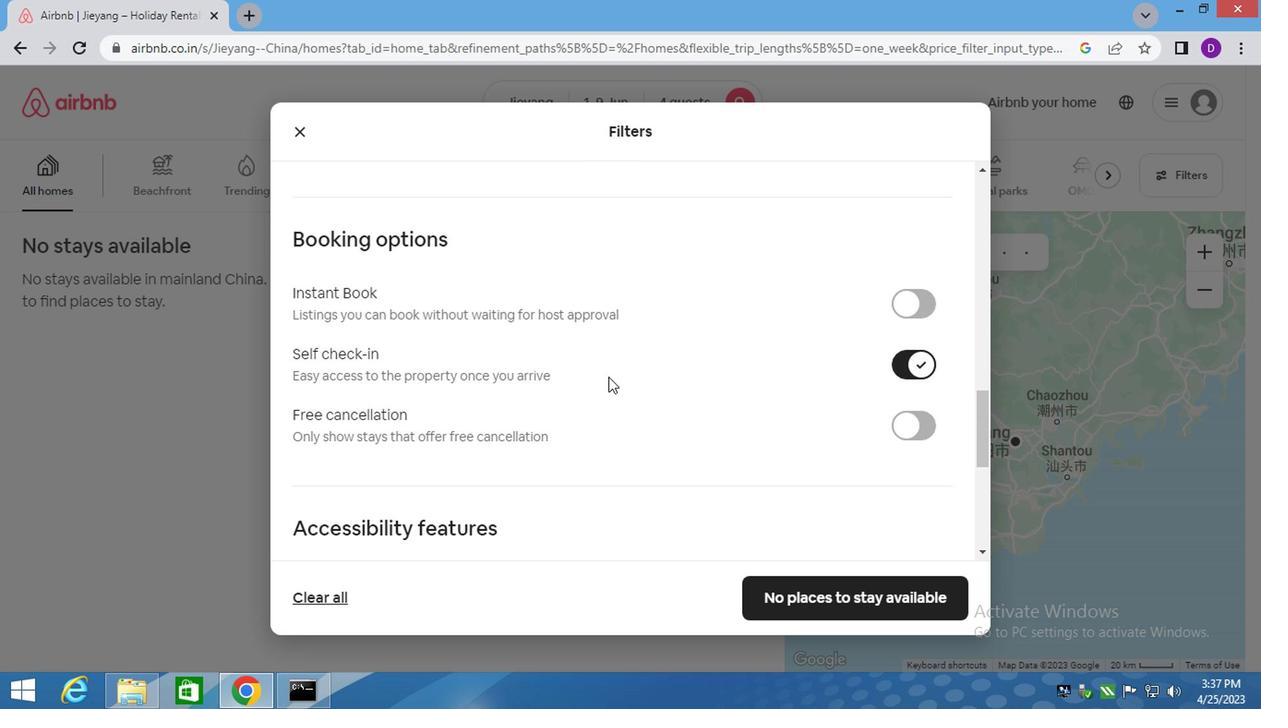 
Action: Mouse moved to (500, 350)
Screenshot: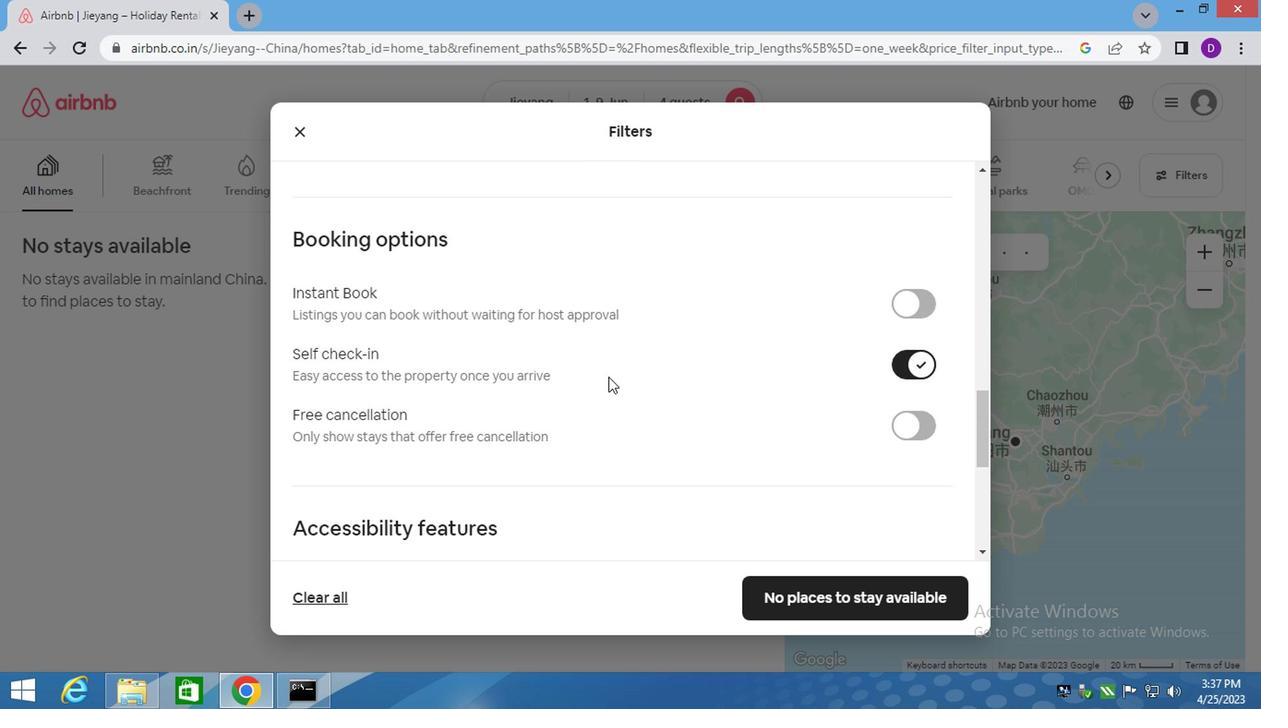 
Action: Mouse scrolled (505, 348) with delta (0, 0)
Screenshot: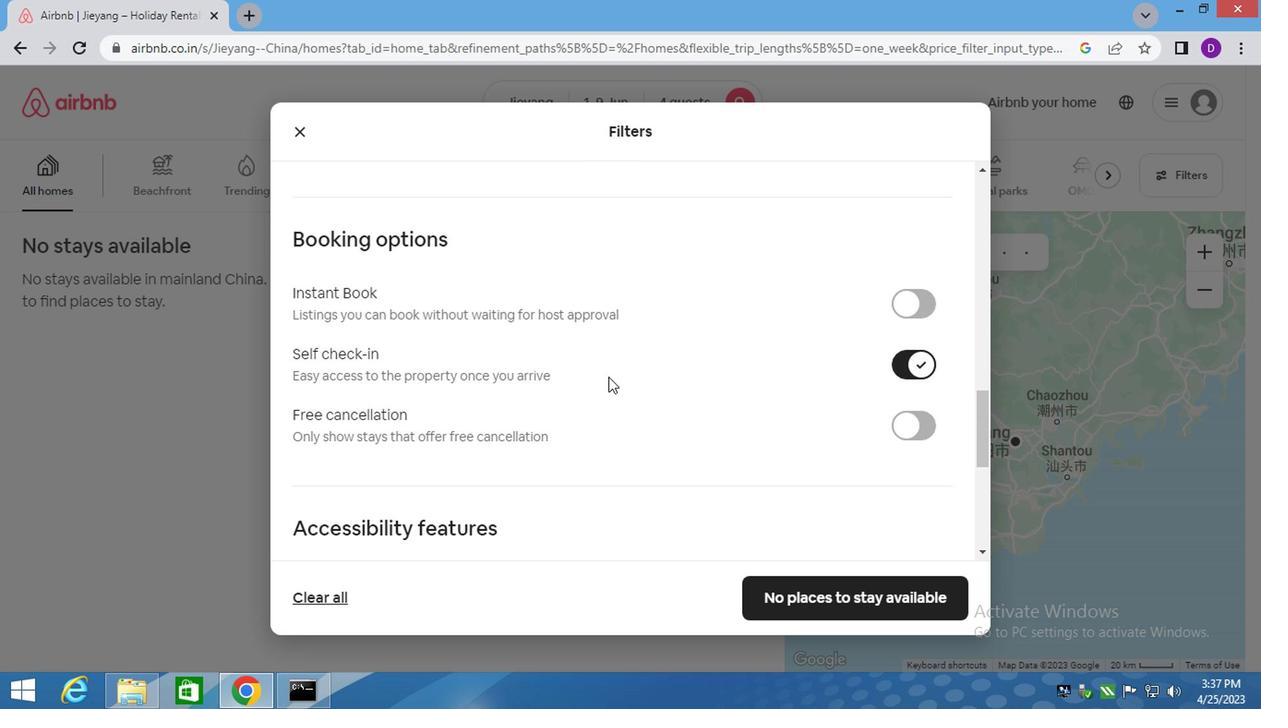 
Action: Mouse moved to (499, 350)
Screenshot: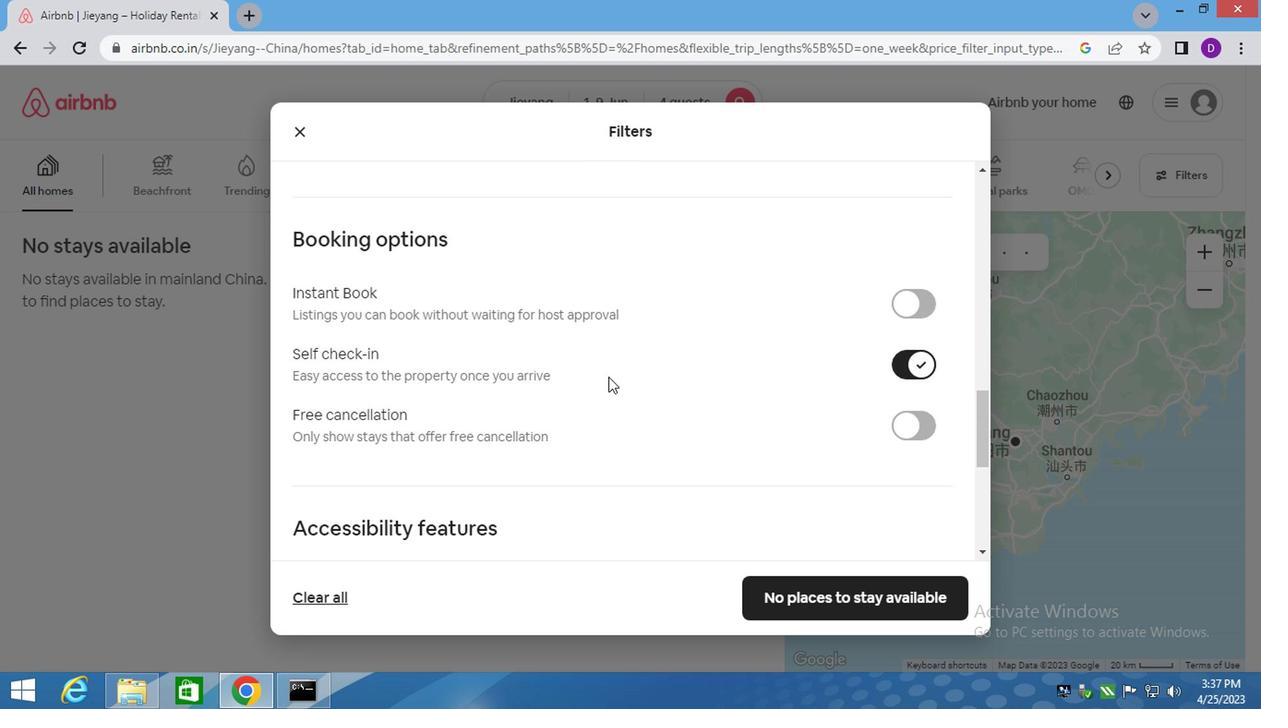 
Action: Mouse scrolled (500, 349) with delta (0, 0)
Screenshot: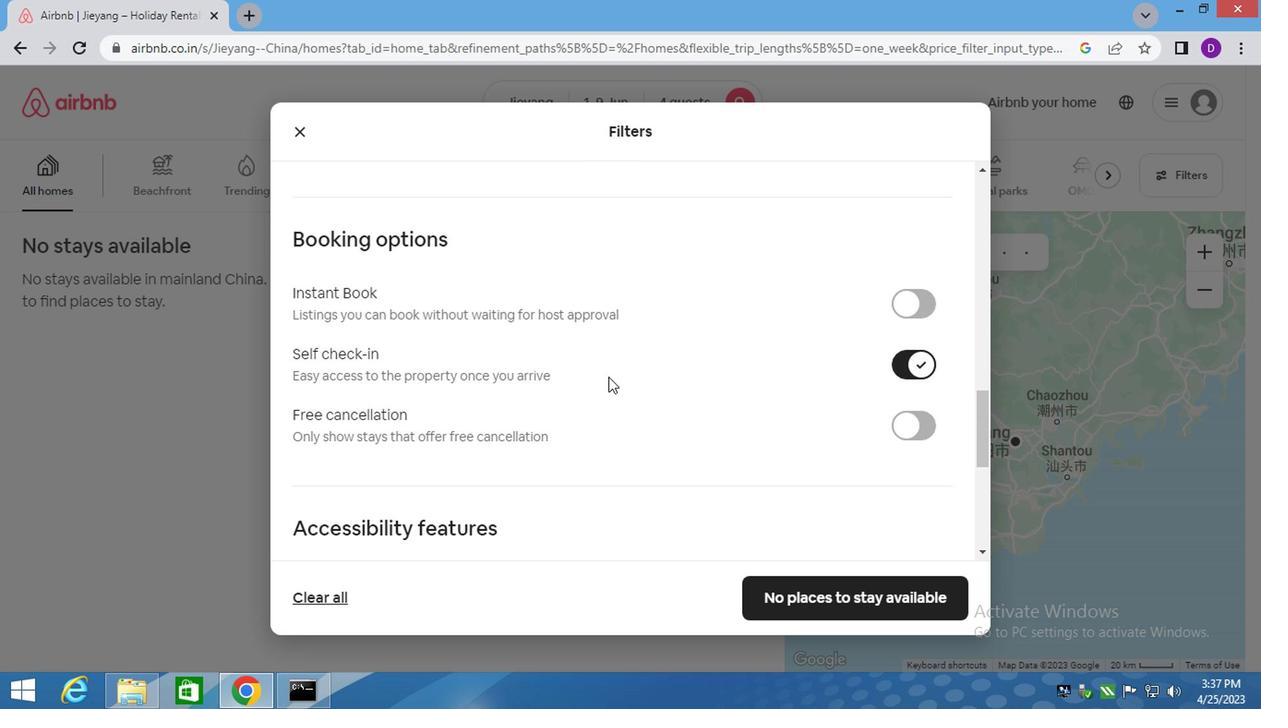 
Action: Mouse moved to (497, 351)
Screenshot: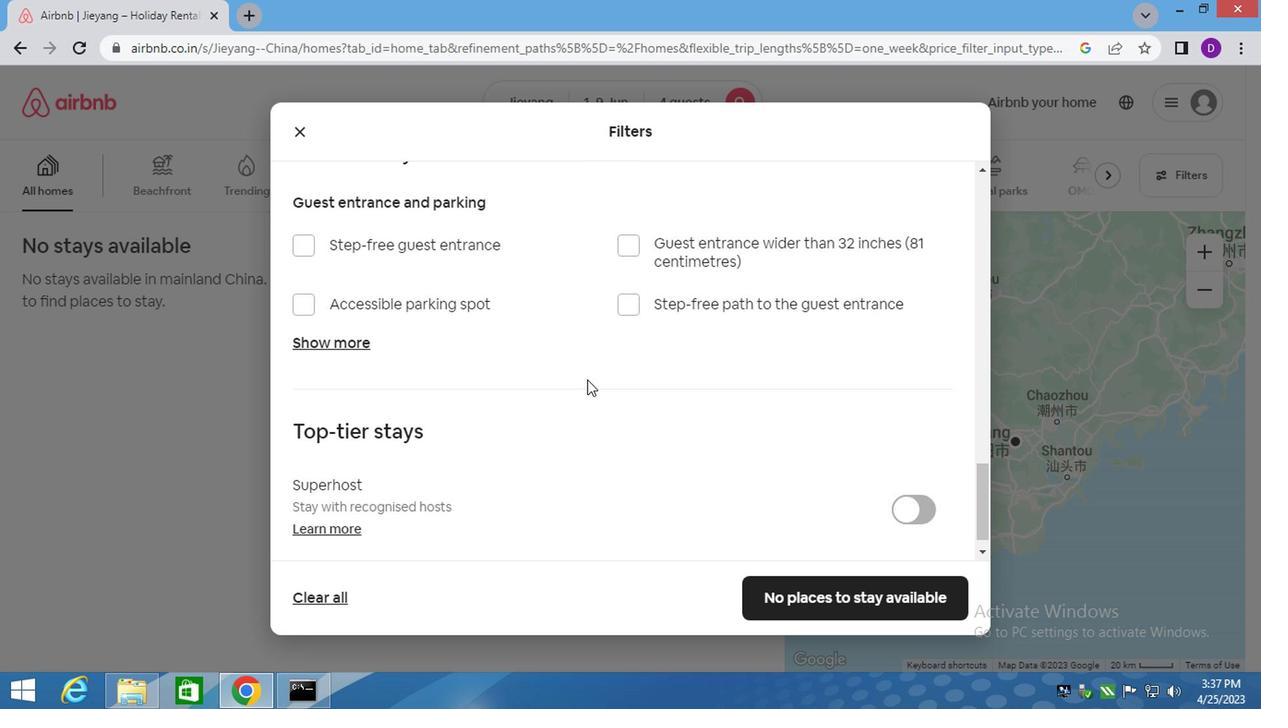 
Action: Mouse scrolled (497, 350) with delta (0, 0)
Screenshot: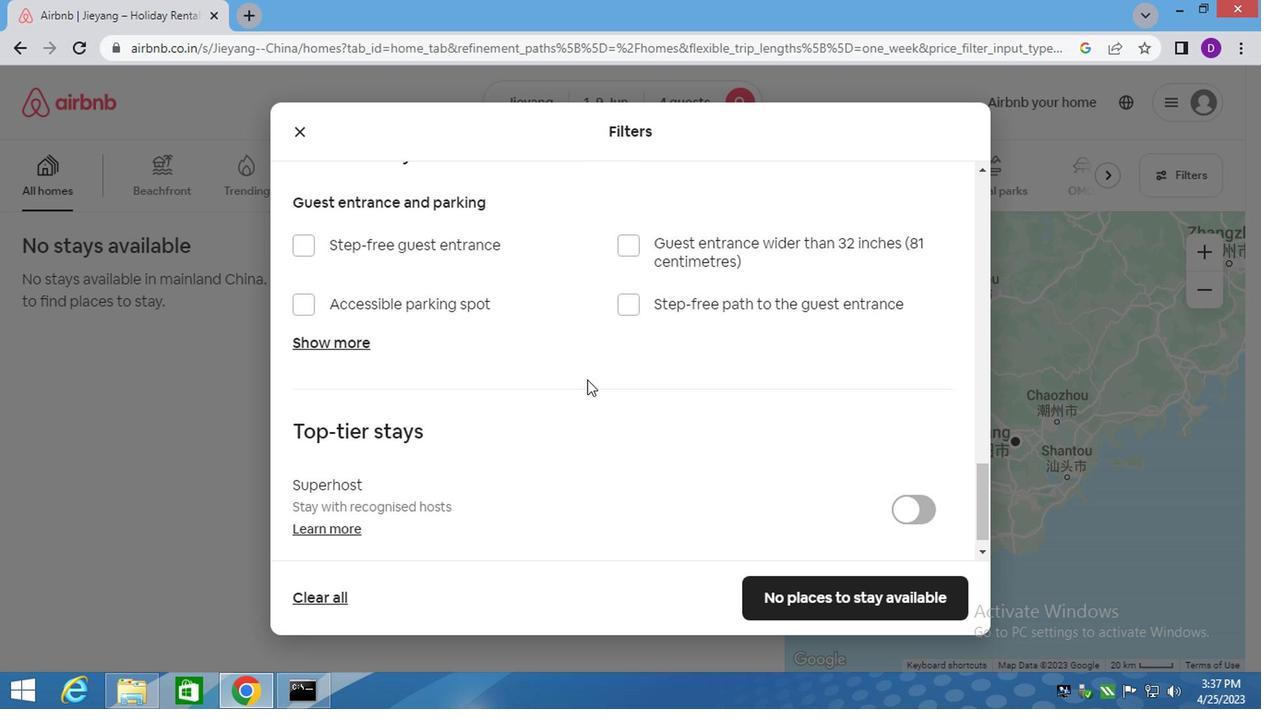 
Action: Mouse moved to (497, 354)
Screenshot: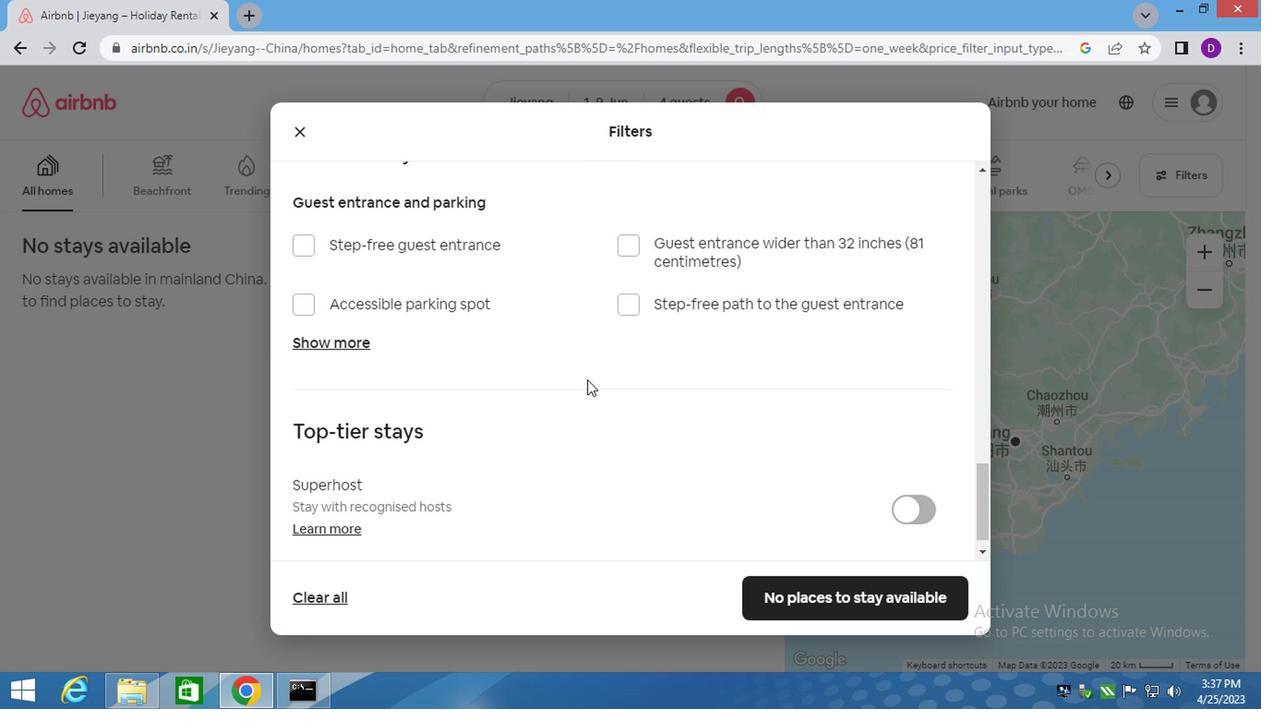 
Action: Mouse scrolled (497, 353) with delta (0, 0)
Screenshot: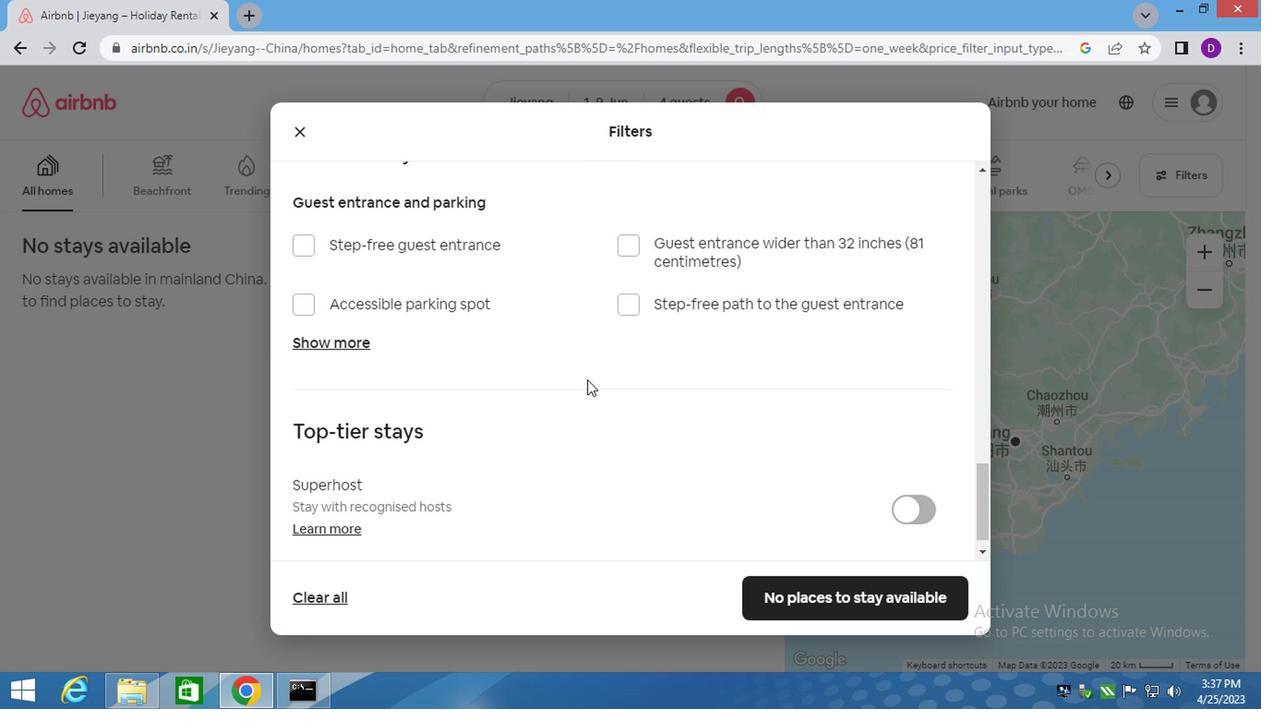 
Action: Mouse moved to (497, 356)
Screenshot: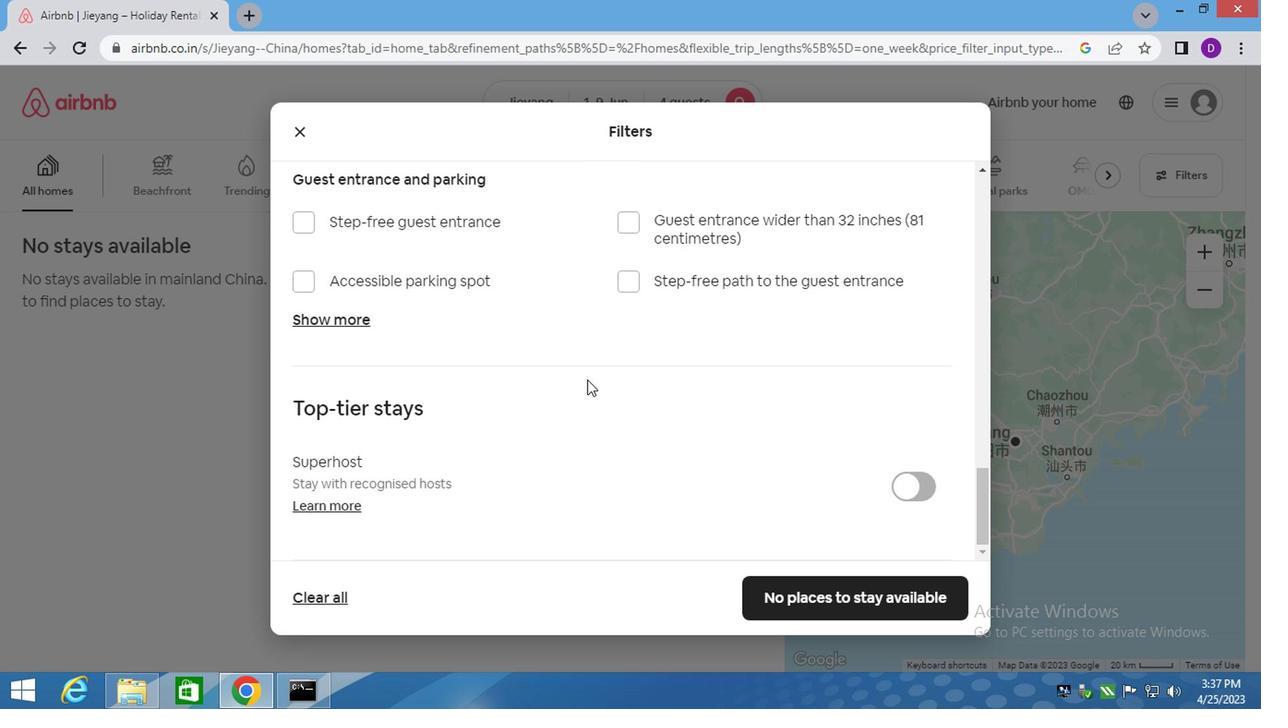 
Action: Mouse scrolled (497, 355) with delta (0, 0)
Screenshot: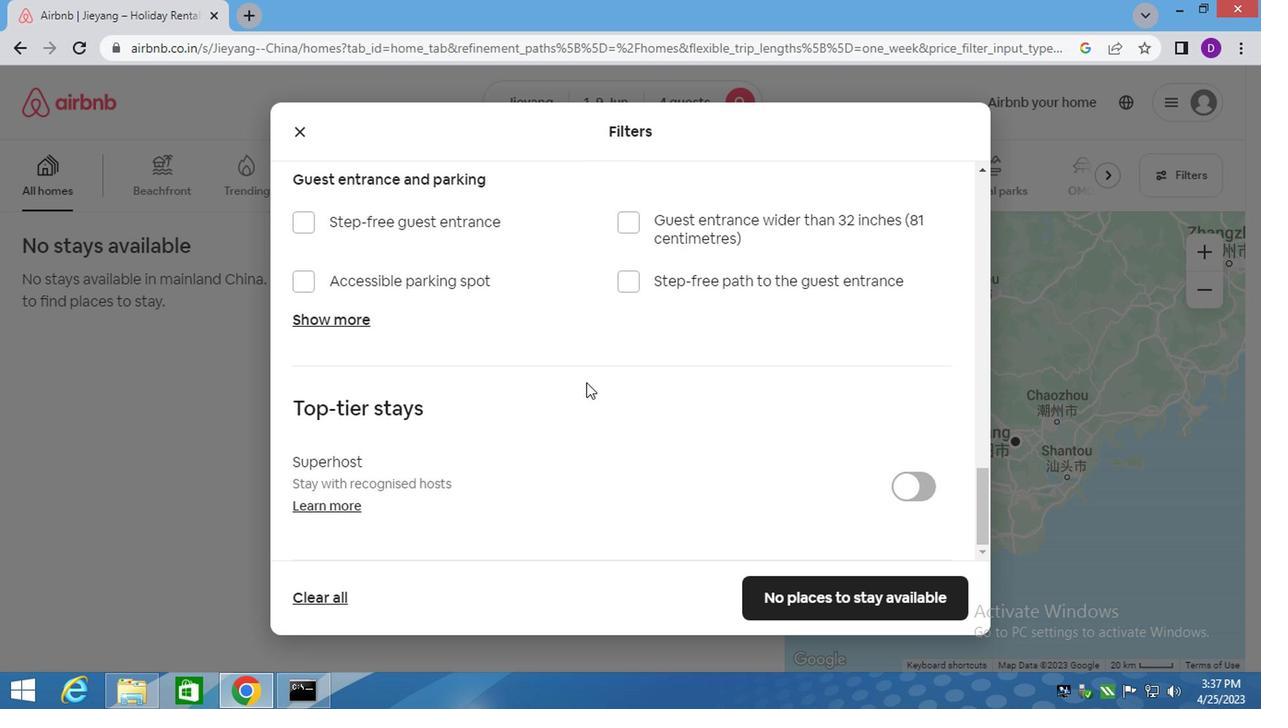 
Action: Mouse moved to (497, 356)
Screenshot: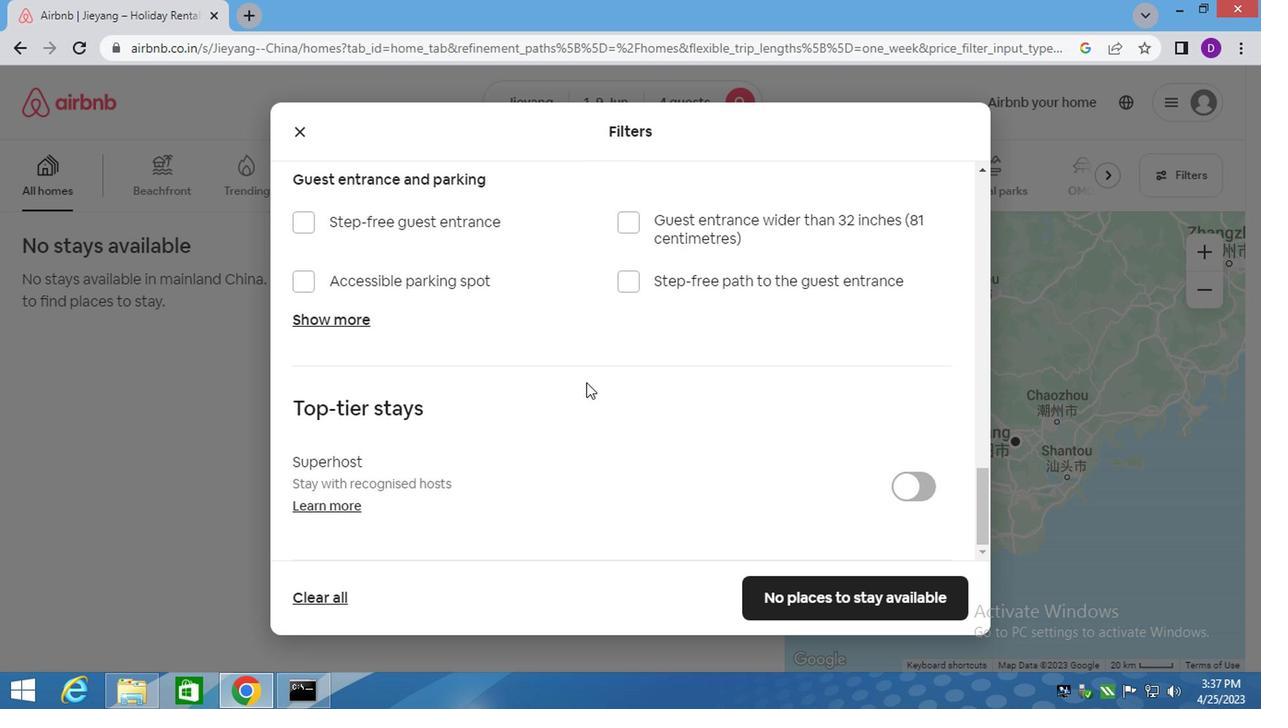 
Action: Mouse scrolled (497, 355) with delta (0, 0)
Screenshot: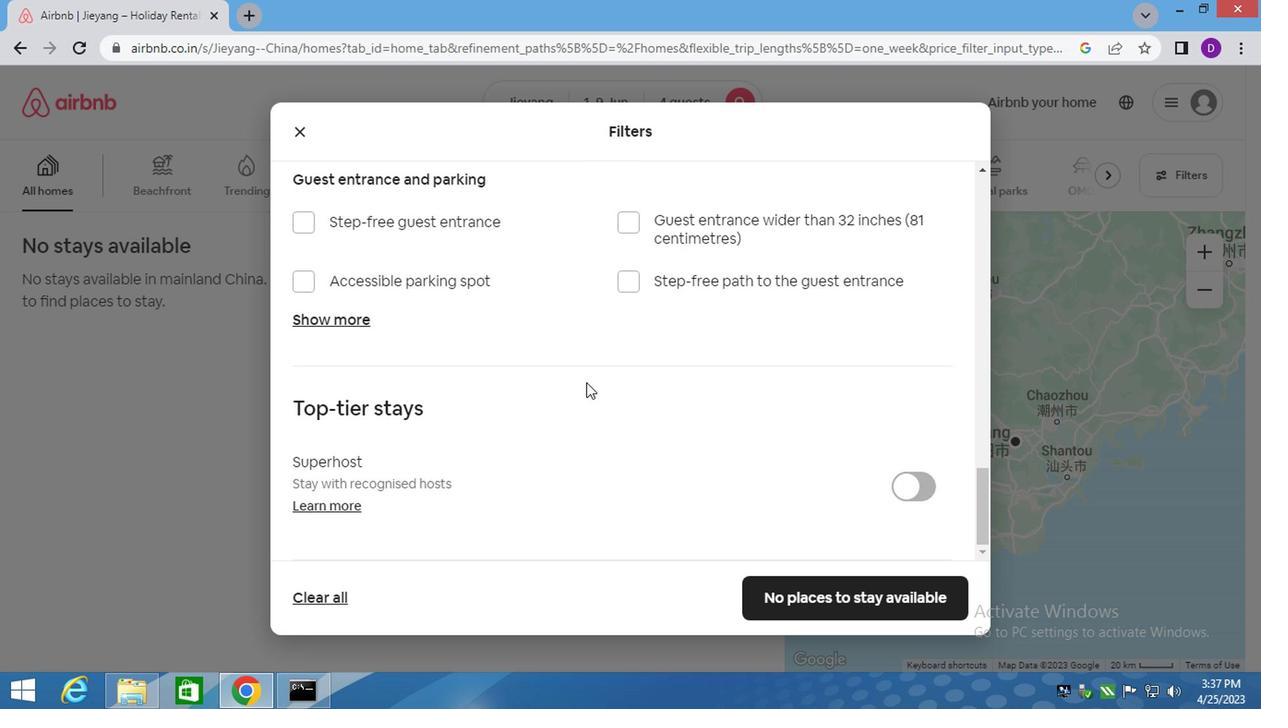 
Action: Mouse moved to (514, 372)
Screenshot: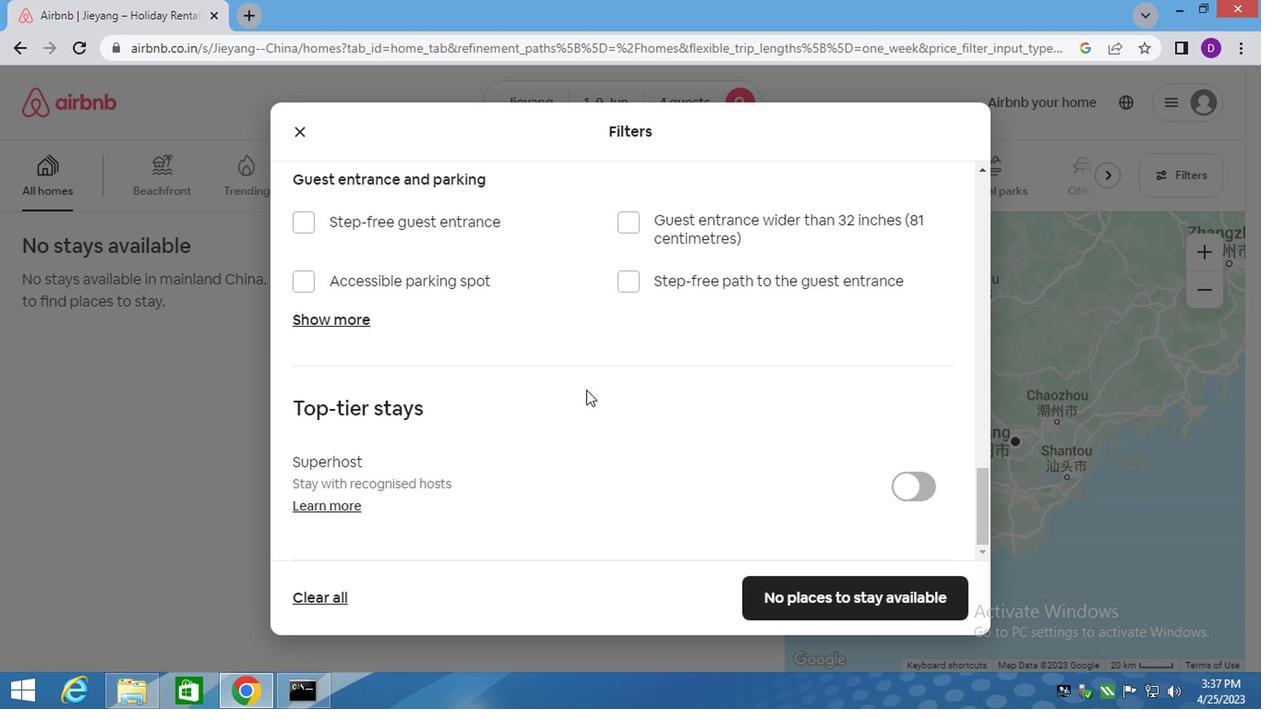 
Action: Mouse scrolled (514, 371) with delta (0, 0)
Screenshot: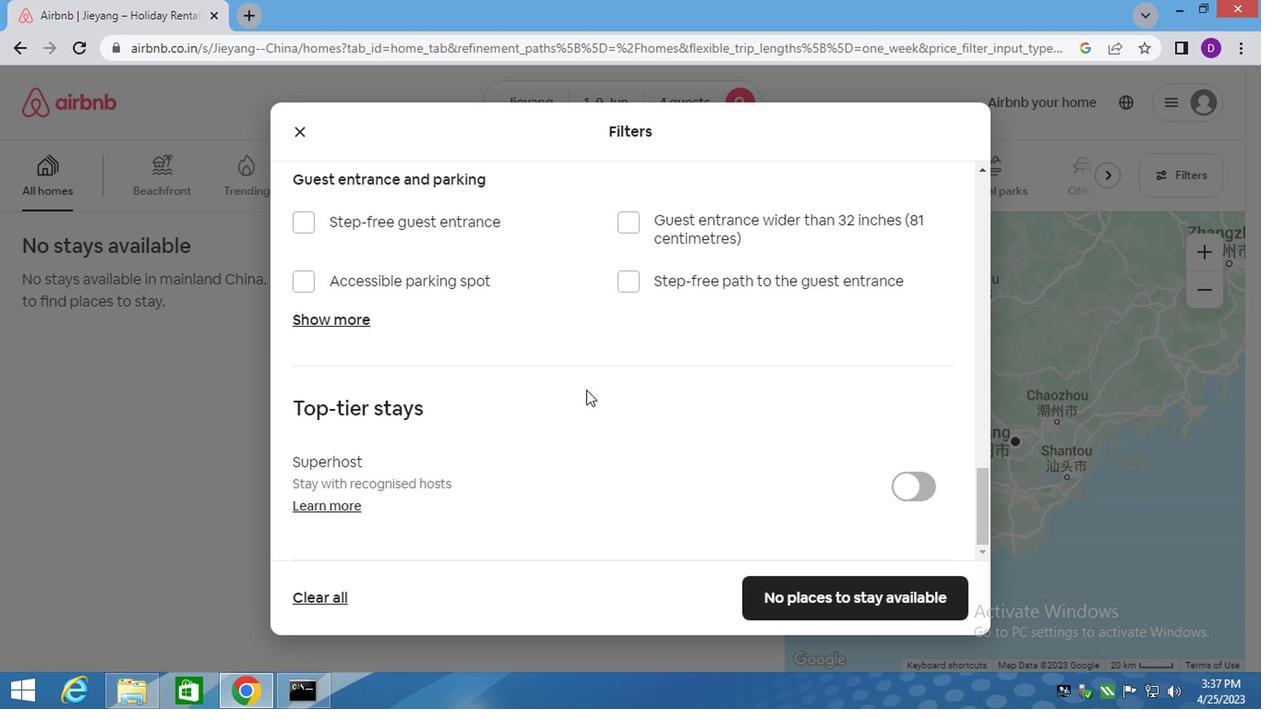 
Action: Mouse moved to (529, 379)
Screenshot: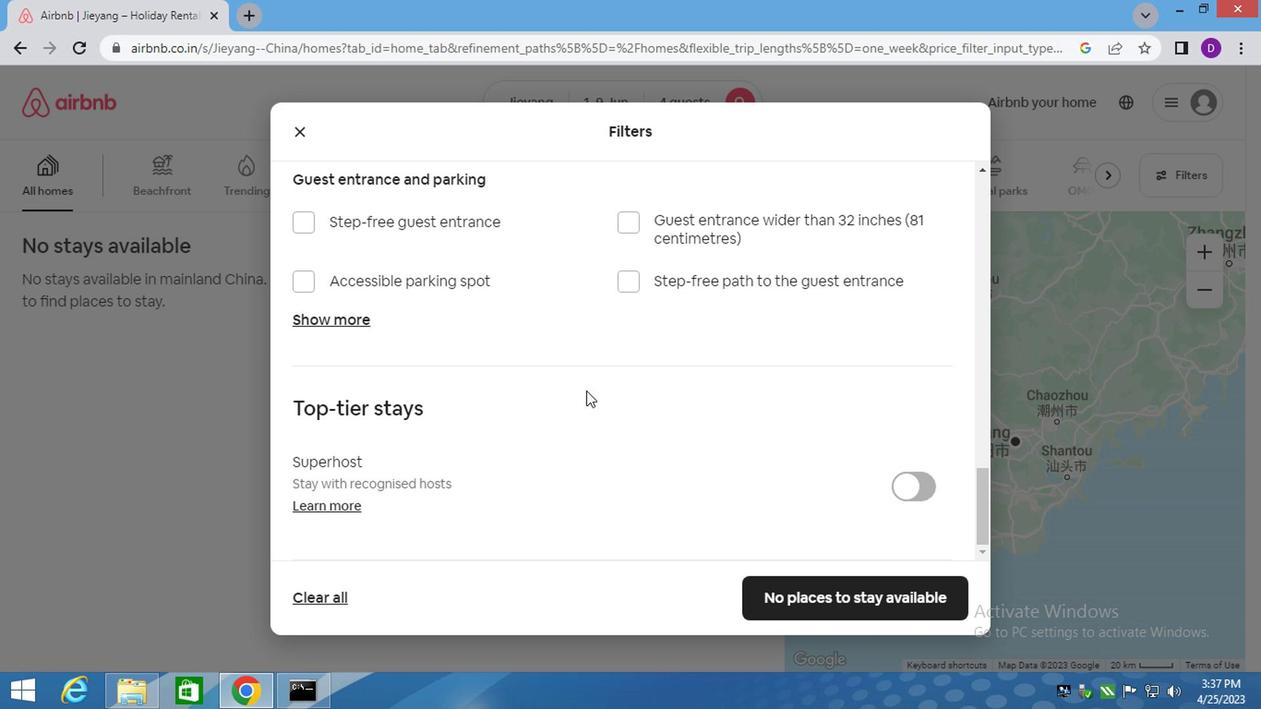 
Action: Mouse scrolled (529, 379) with delta (0, 0)
Screenshot: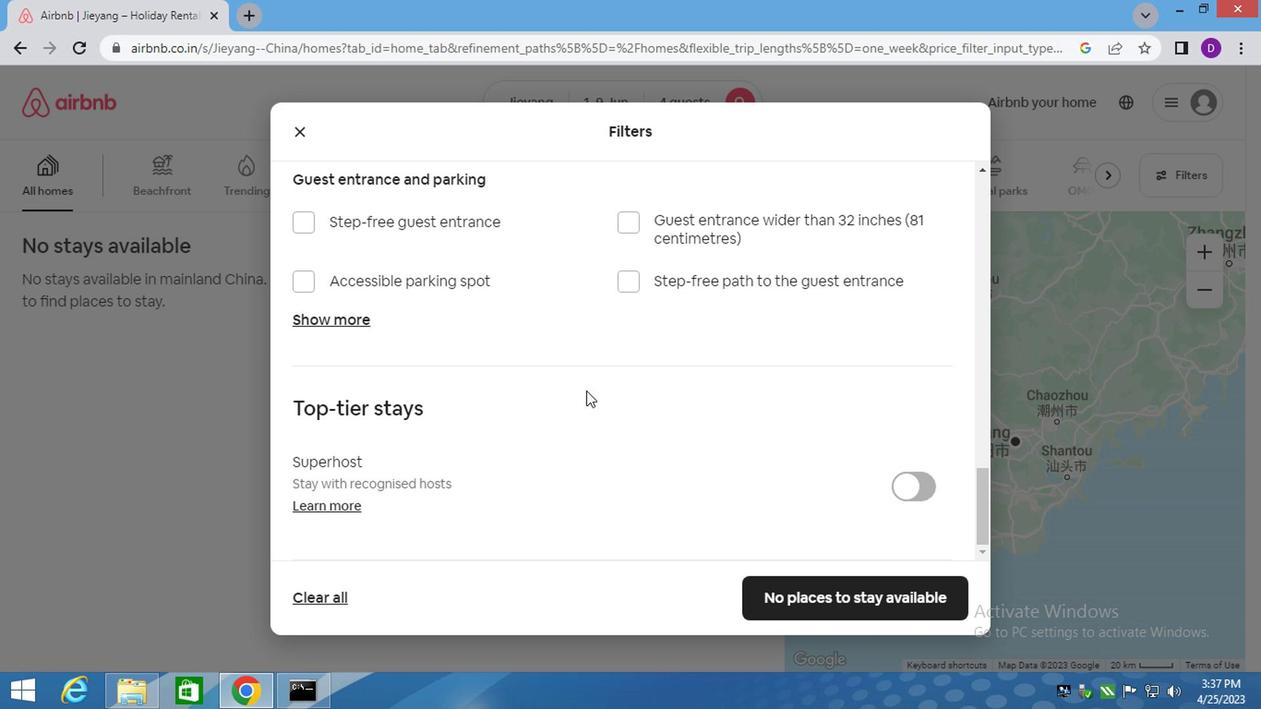 
Action: Mouse moved to (542, 385)
Screenshot: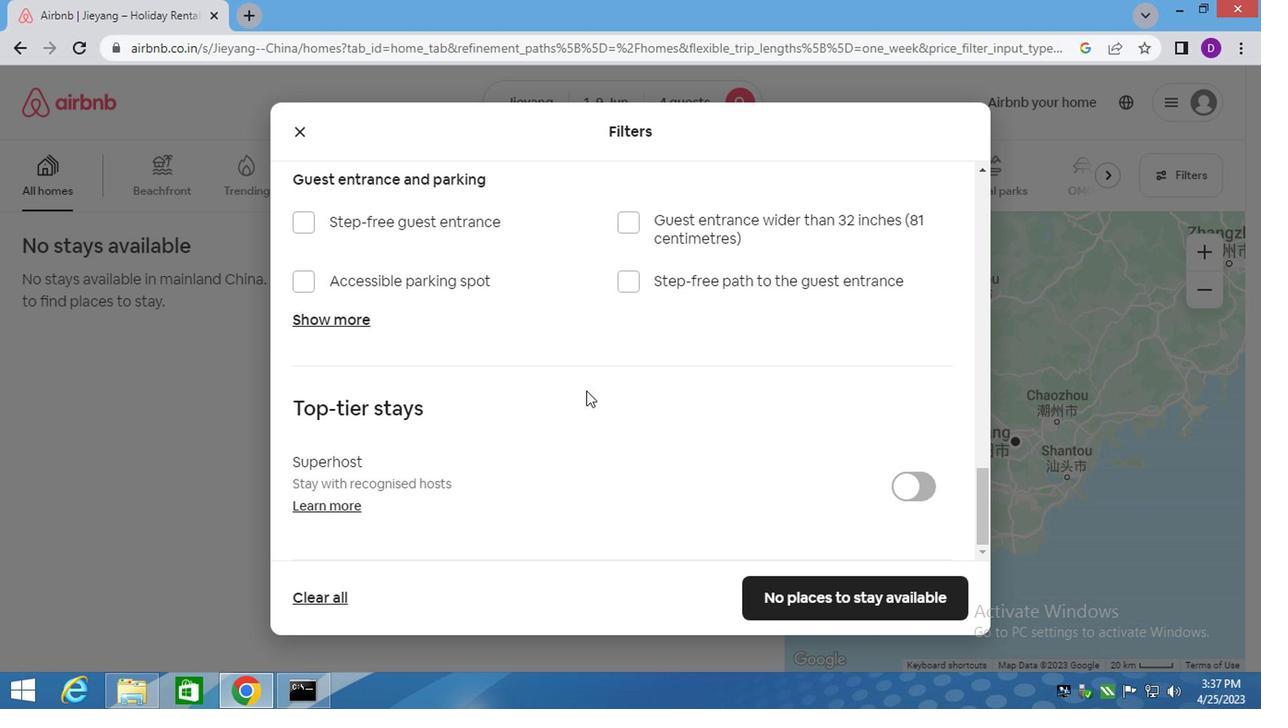 
Action: Mouse scrolled (542, 385) with delta (0, 0)
Screenshot: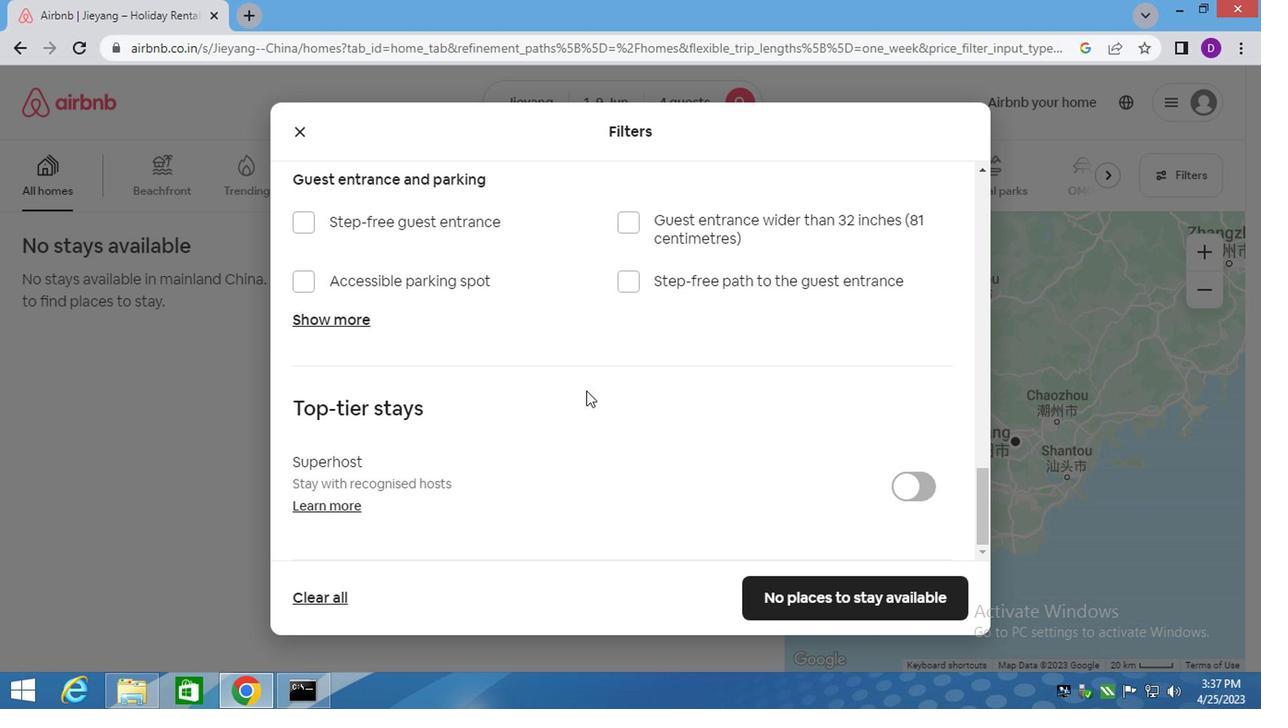 
Action: Mouse moved to (558, 390)
Screenshot: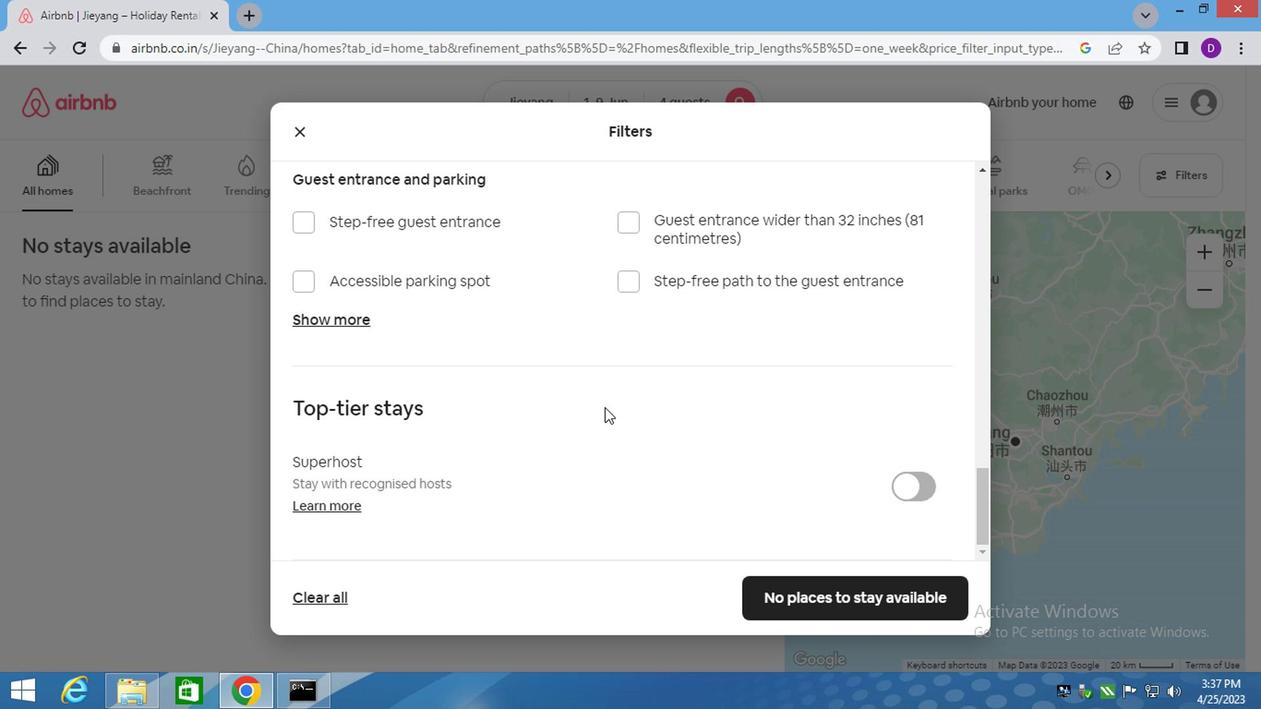 
Action: Mouse scrolled (558, 389) with delta (0, 0)
Screenshot: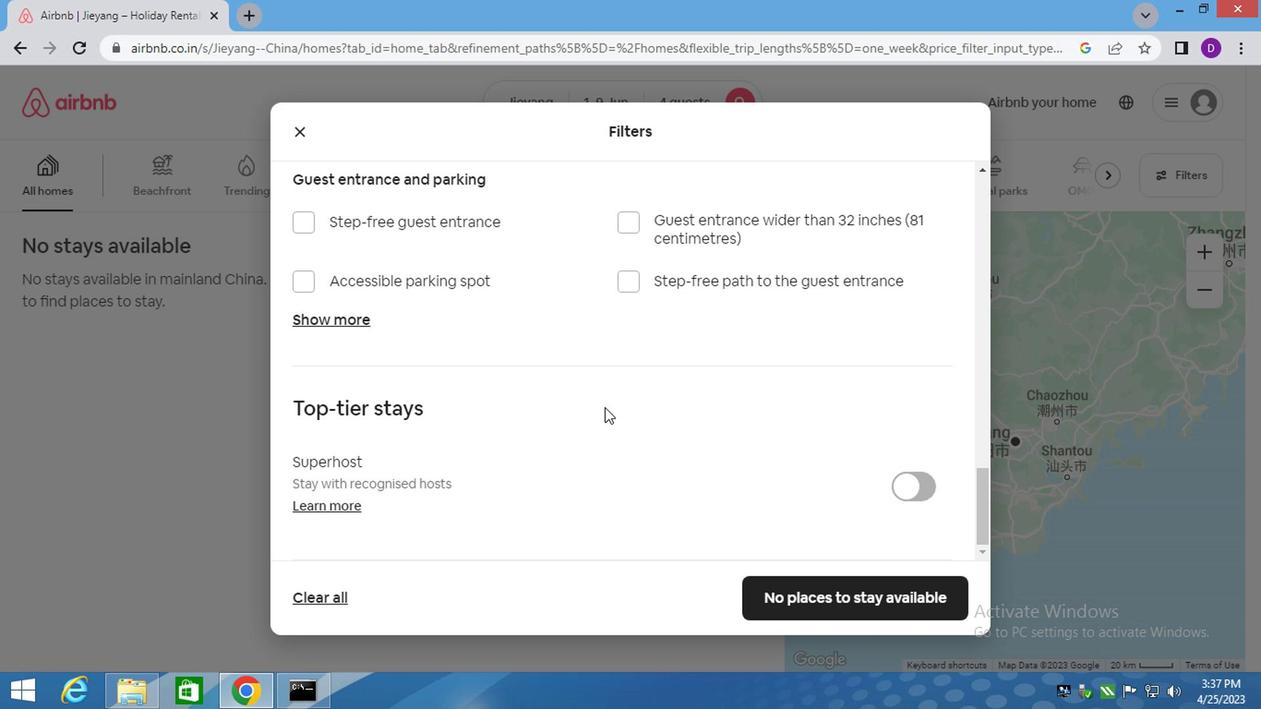 
Action: Mouse moved to (653, 499)
Screenshot: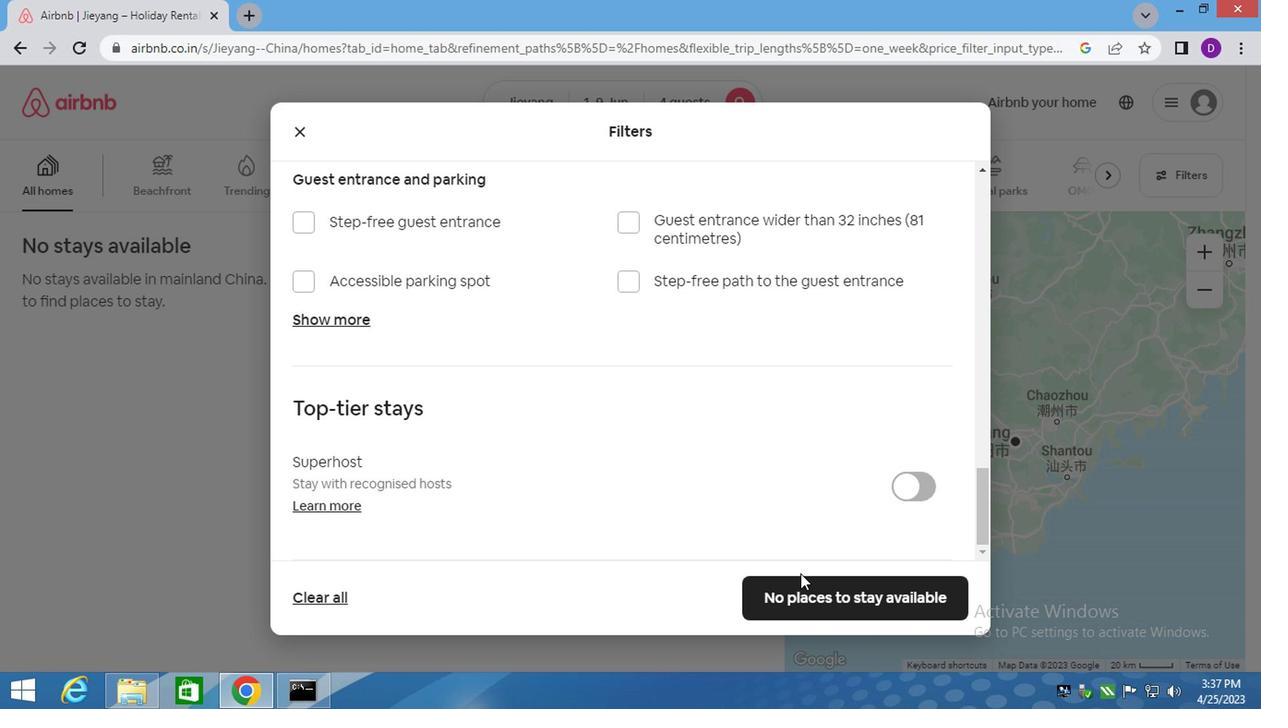
Action: Mouse pressed left at (653, 499)
Screenshot: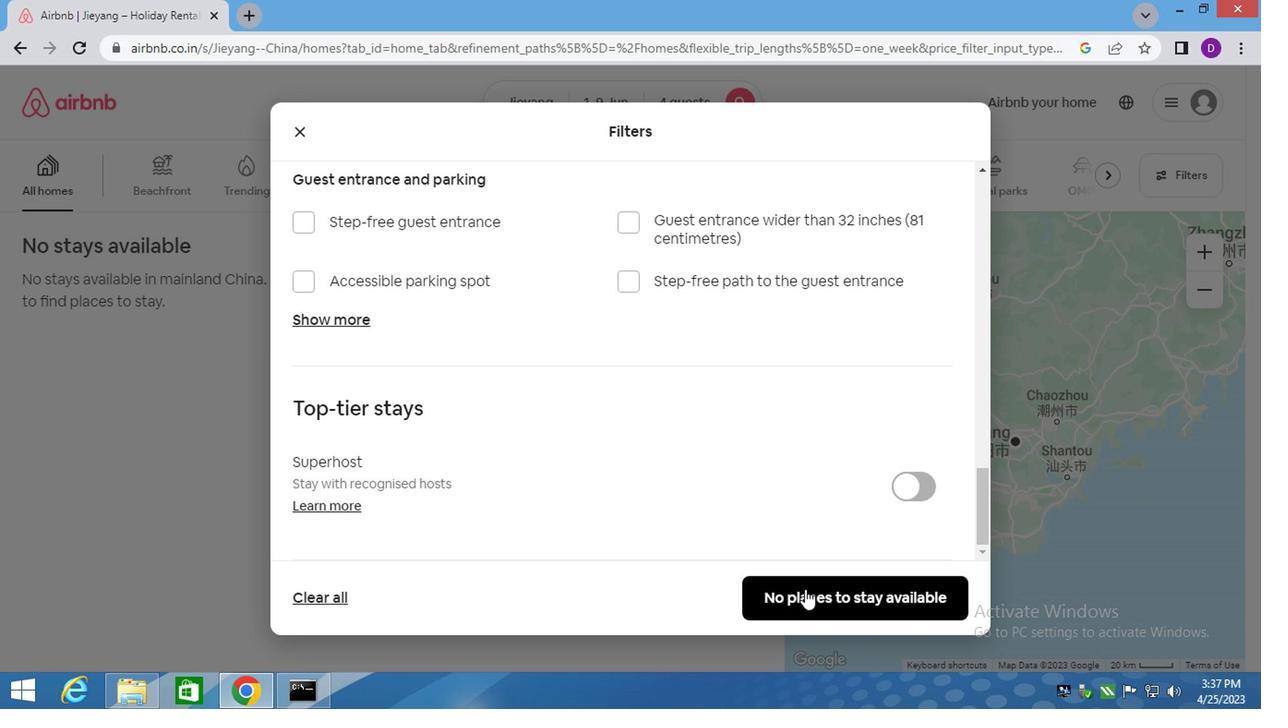 
Action: Mouse moved to (517, 289)
Screenshot: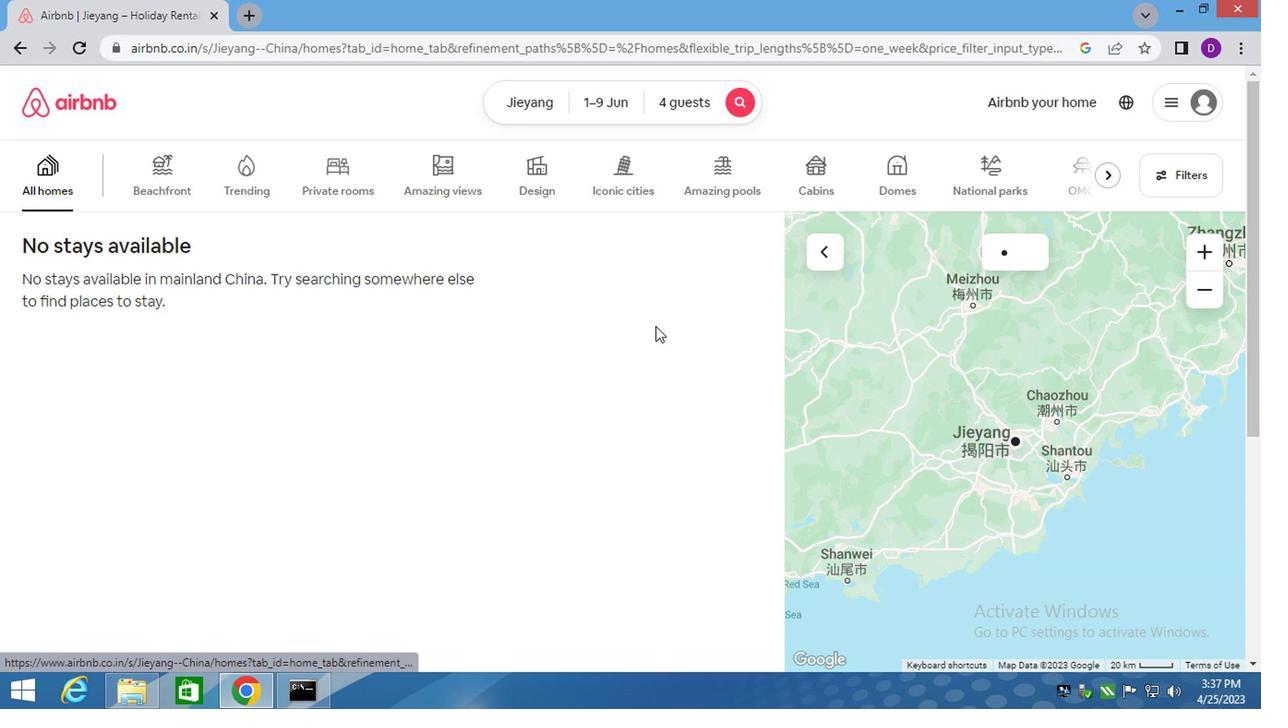
